 Task: Find connections with filter location Gaozhou with filter topic #Saleswith filter profile language French with filter current company Software Testing Studio with filter school Alliance University with filter industry Personal and Laundry Services with filter service category Cybersecurity with filter keywords title Phone Survey Conductor
Action: Mouse moved to (586, 69)
Screenshot: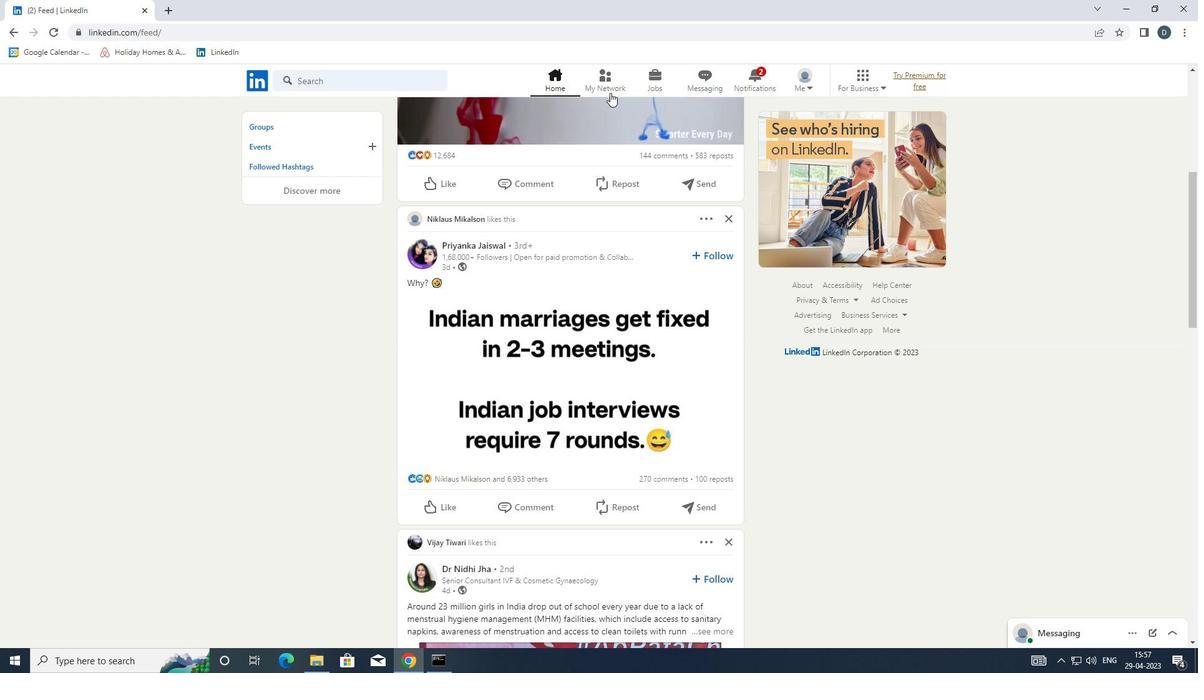 
Action: Mouse pressed left at (586, 69)
Screenshot: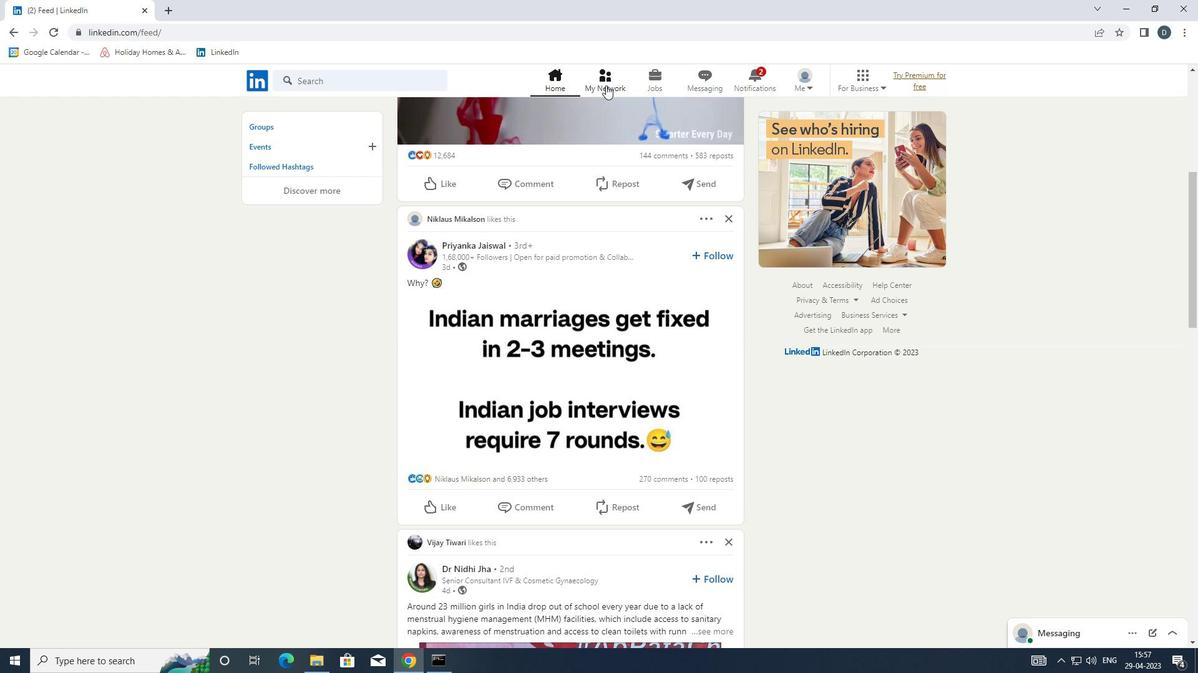 
Action: Mouse moved to (412, 151)
Screenshot: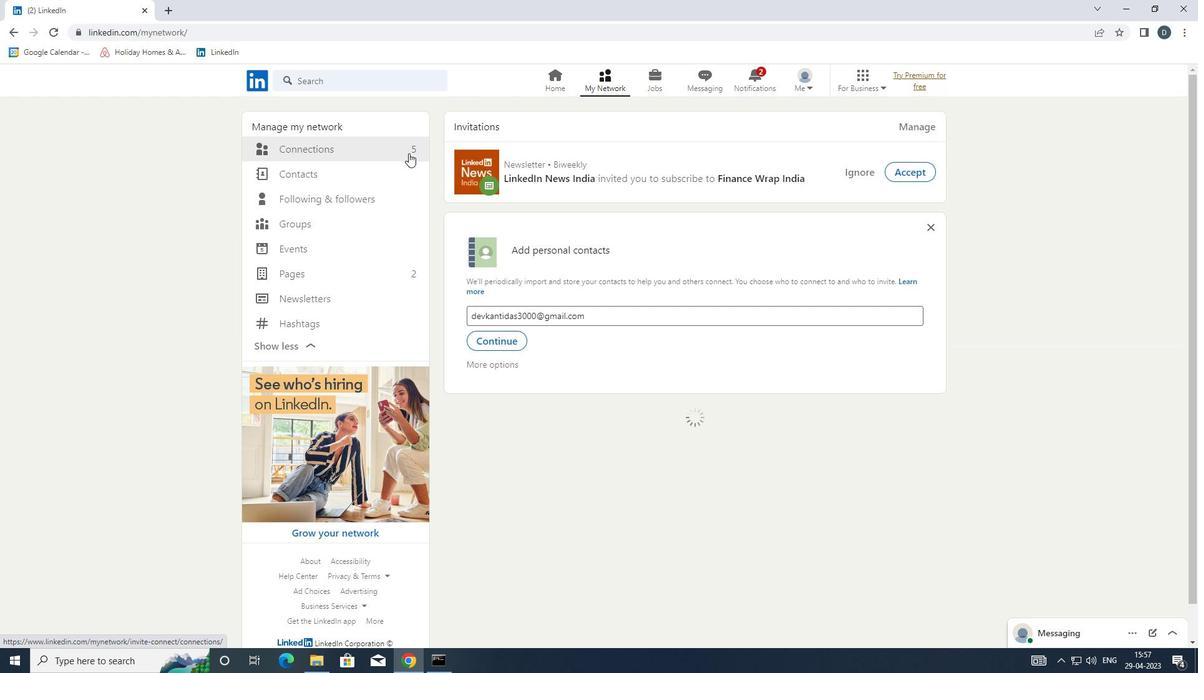 
Action: Mouse pressed left at (412, 151)
Screenshot: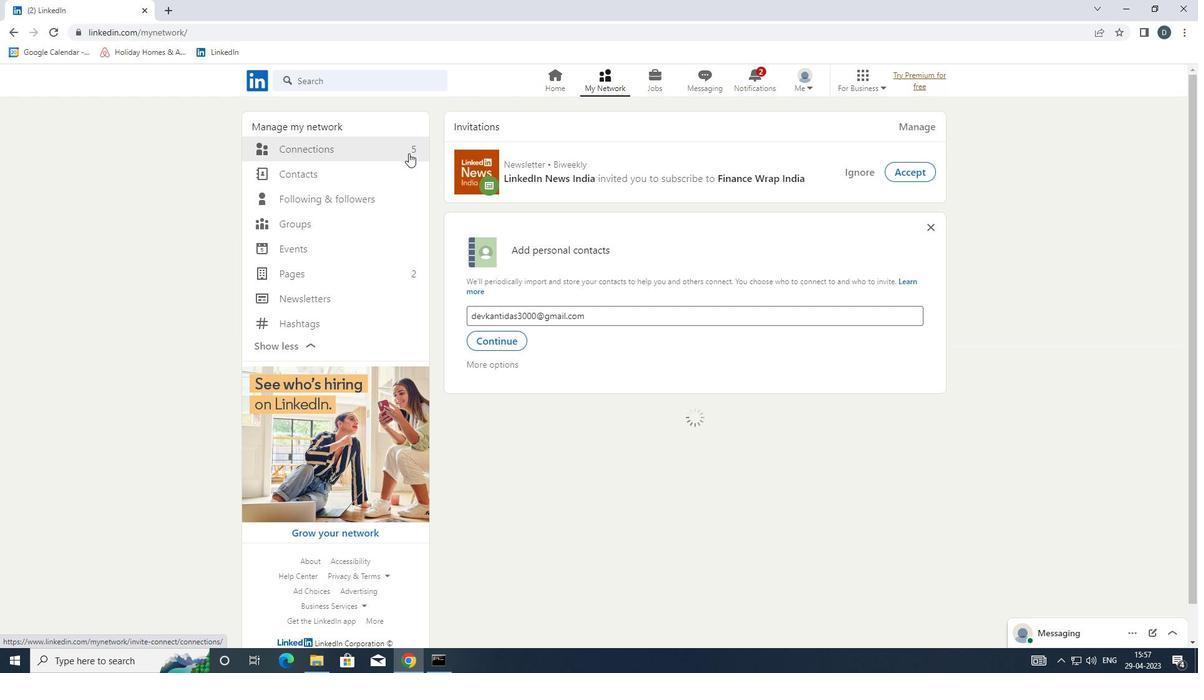 
Action: Mouse moved to (697, 152)
Screenshot: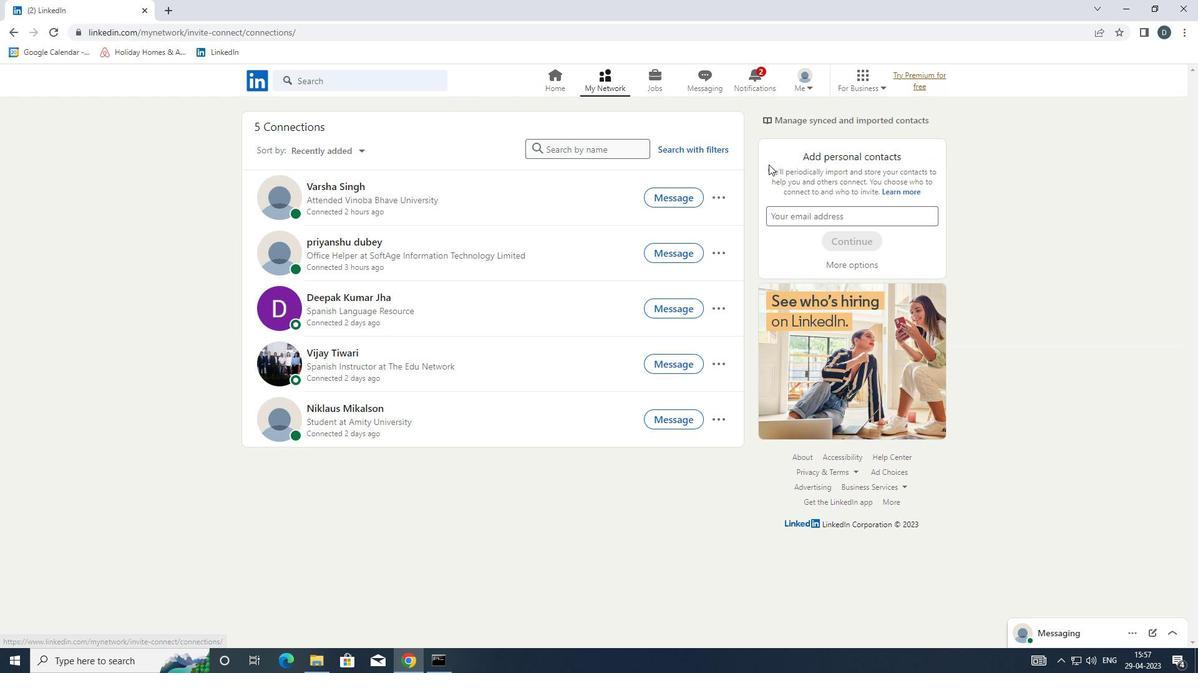 
Action: Mouse pressed left at (697, 152)
Screenshot: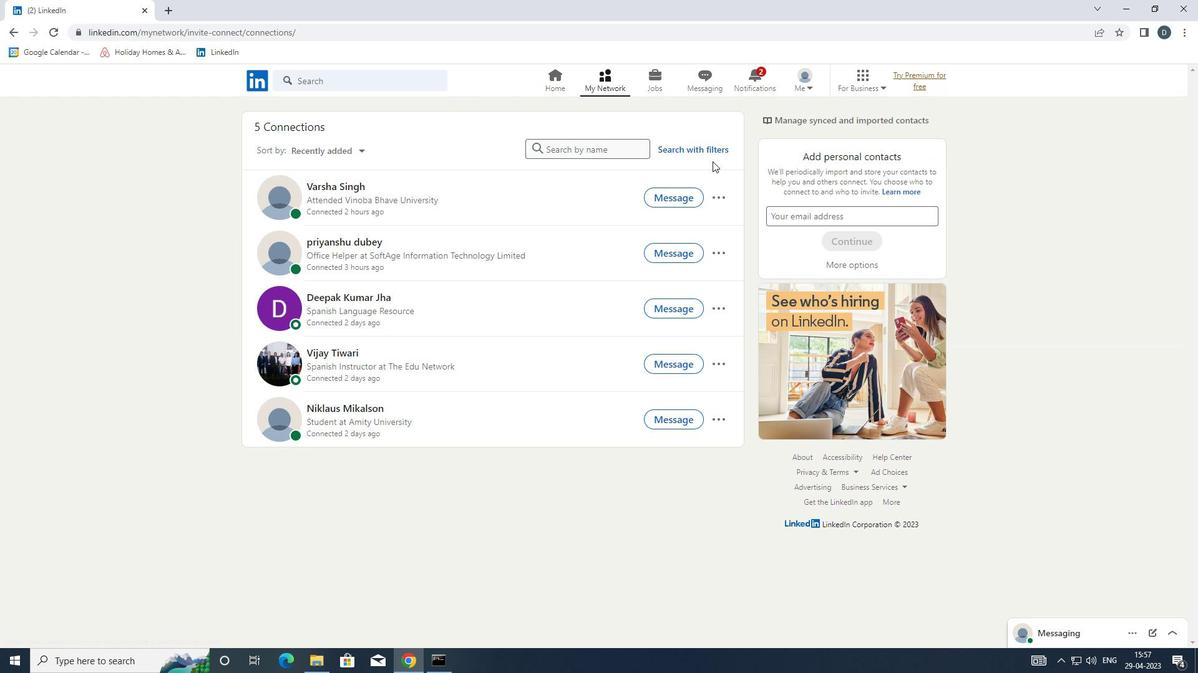 
Action: Mouse moved to (639, 121)
Screenshot: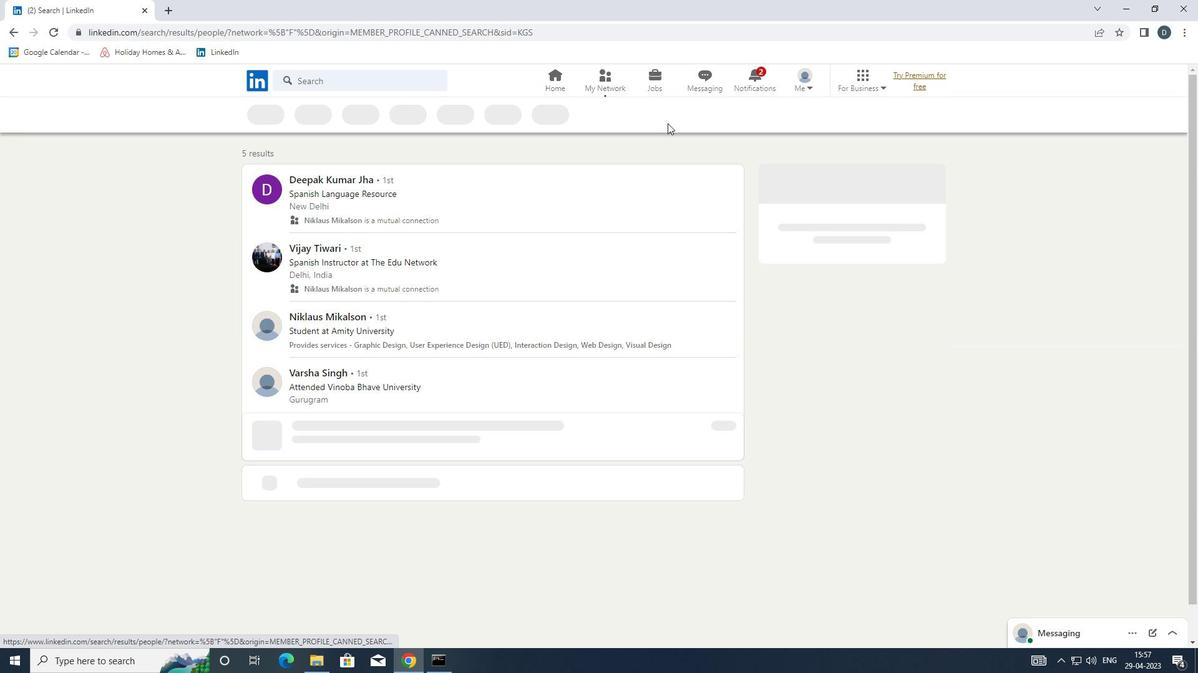 
Action: Mouse pressed left at (639, 121)
Screenshot: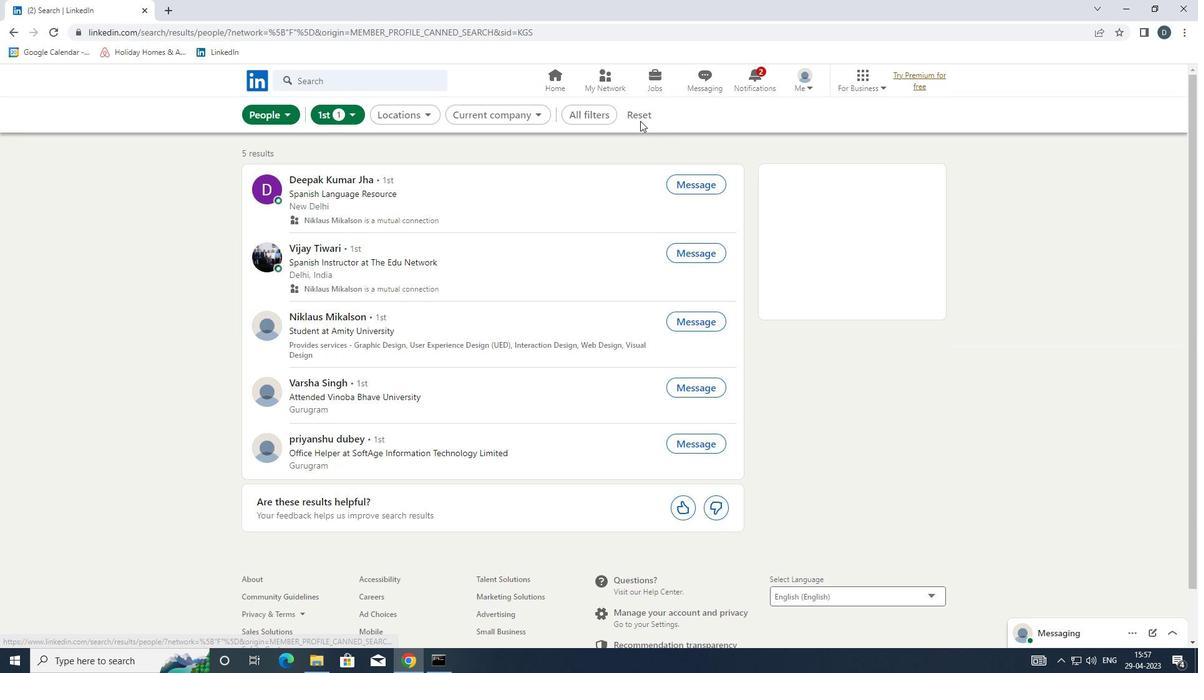 
Action: Mouse moved to (624, 116)
Screenshot: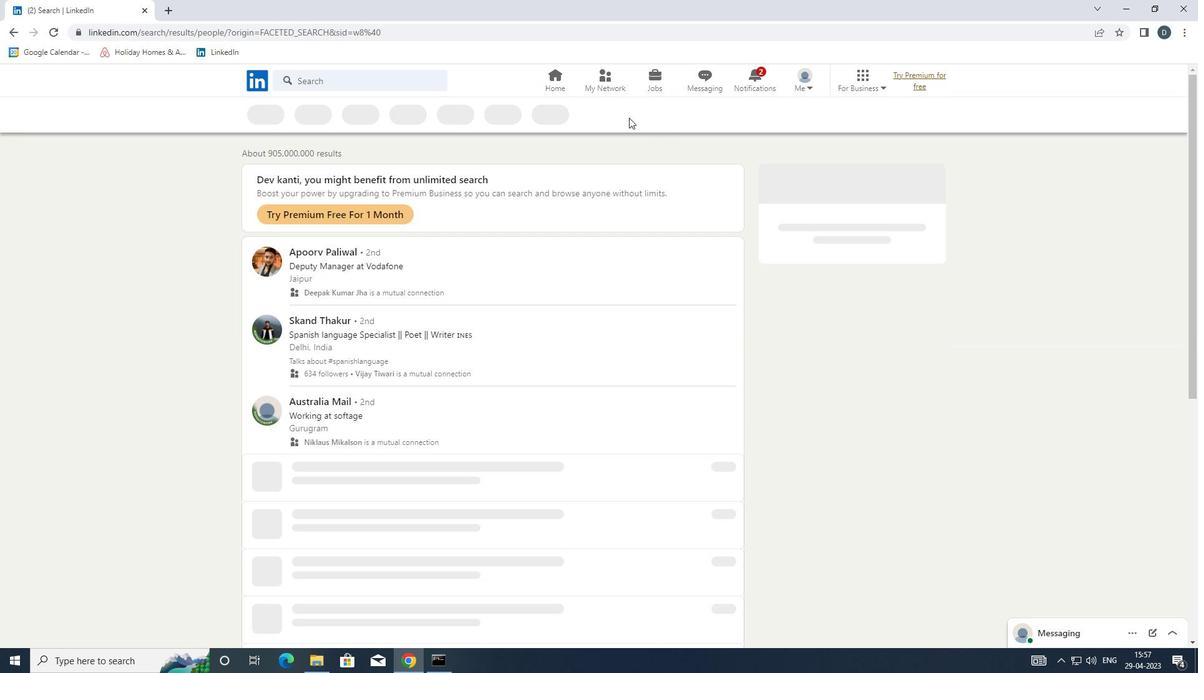 
Action: Mouse pressed left at (624, 116)
Screenshot: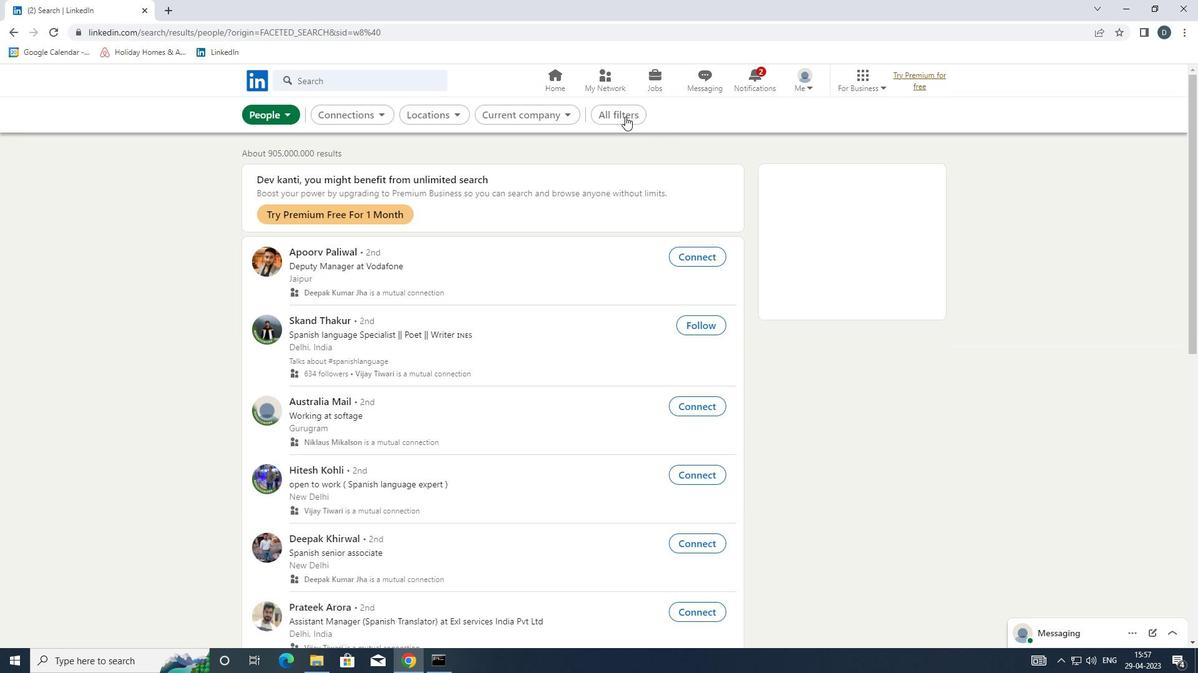 
Action: Mouse moved to (927, 345)
Screenshot: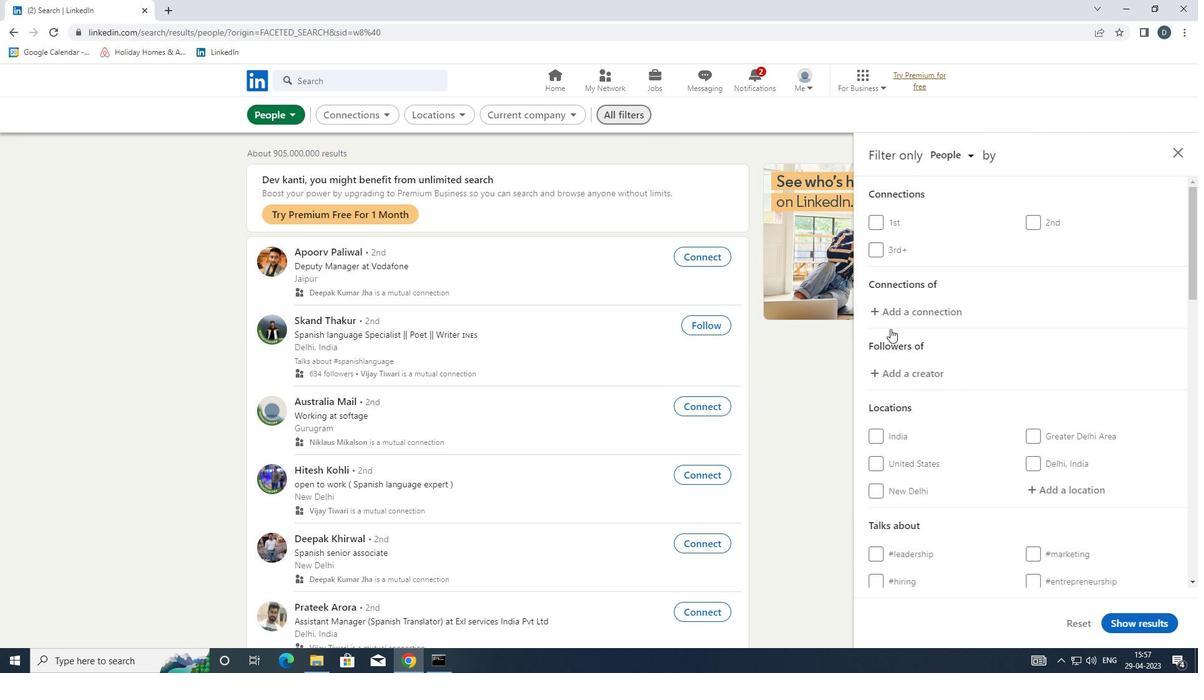 
Action: Mouse scrolled (927, 344) with delta (0, 0)
Screenshot: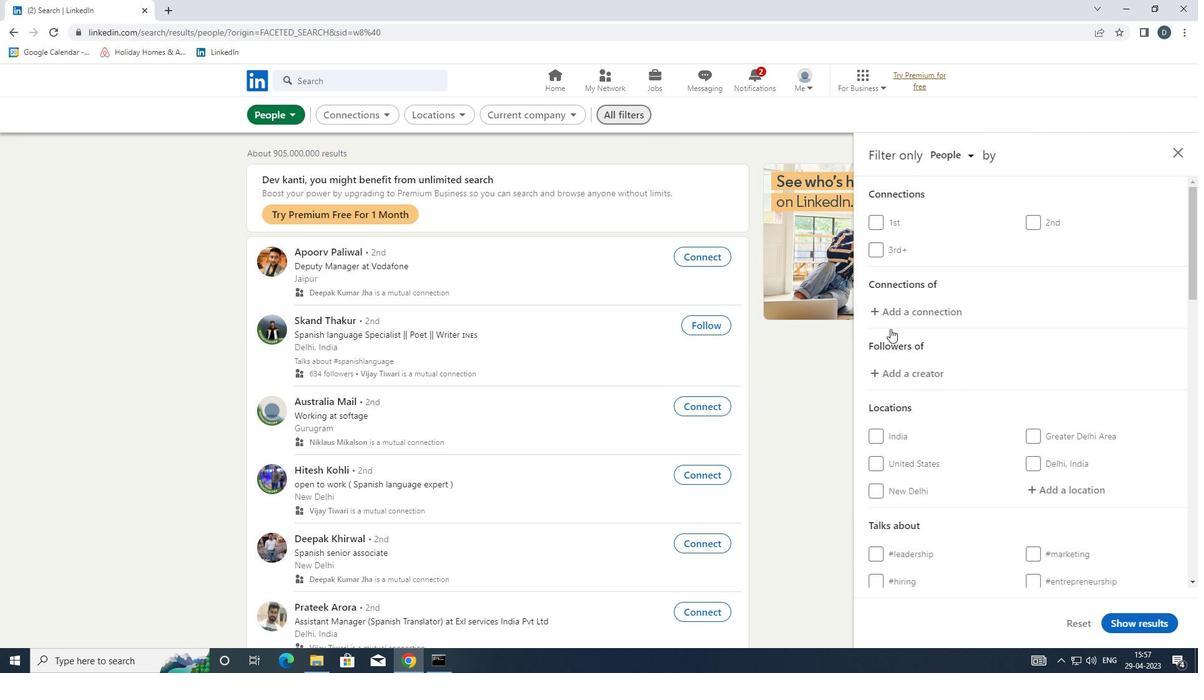 
Action: Mouse moved to (1063, 430)
Screenshot: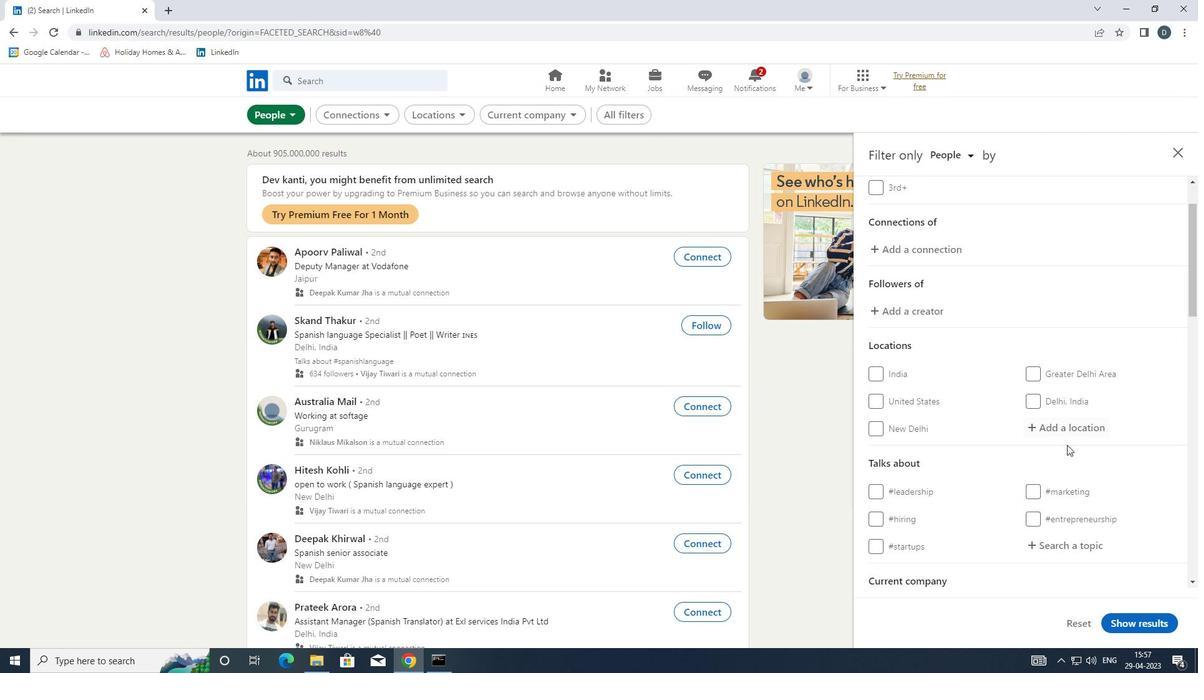
Action: Mouse pressed left at (1063, 430)
Screenshot: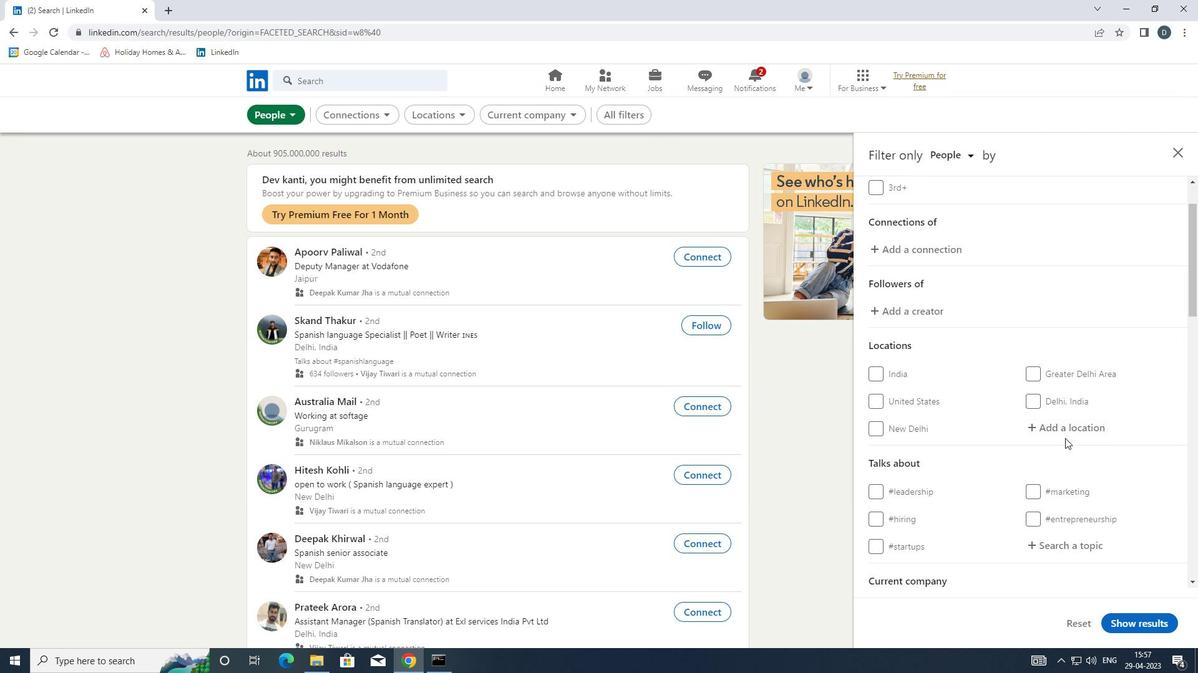 
Action: Key pressed <Key.shift>GAOZHOU<Key.enter>
Screenshot: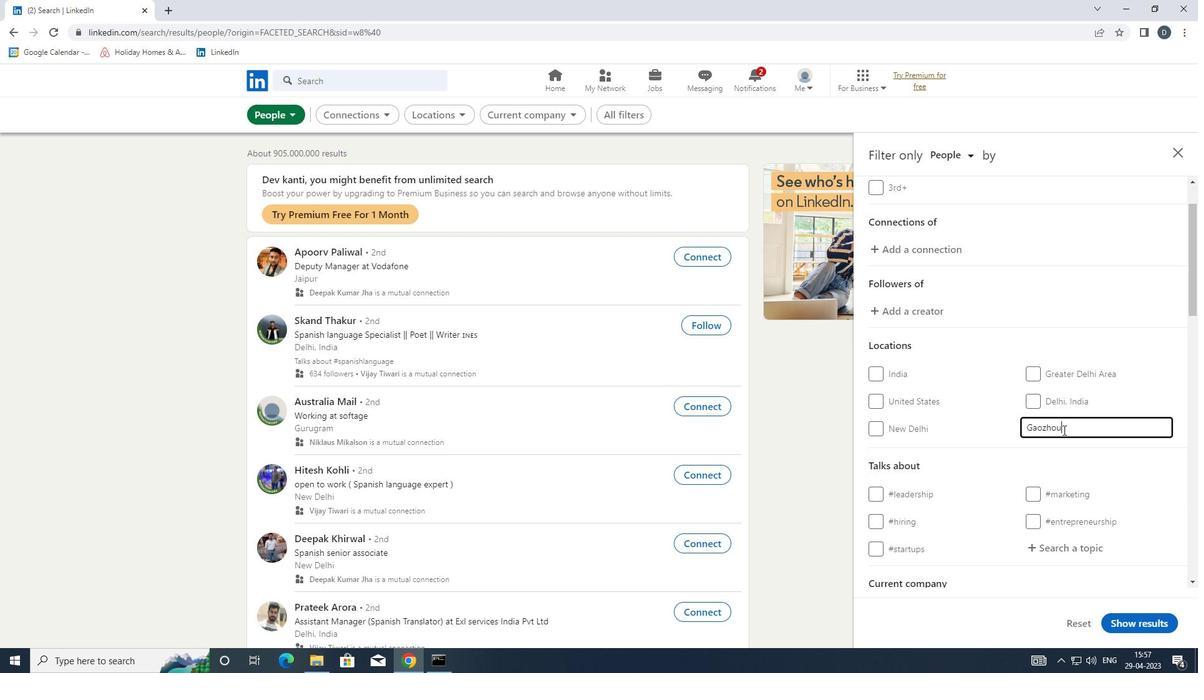 
Action: Mouse moved to (1108, 421)
Screenshot: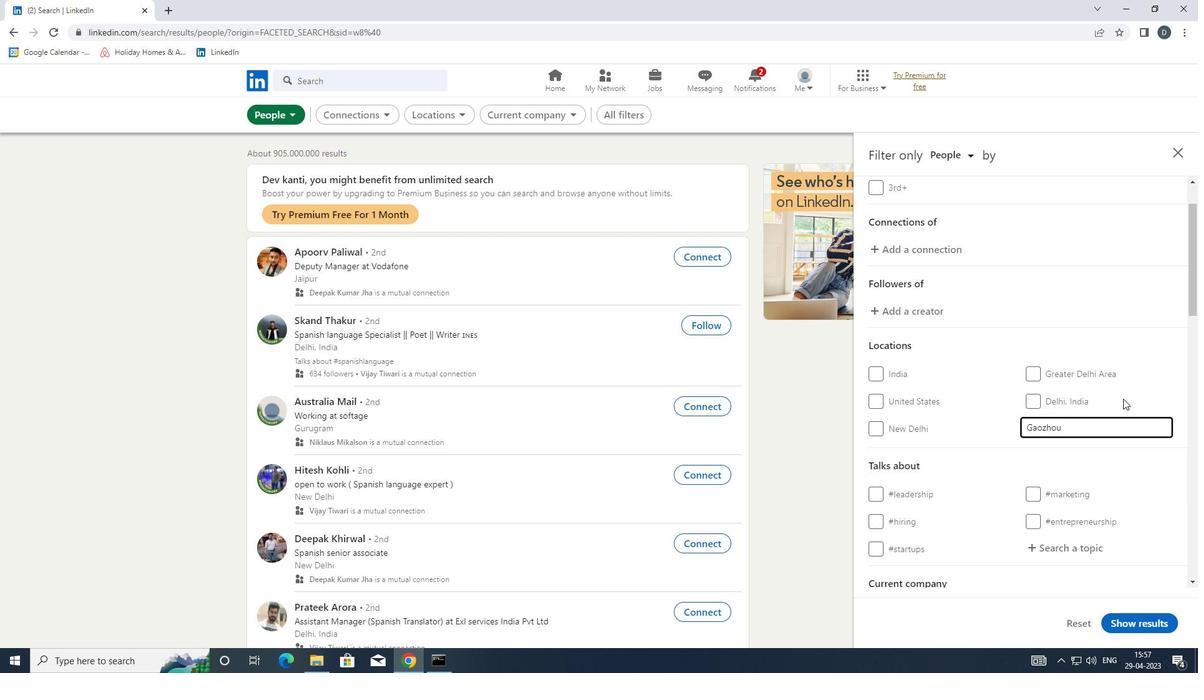 
Action: Mouse scrolled (1108, 421) with delta (0, 0)
Screenshot: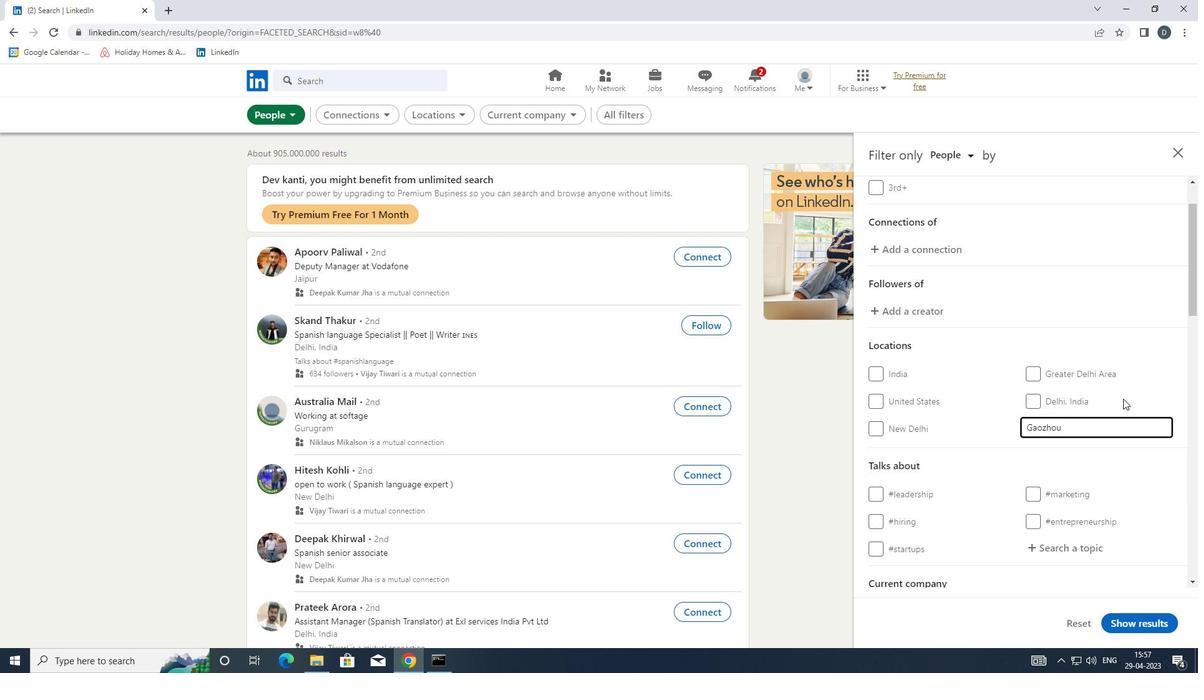 
Action: Mouse moved to (1106, 429)
Screenshot: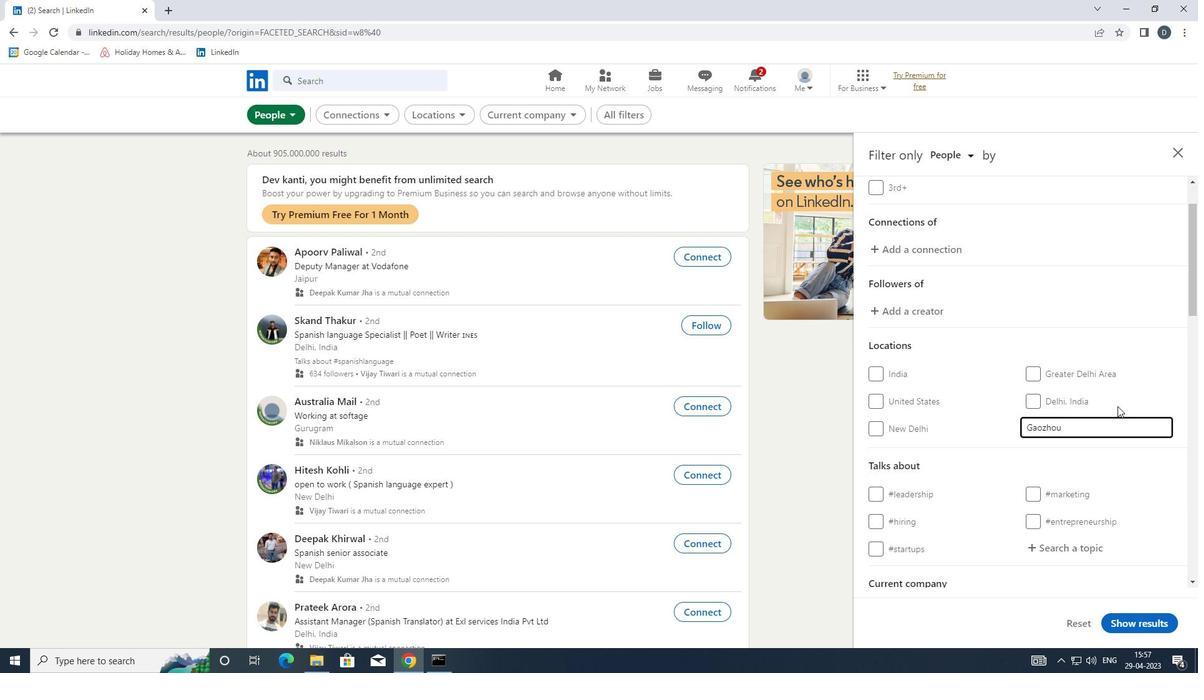 
Action: Mouse scrolled (1106, 428) with delta (0, 0)
Screenshot: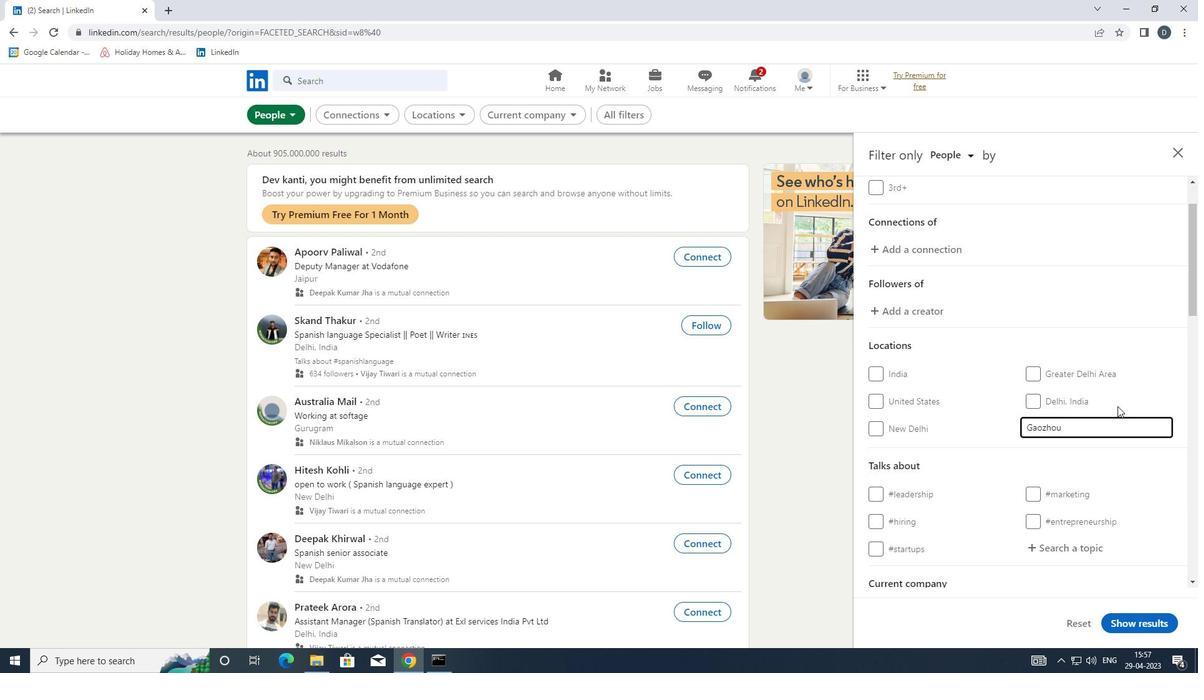 
Action: Mouse moved to (1076, 422)
Screenshot: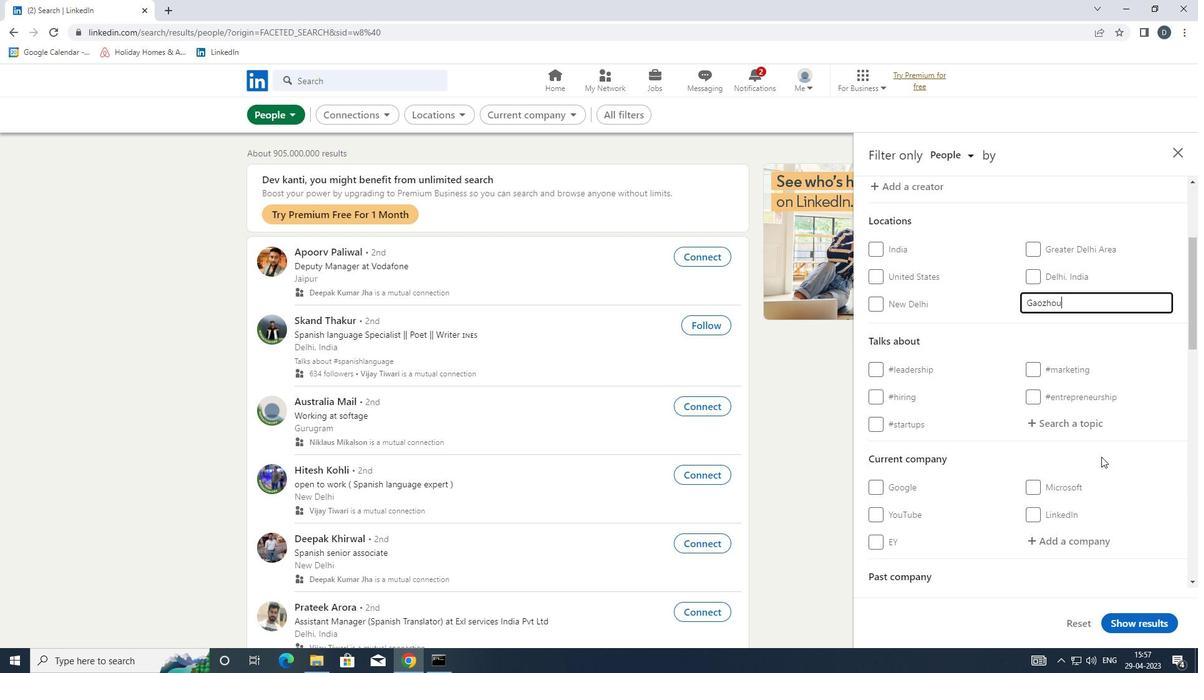 
Action: Mouse pressed left at (1076, 422)
Screenshot: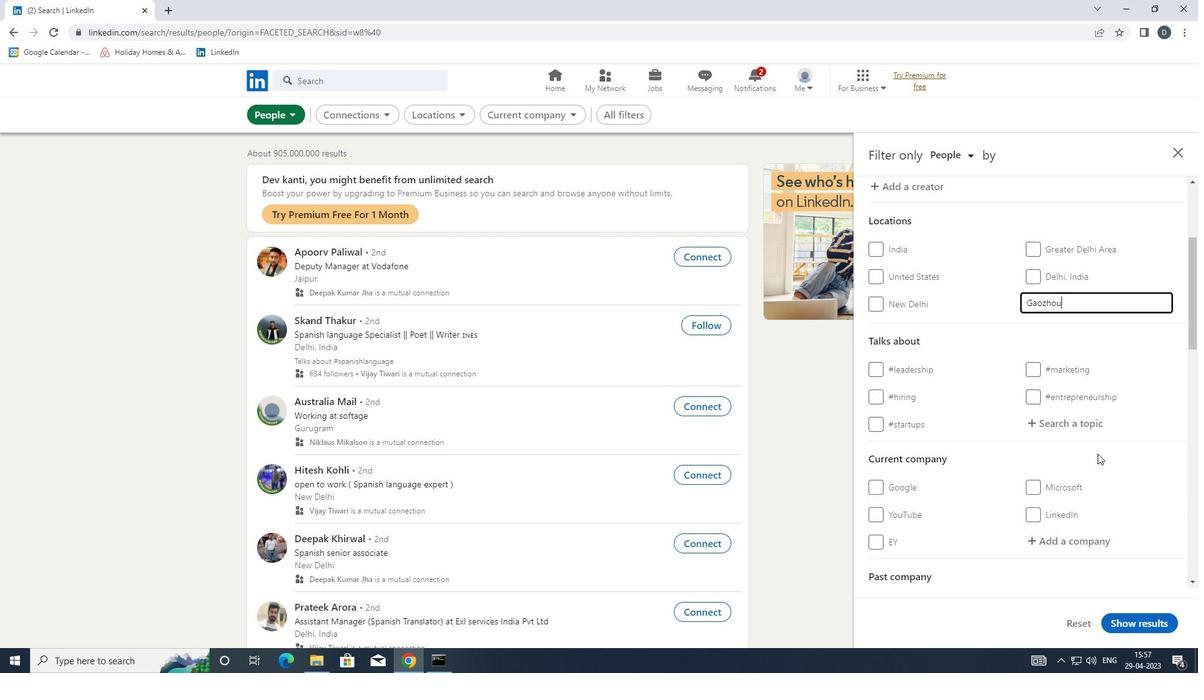 
Action: Mouse moved to (1075, 422)
Screenshot: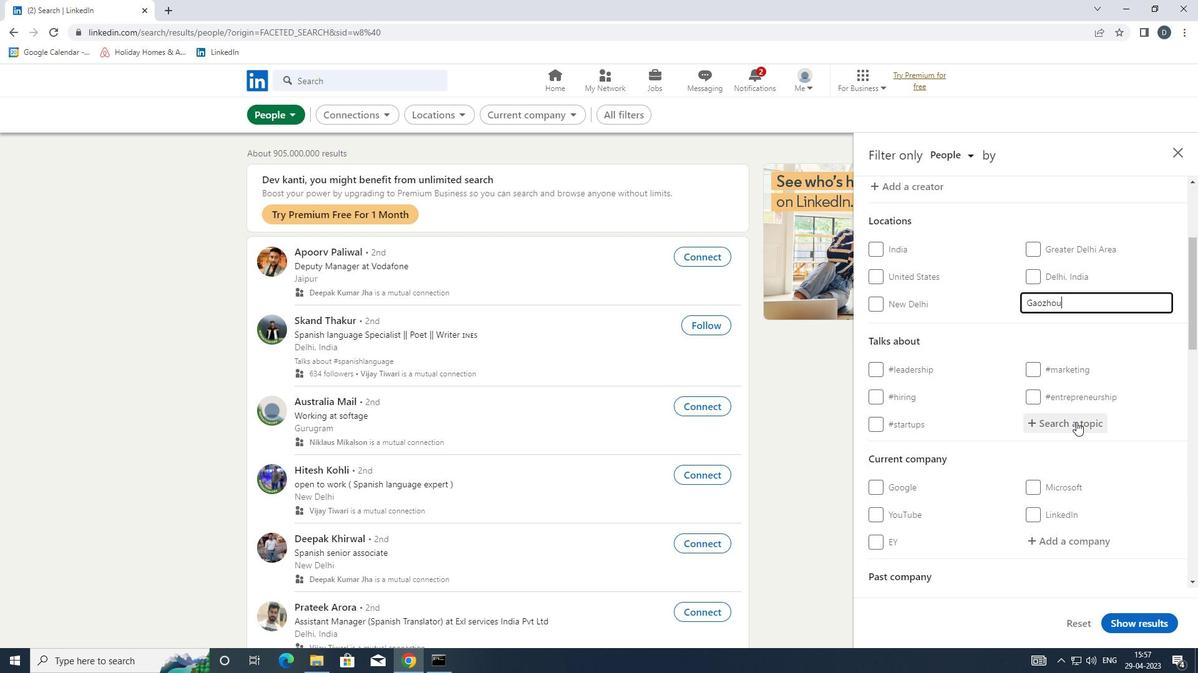 
Action: Key pressed <Key.shift><Key.shift><Key.shift><Key.shift><Key.shift><Key.shift><Key.shift>#SALES
Screenshot: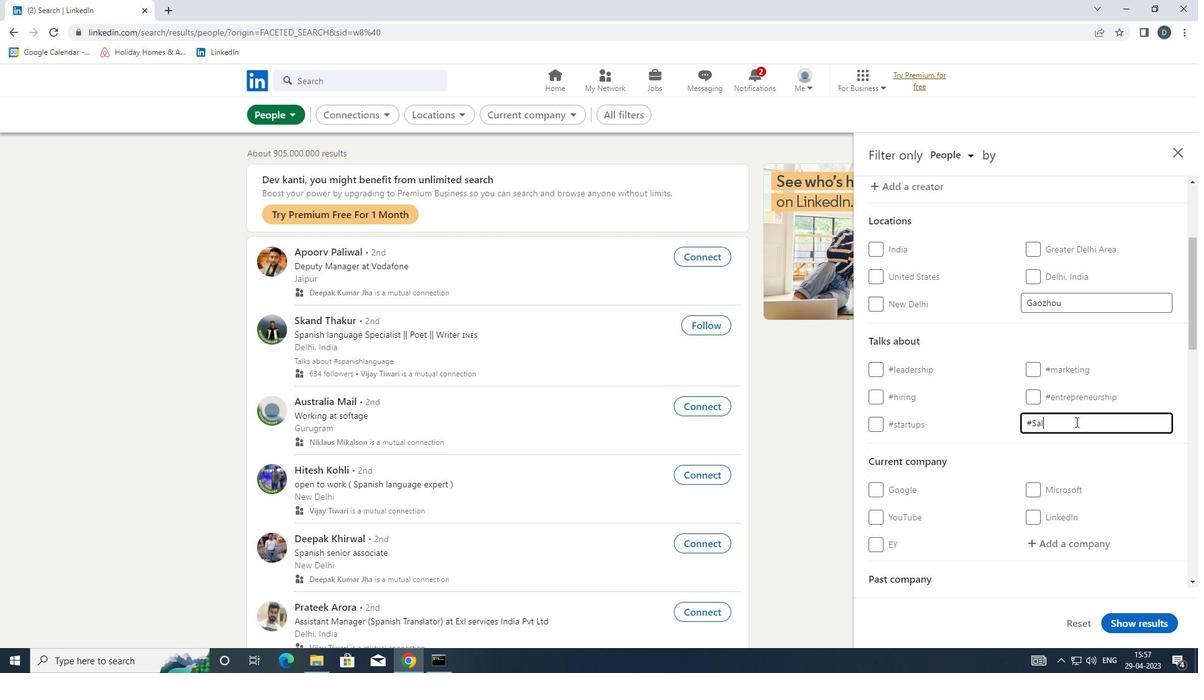 
Action: Mouse moved to (1072, 422)
Screenshot: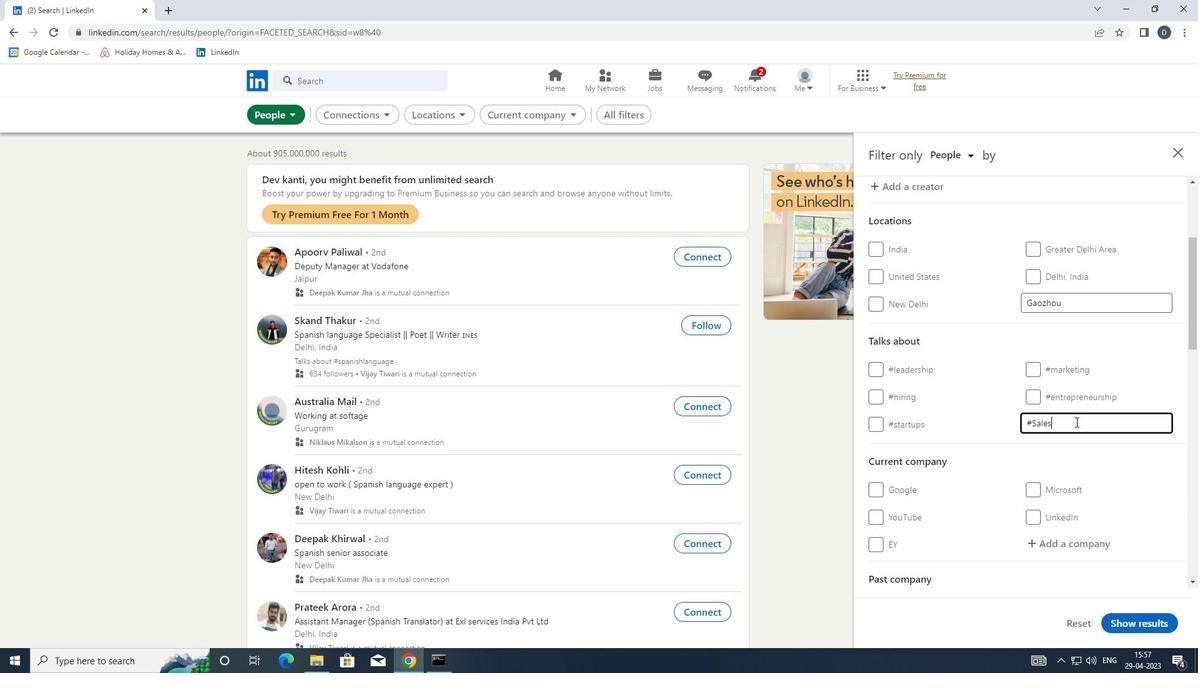
Action: Mouse scrolled (1072, 421) with delta (0, 0)
Screenshot: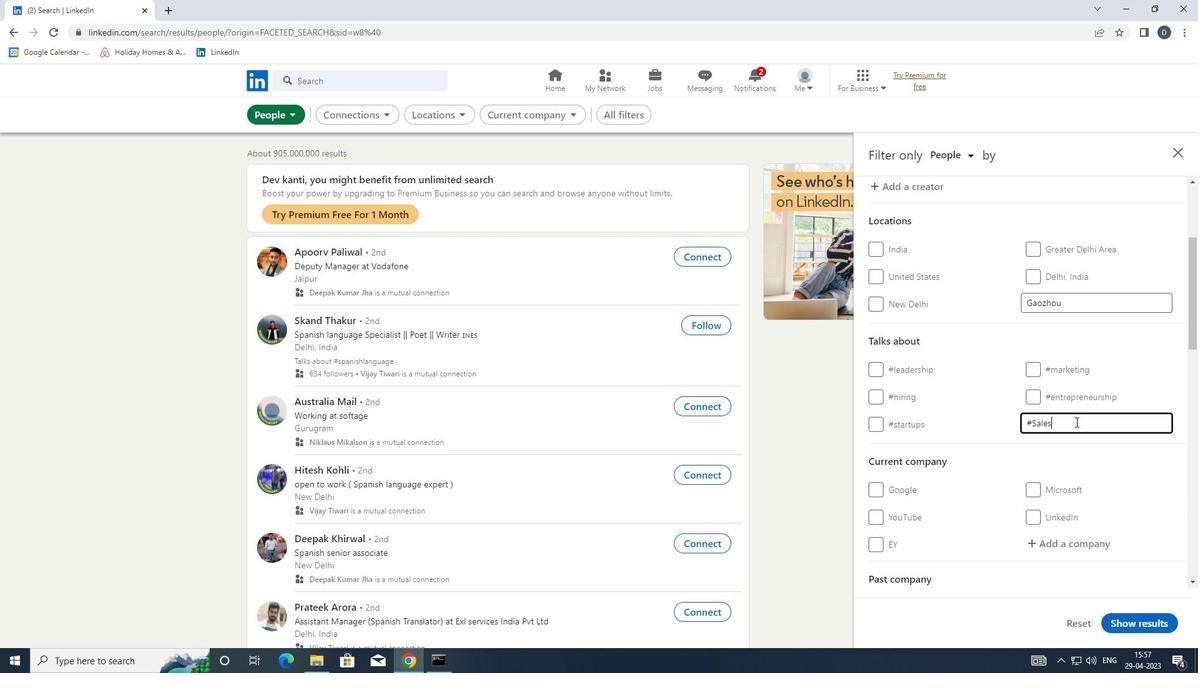 
Action: Mouse scrolled (1072, 421) with delta (0, 0)
Screenshot: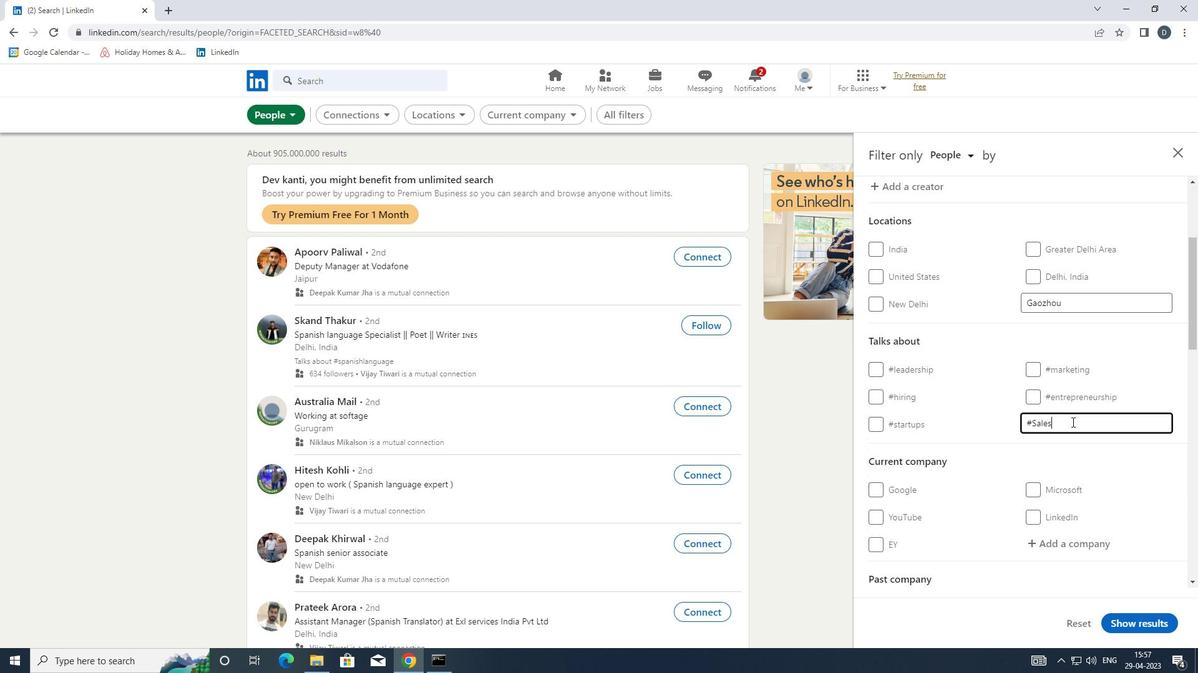 
Action: Mouse scrolled (1072, 421) with delta (0, 0)
Screenshot: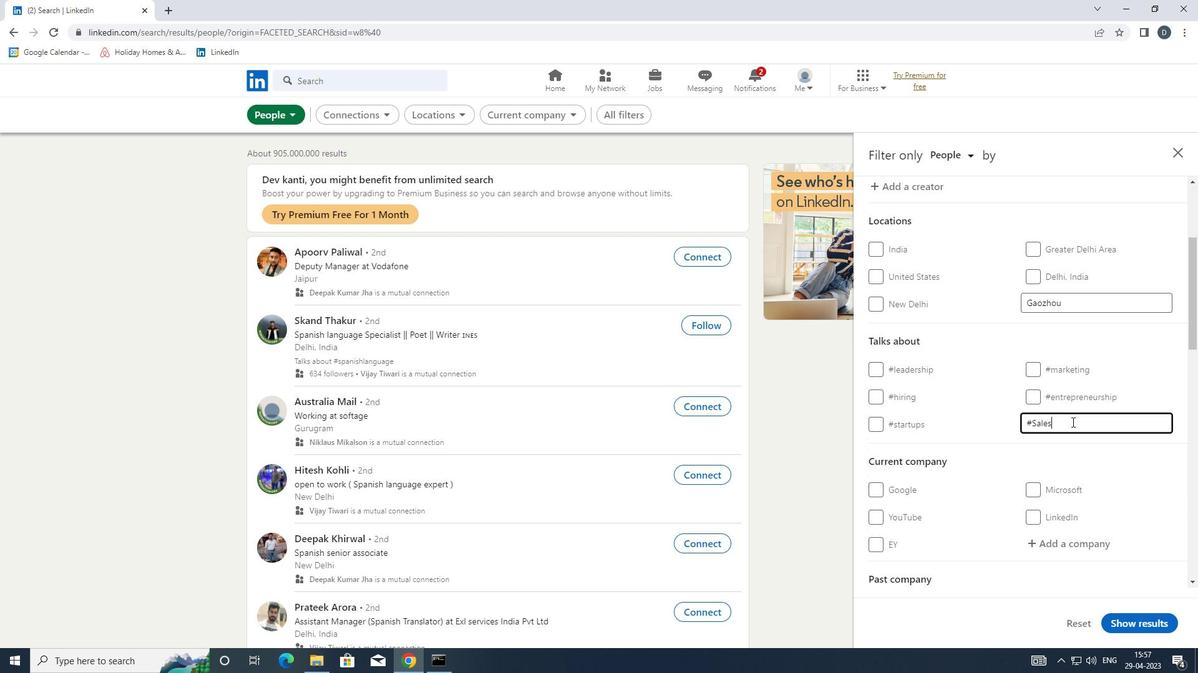 
Action: Mouse moved to (1072, 422)
Screenshot: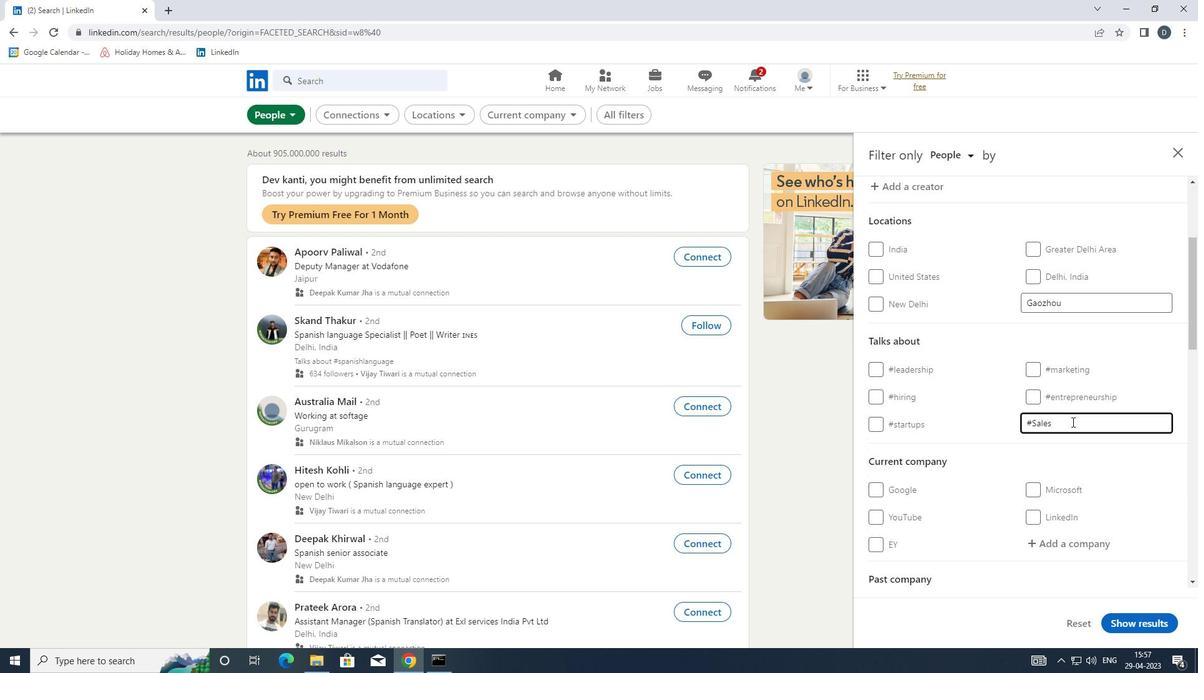 
Action: Mouse scrolled (1072, 421) with delta (0, 0)
Screenshot: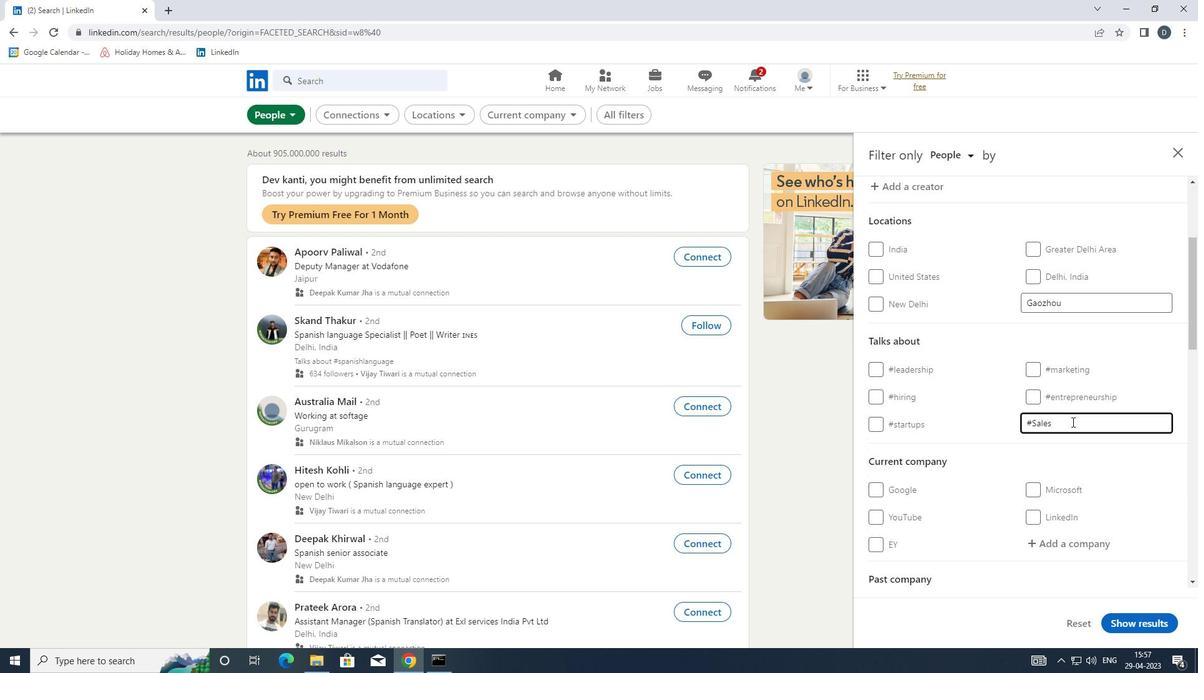 
Action: Mouse scrolled (1072, 421) with delta (0, 0)
Screenshot: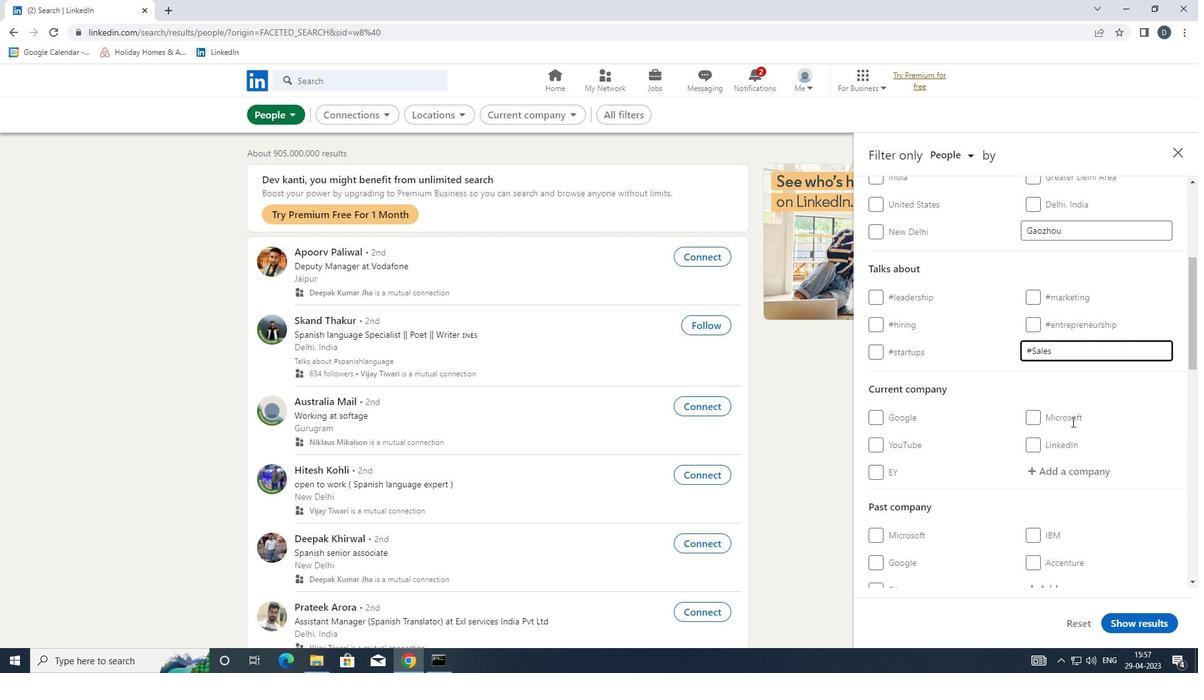 
Action: Mouse scrolled (1072, 421) with delta (0, 0)
Screenshot: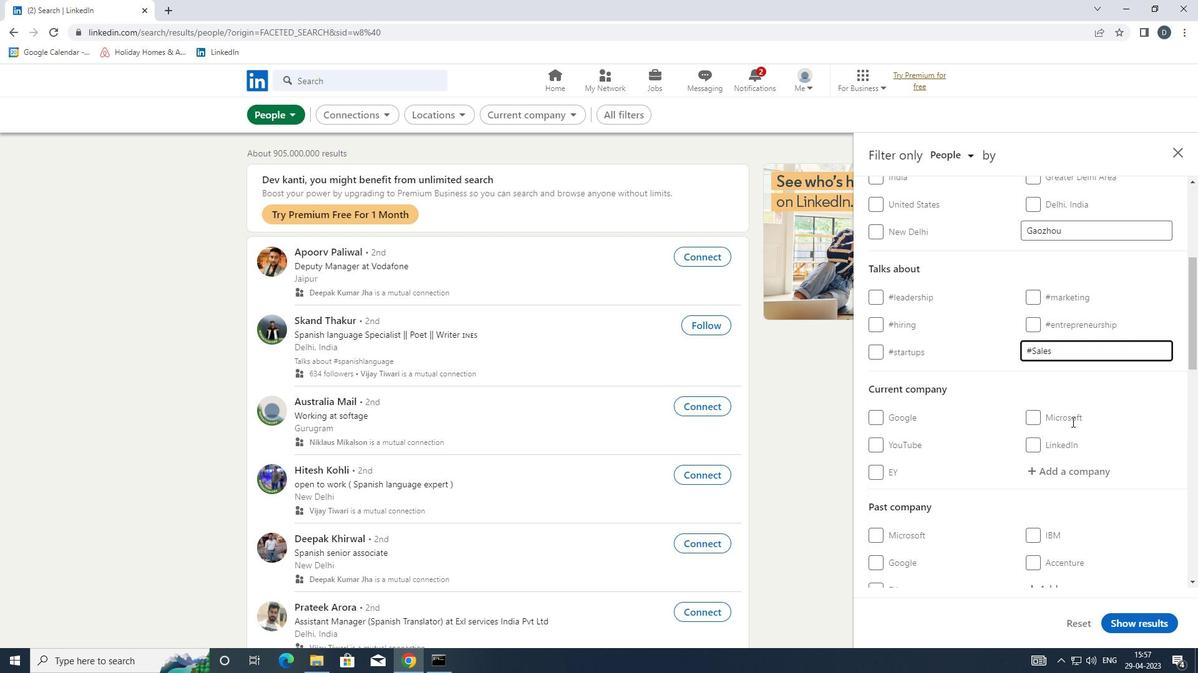 
Action: Mouse moved to (1058, 421)
Screenshot: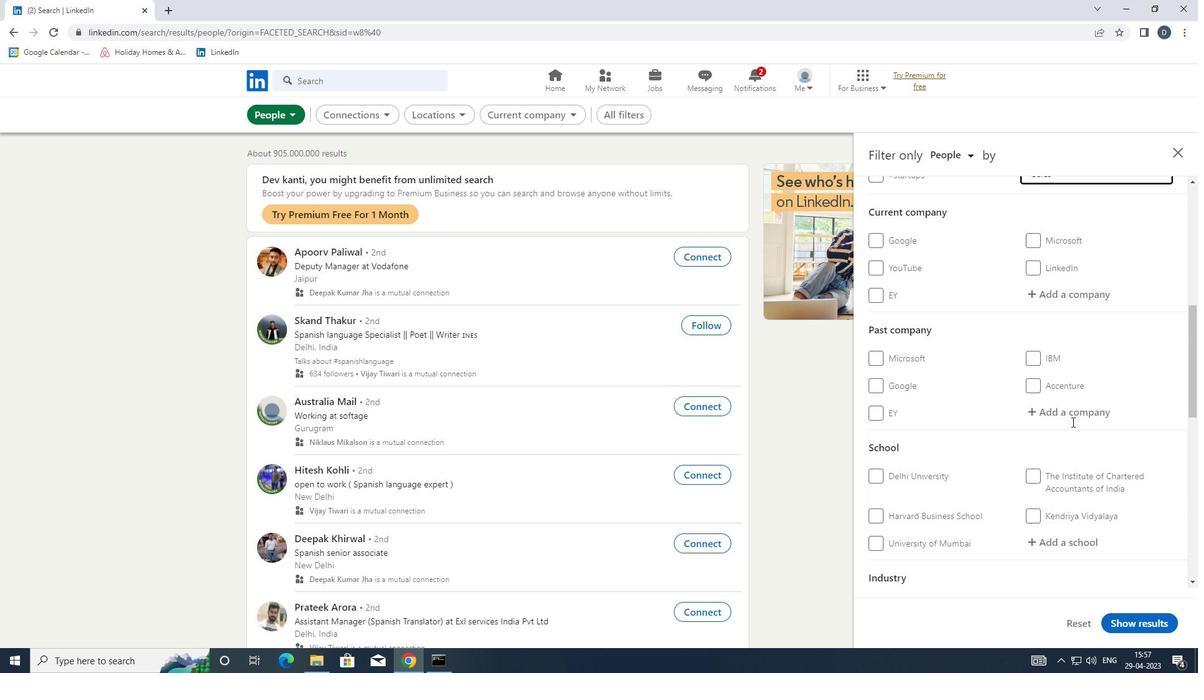 
Action: Mouse scrolled (1058, 421) with delta (0, 0)
Screenshot: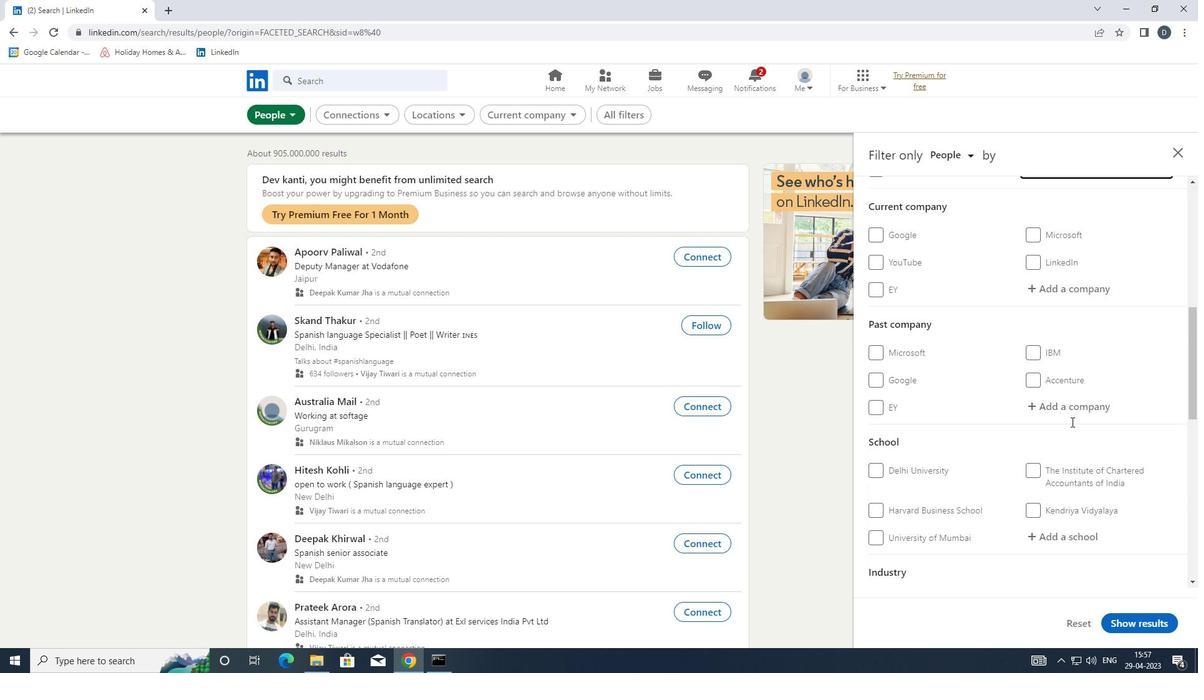
Action: Mouse scrolled (1058, 421) with delta (0, 0)
Screenshot: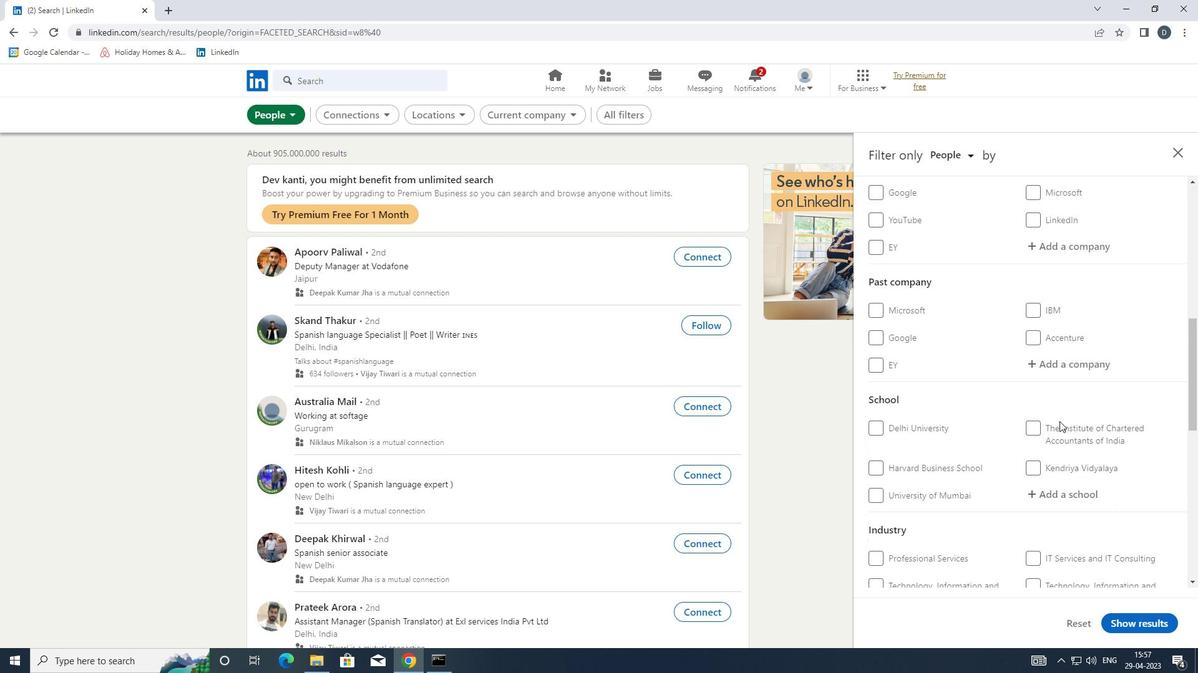 
Action: Mouse moved to (1042, 496)
Screenshot: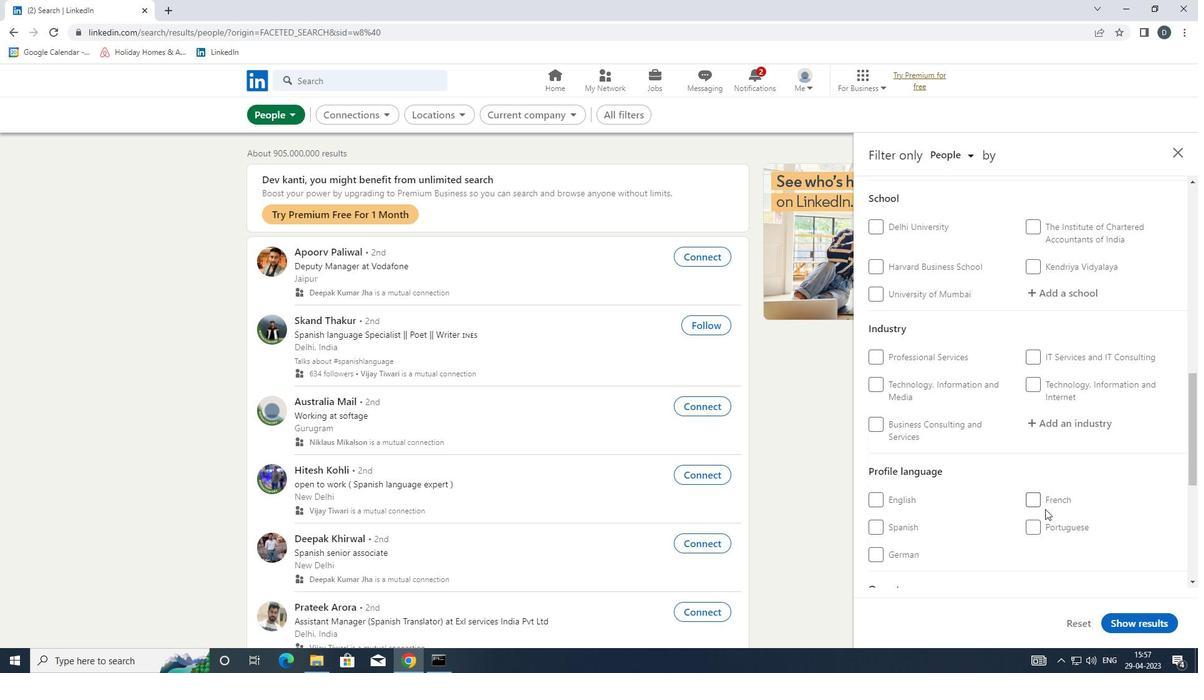
Action: Mouse pressed left at (1042, 496)
Screenshot: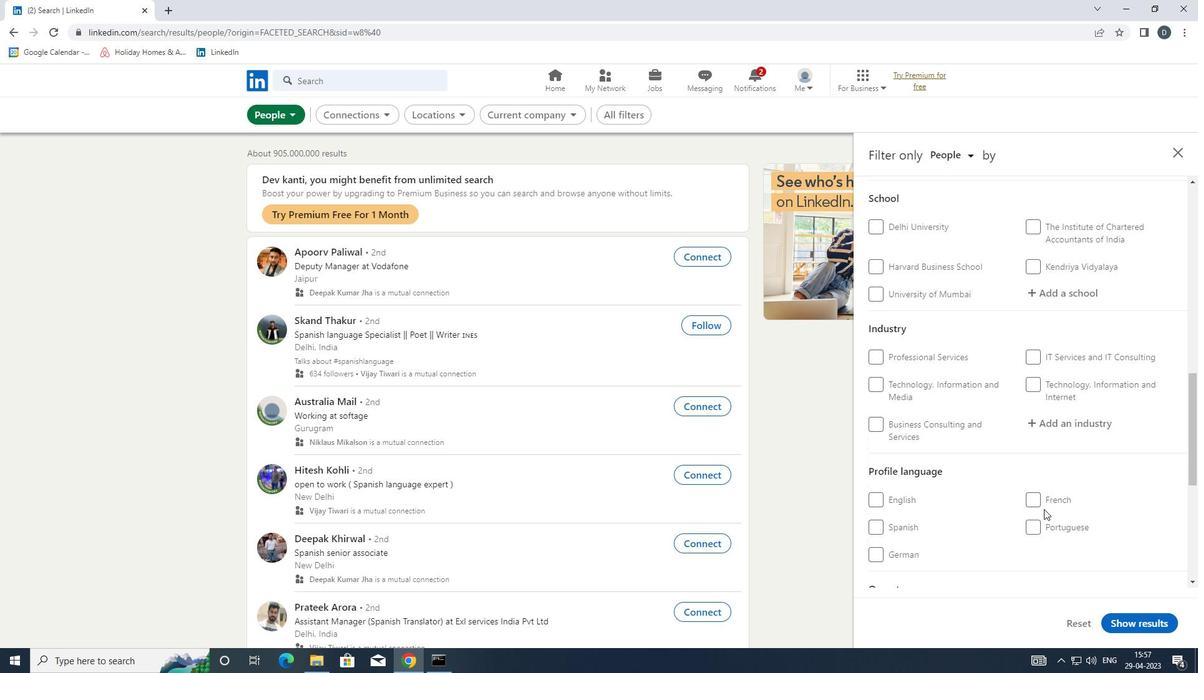 
Action: Mouse moved to (1045, 495)
Screenshot: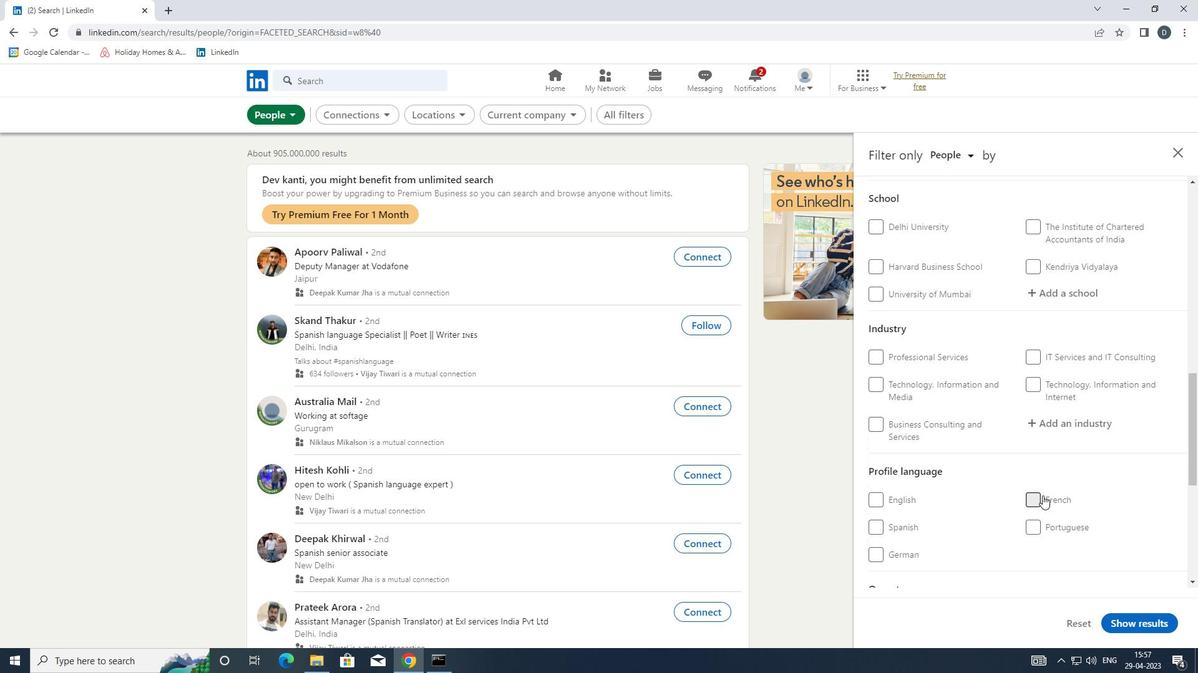 
Action: Mouse scrolled (1045, 496) with delta (0, 0)
Screenshot: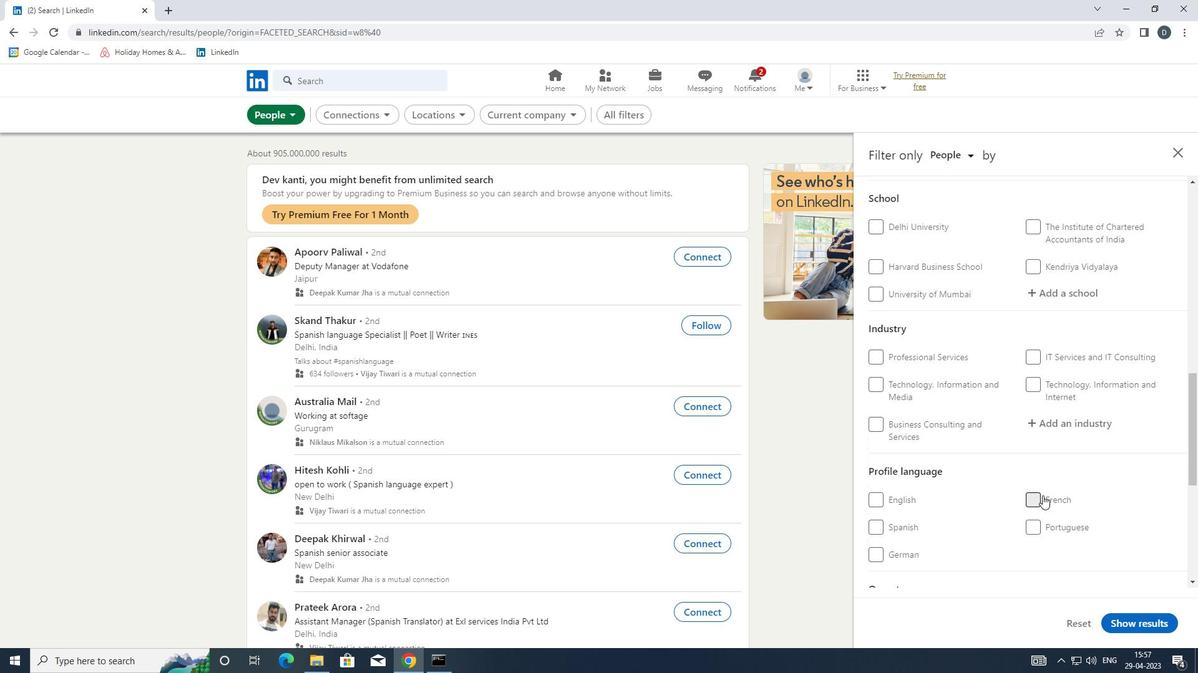 
Action: Mouse scrolled (1045, 496) with delta (0, 0)
Screenshot: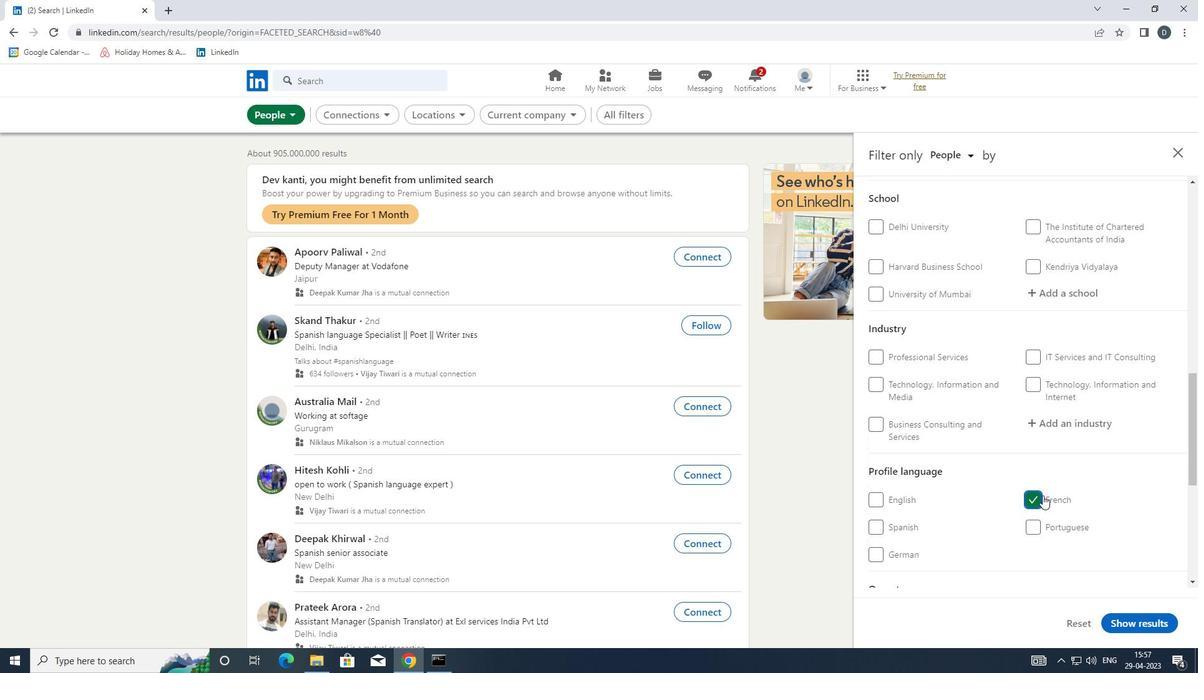 
Action: Mouse scrolled (1045, 496) with delta (0, 0)
Screenshot: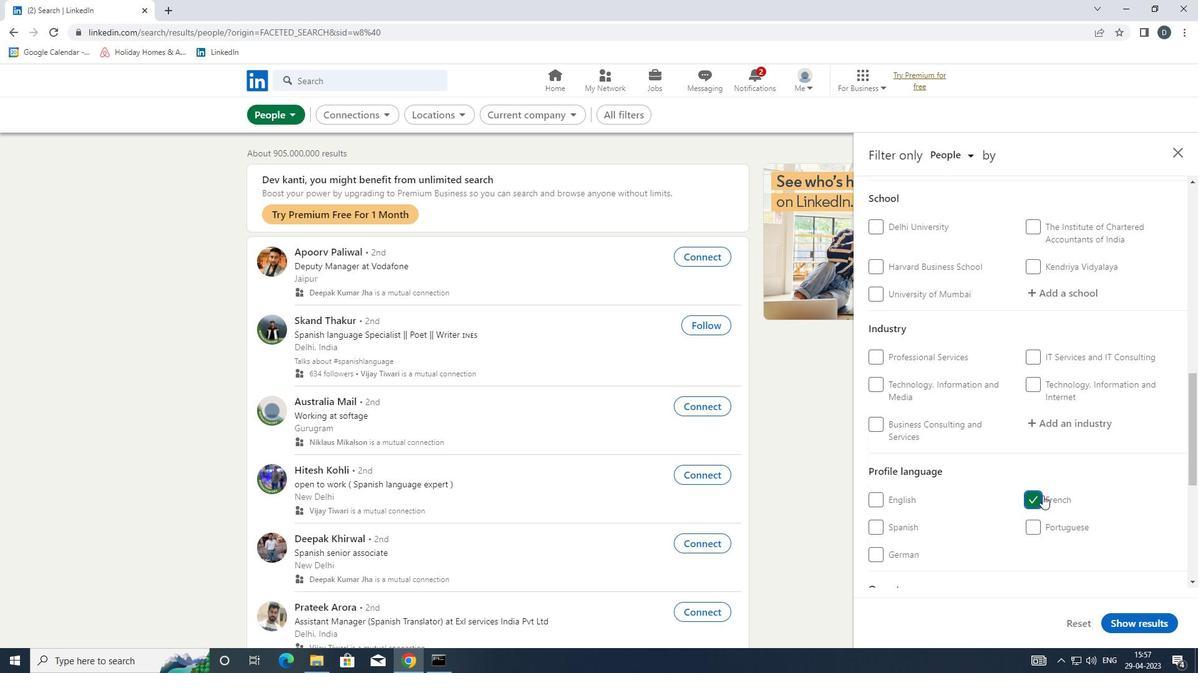 
Action: Mouse scrolled (1045, 496) with delta (0, 0)
Screenshot: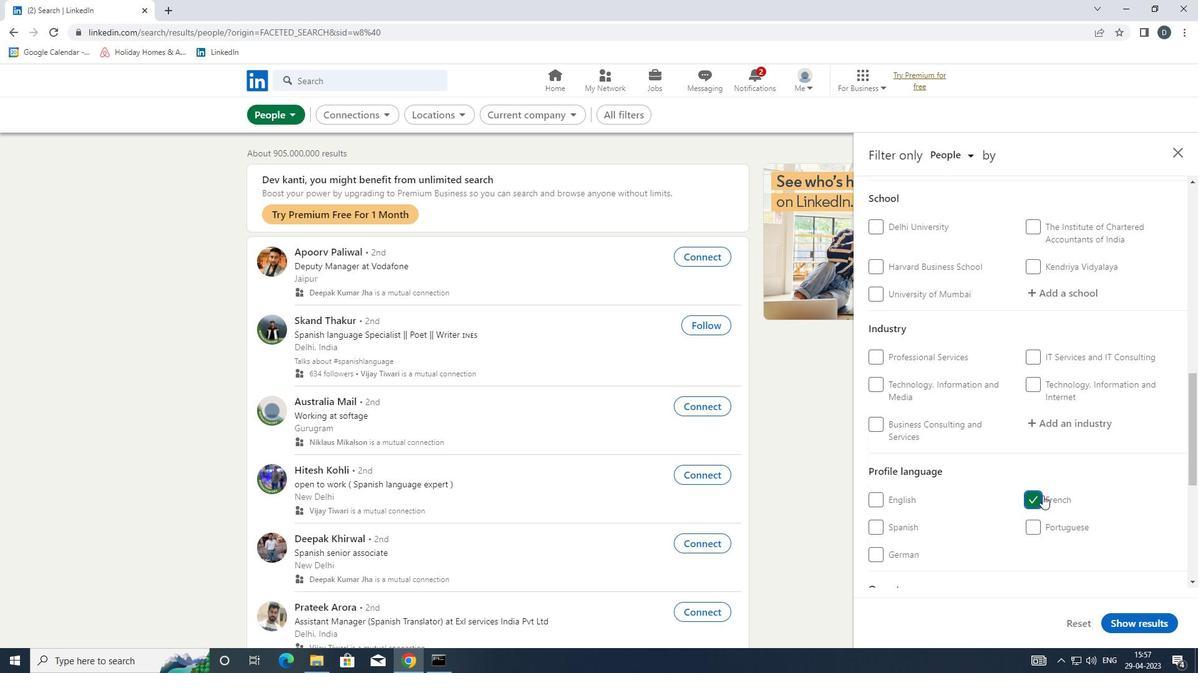 
Action: Mouse scrolled (1045, 496) with delta (0, 0)
Screenshot: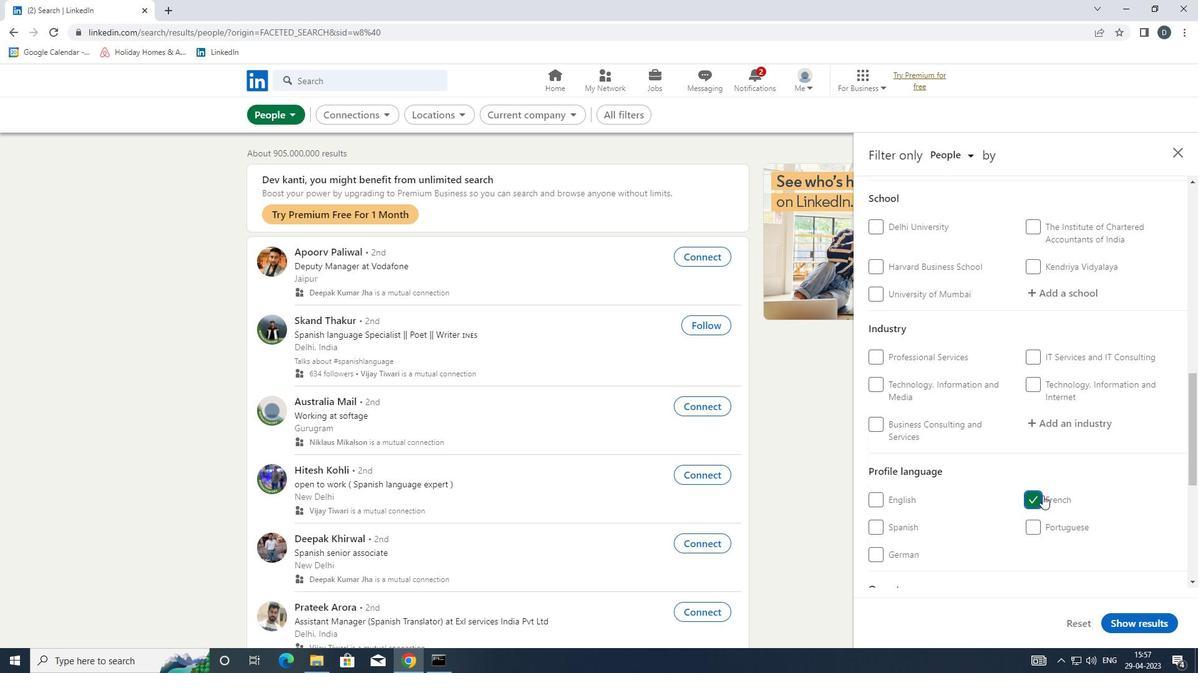 
Action: Mouse scrolled (1045, 496) with delta (0, 0)
Screenshot: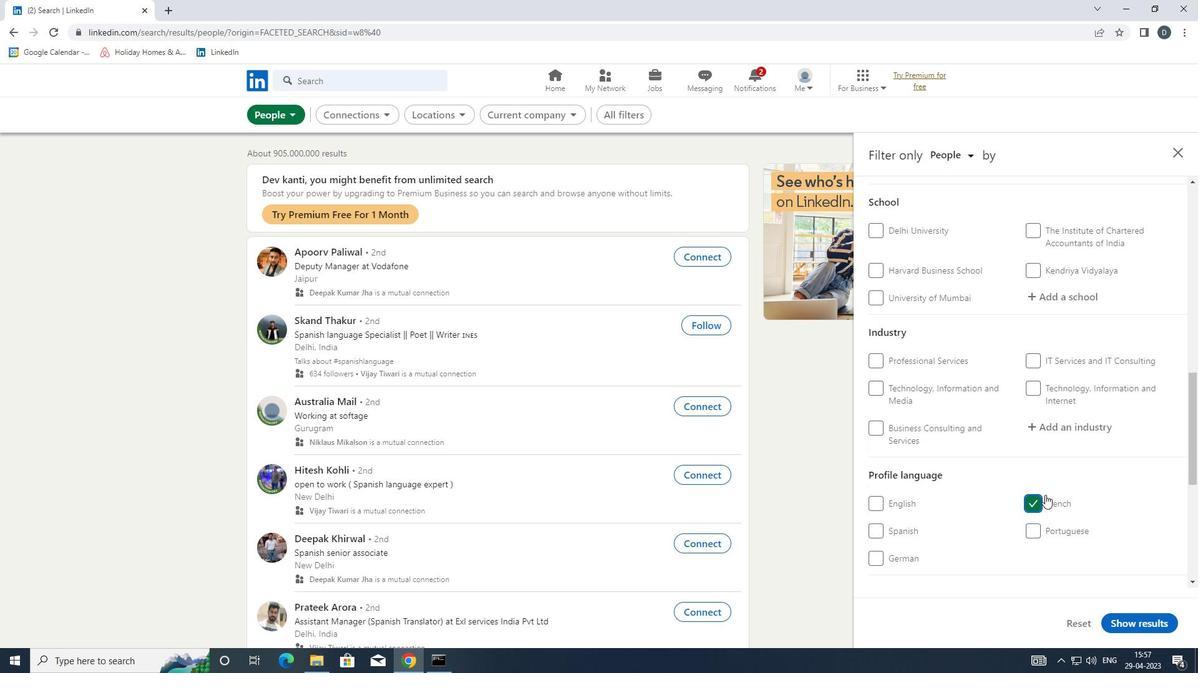 
Action: Mouse scrolled (1045, 496) with delta (0, 0)
Screenshot: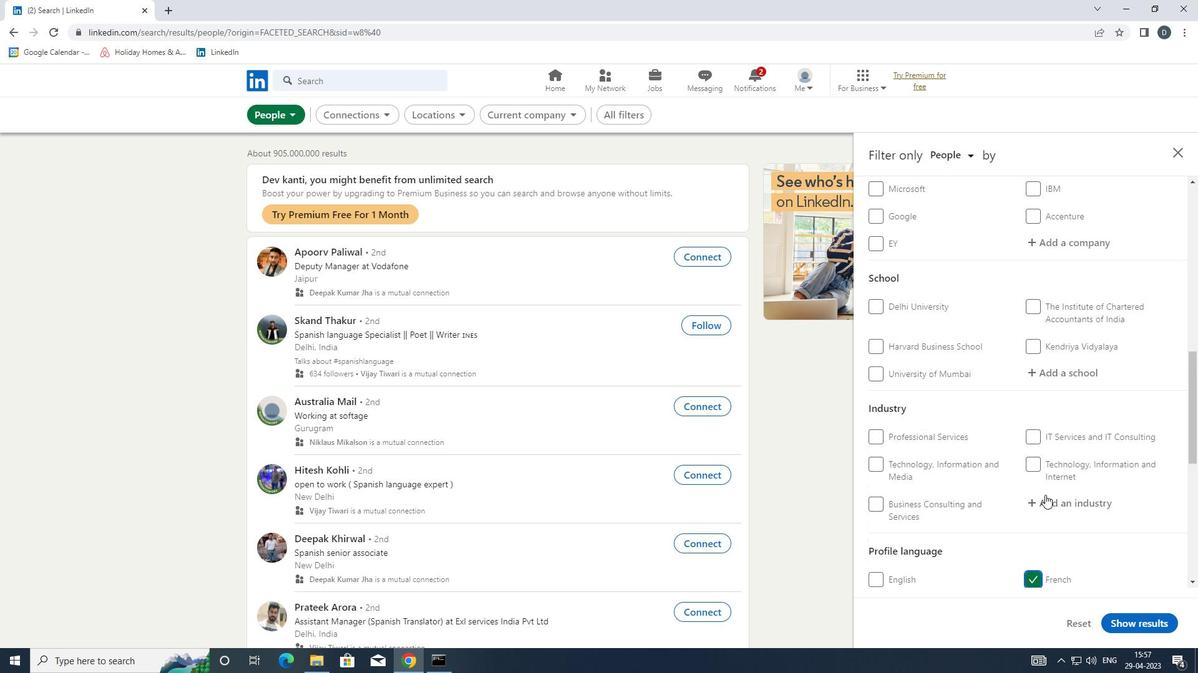 
Action: Mouse moved to (1059, 477)
Screenshot: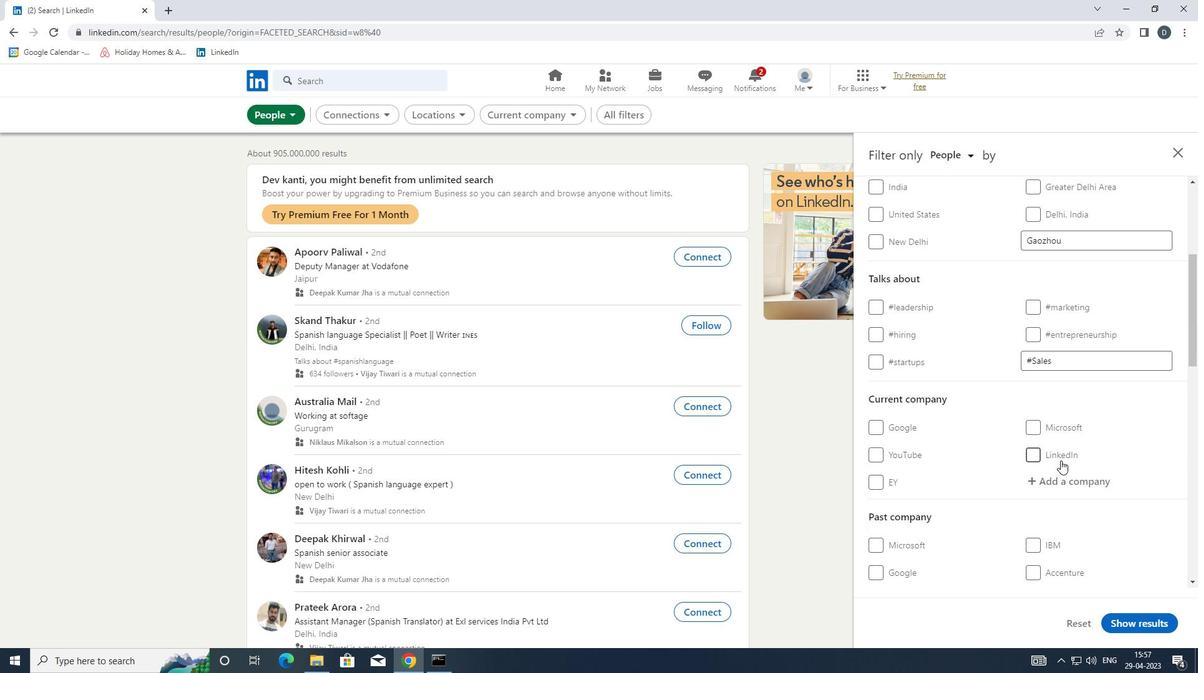 
Action: Mouse pressed left at (1059, 477)
Screenshot: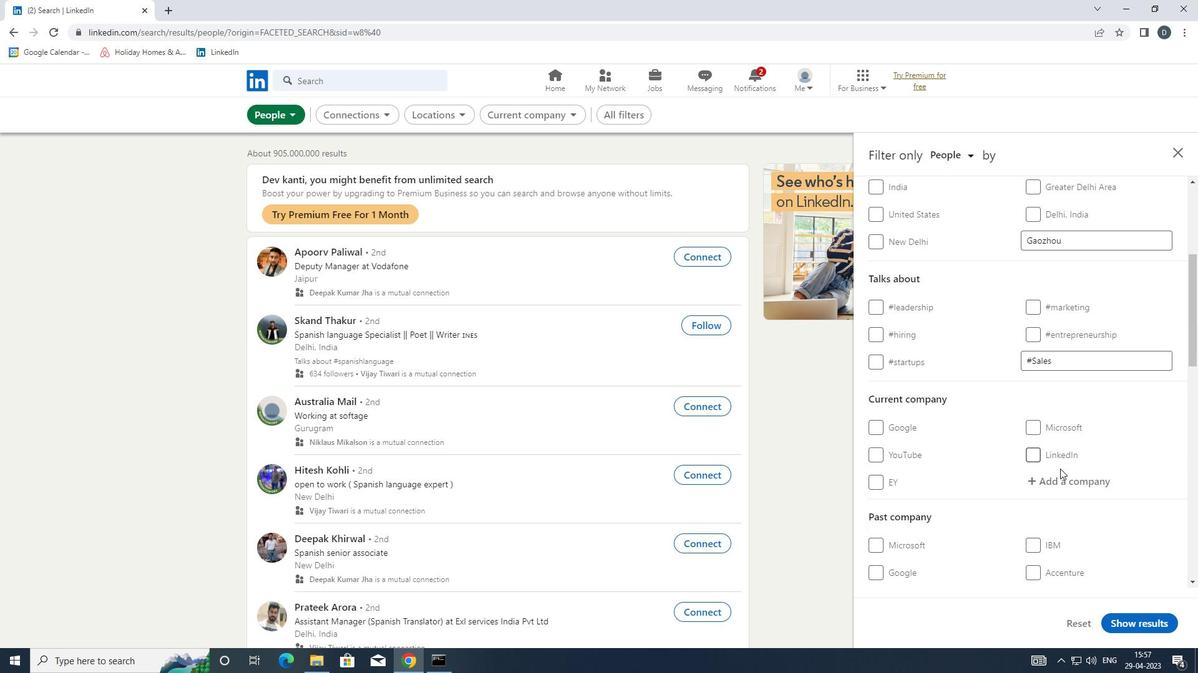 
Action: Key pressed <Key.shift><Key.shift><Key.shift><Key.shift><Key.shift><Key.shift>SOFTWARE
Screenshot: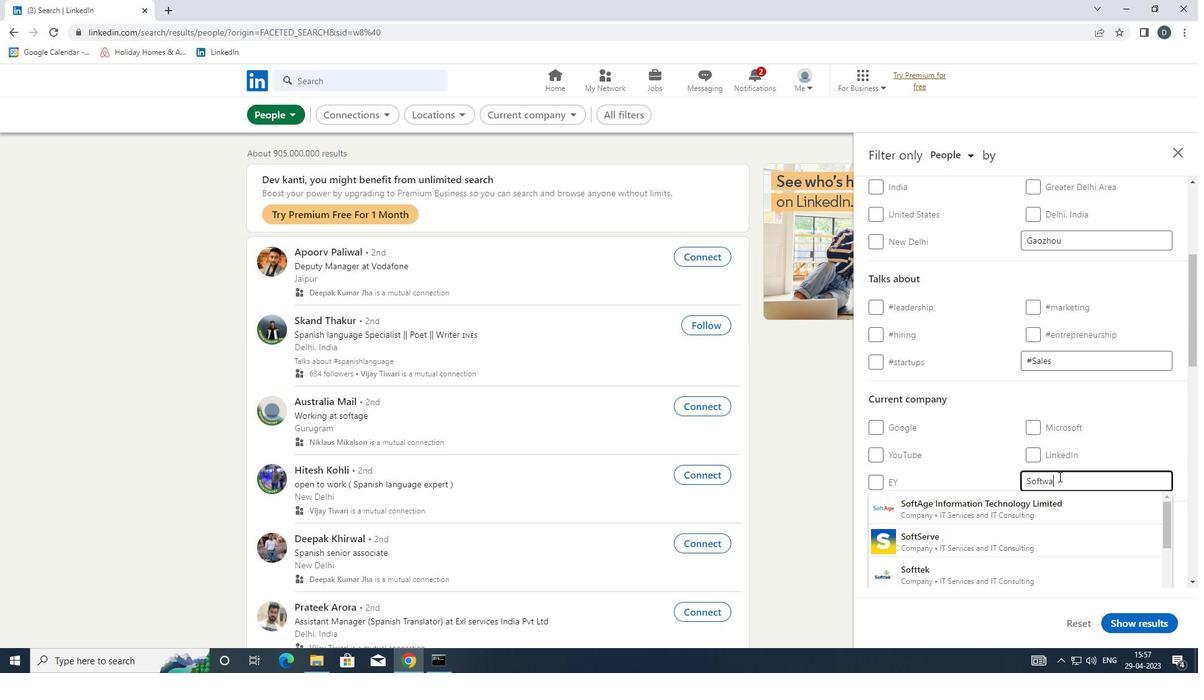 
Action: Mouse moved to (1097, 483)
Screenshot: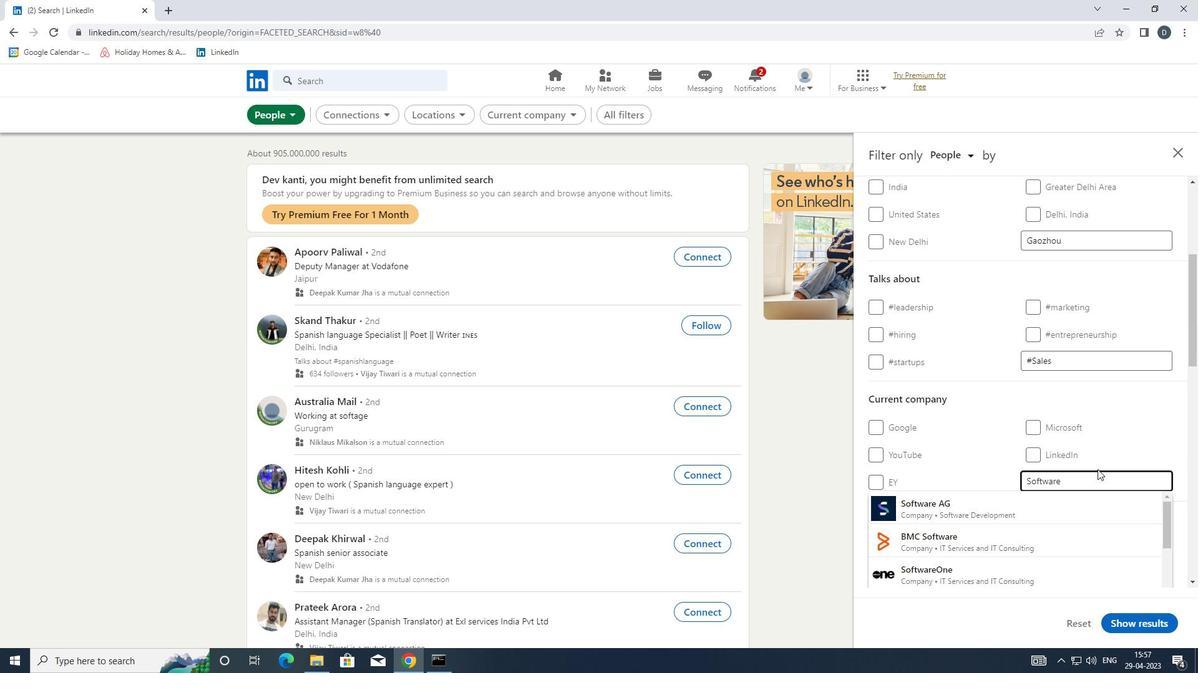 
Action: Key pressed <Key.space>
Screenshot: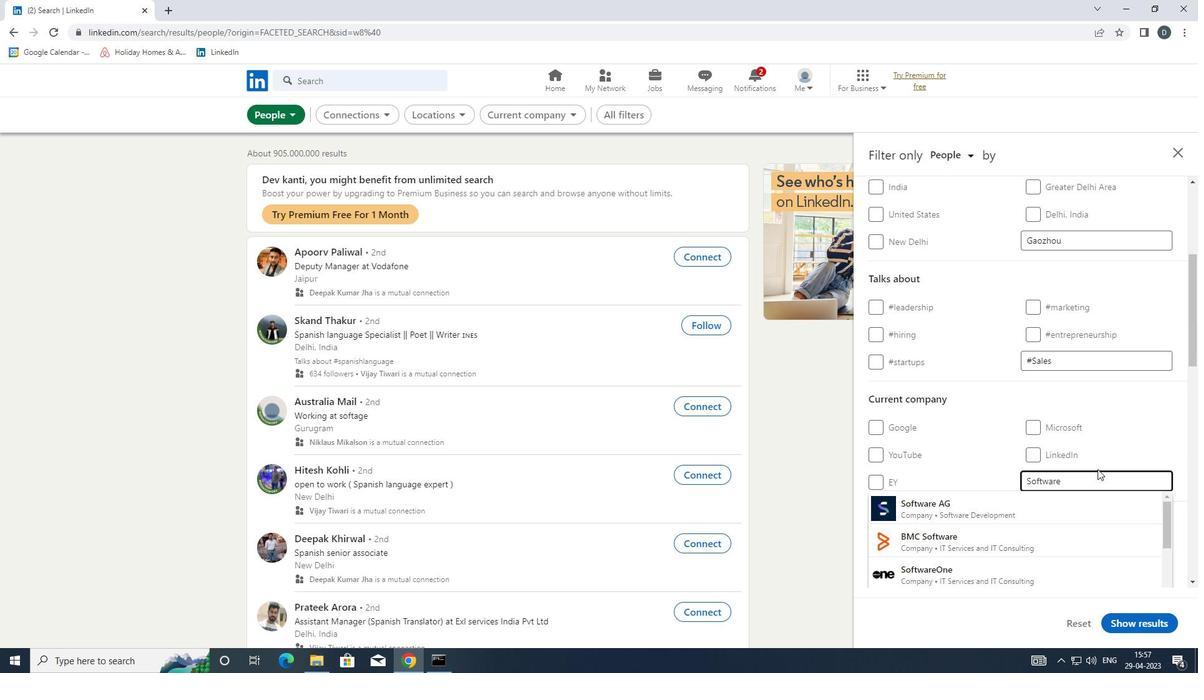 
Action: Mouse moved to (1097, 483)
Screenshot: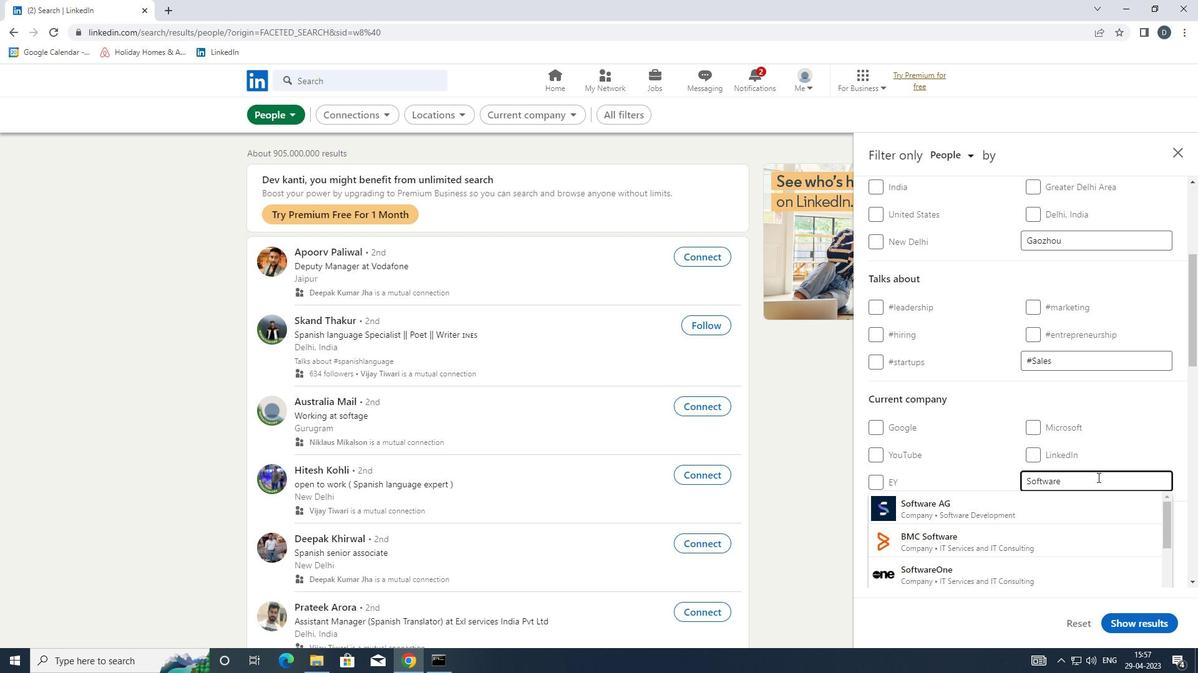 
Action: Key pressed <Key.shift>TESTING
Screenshot: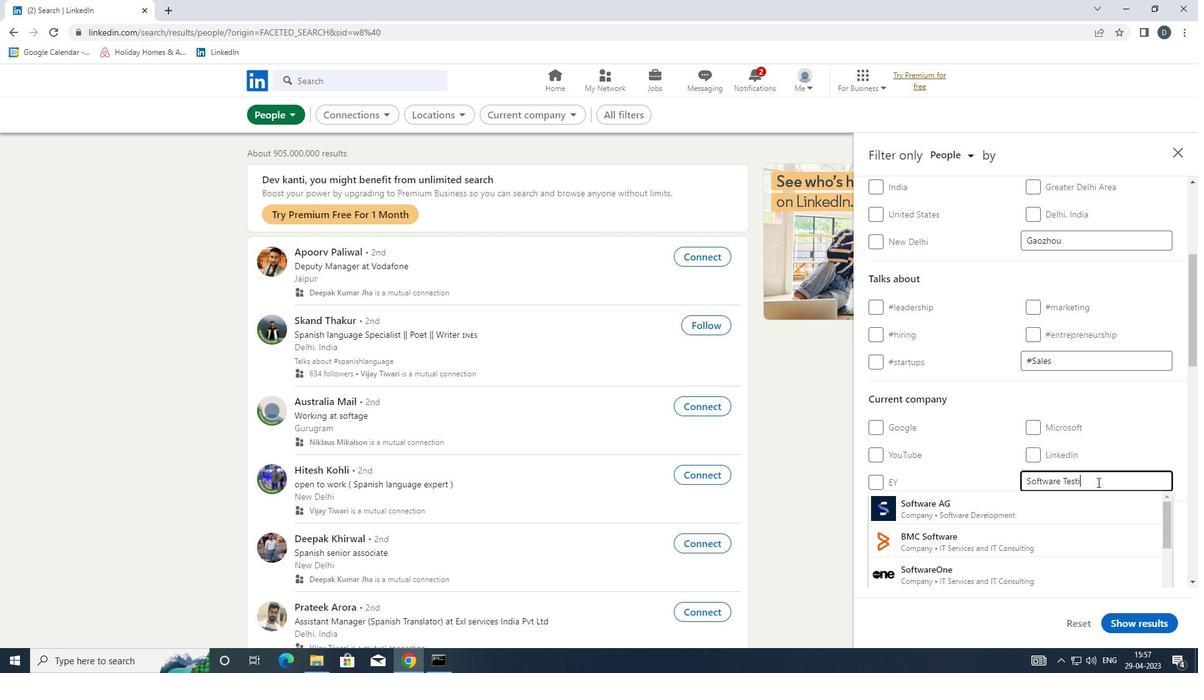 
Action: Mouse moved to (1093, 507)
Screenshot: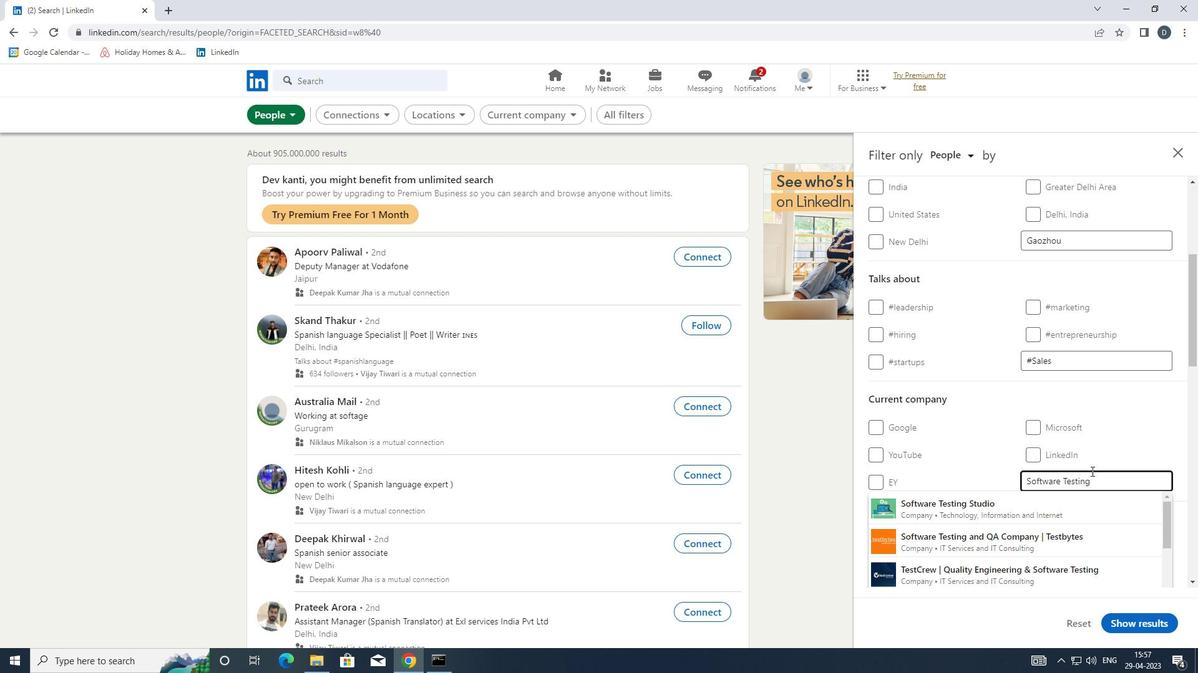 
Action: Mouse pressed left at (1093, 507)
Screenshot: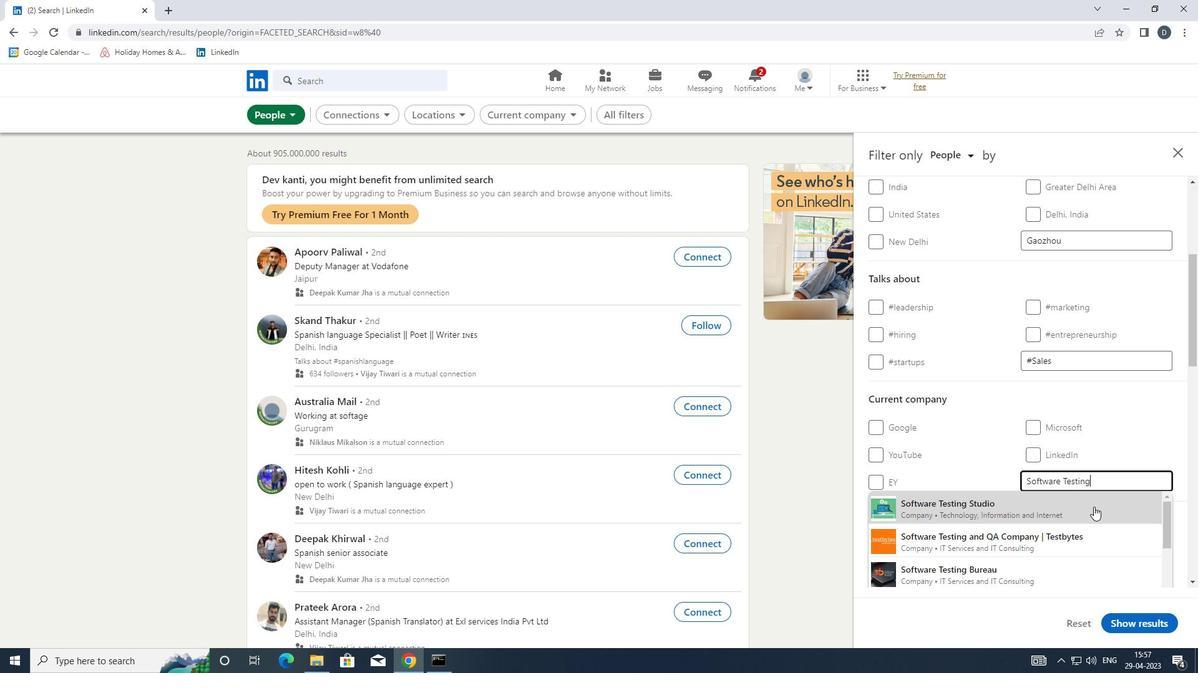 
Action: Mouse scrolled (1093, 506) with delta (0, 0)
Screenshot: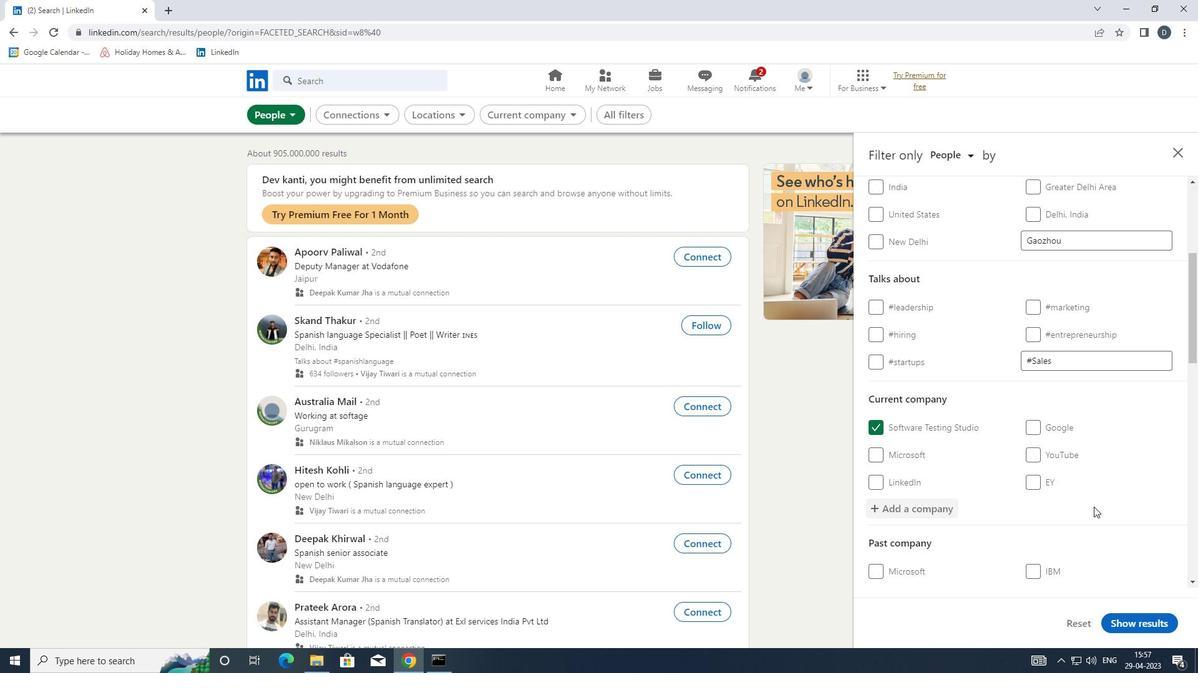 
Action: Mouse moved to (1093, 507)
Screenshot: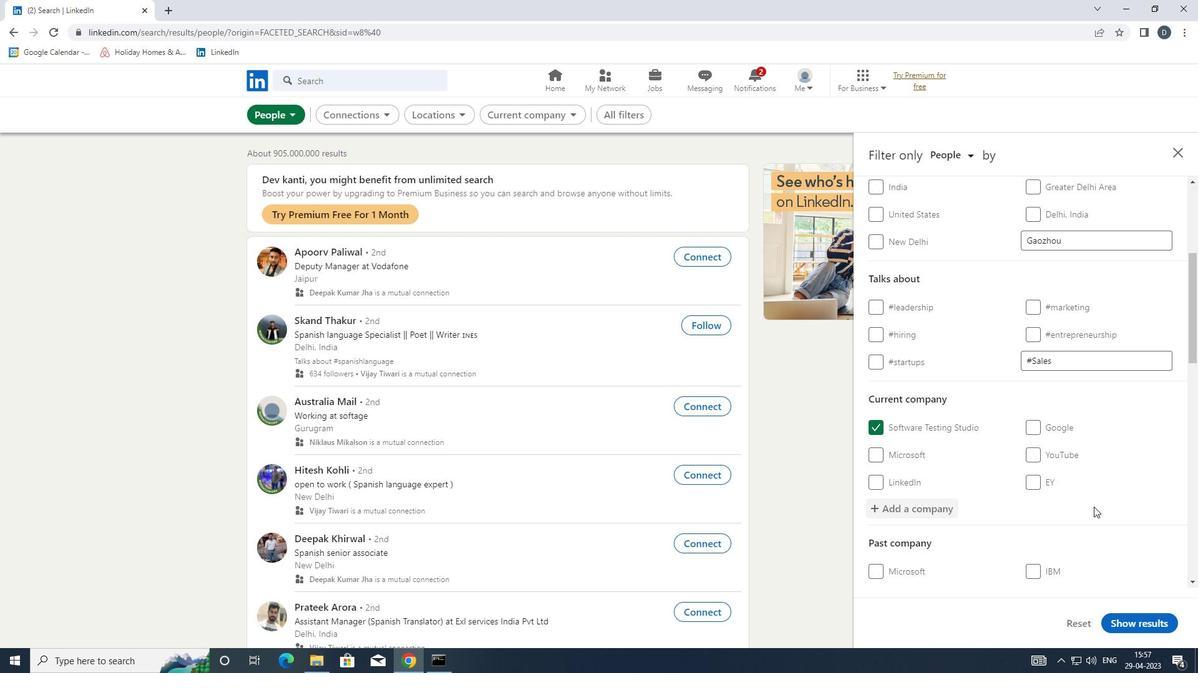 
Action: Mouse scrolled (1093, 506) with delta (0, 0)
Screenshot: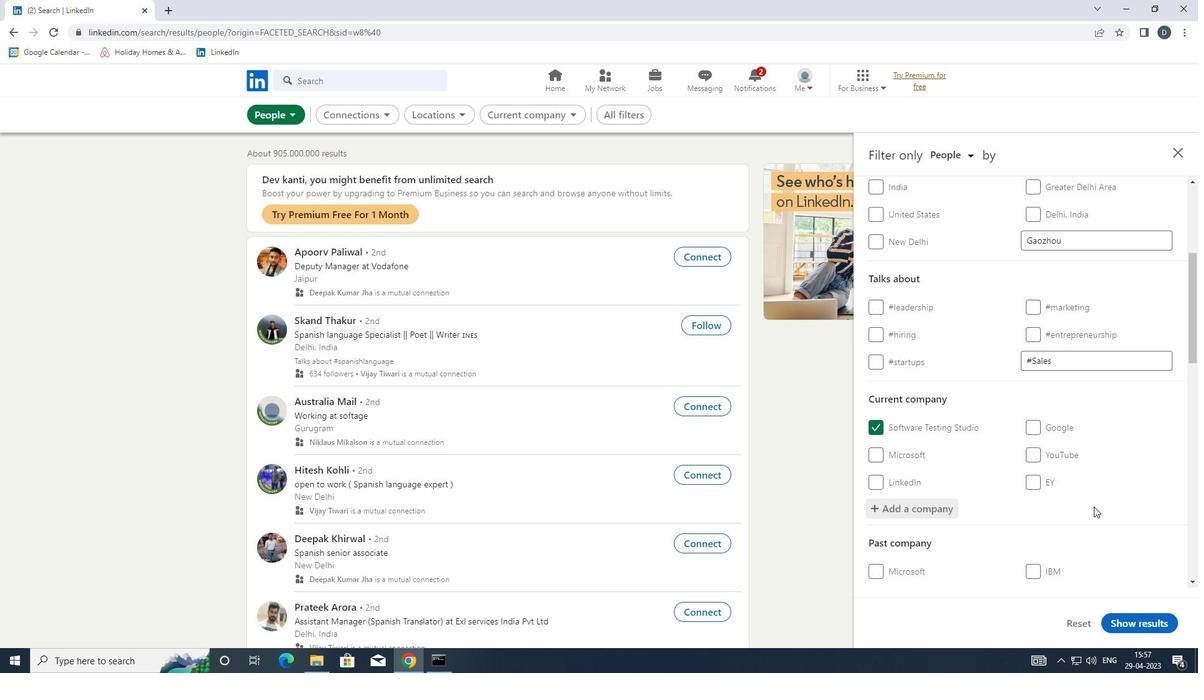 
Action: Mouse scrolled (1093, 506) with delta (0, 0)
Screenshot: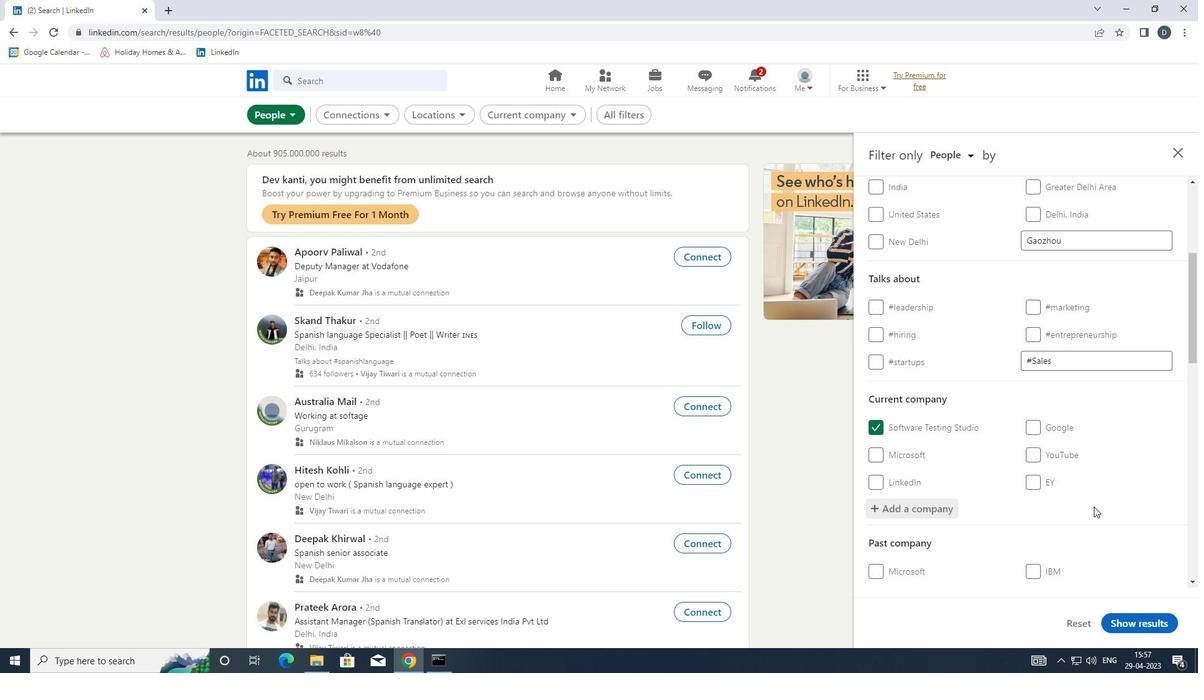 
Action: Mouse moved to (1089, 487)
Screenshot: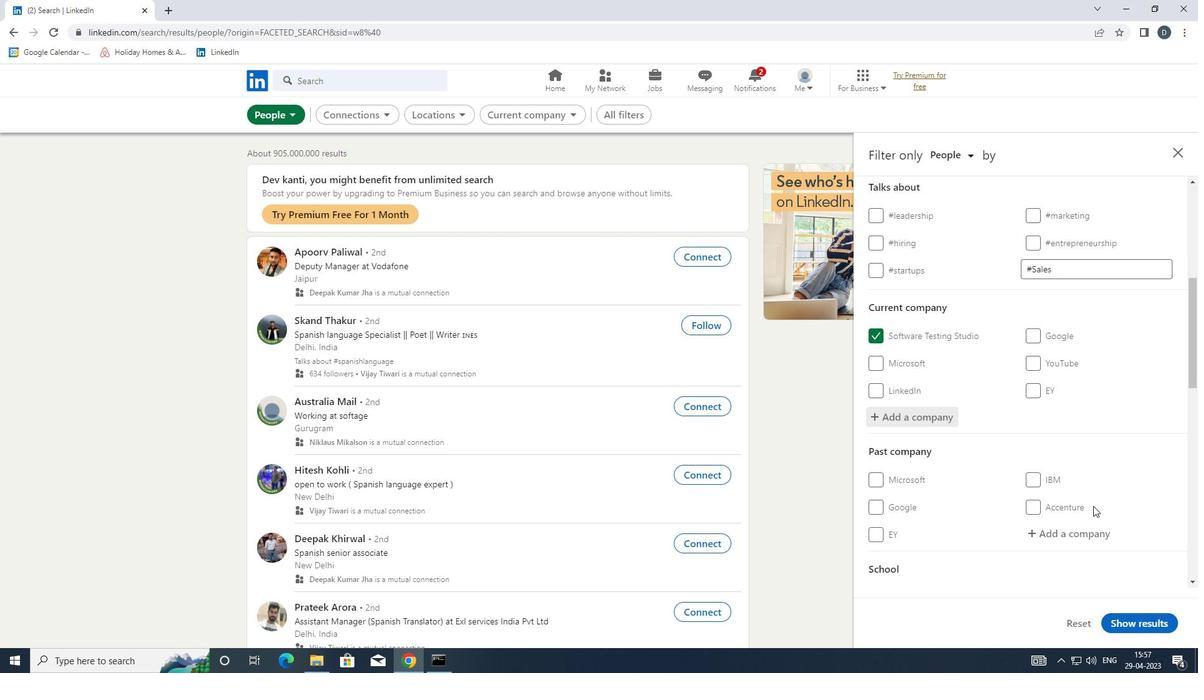 
Action: Mouse scrolled (1089, 486) with delta (0, 0)
Screenshot: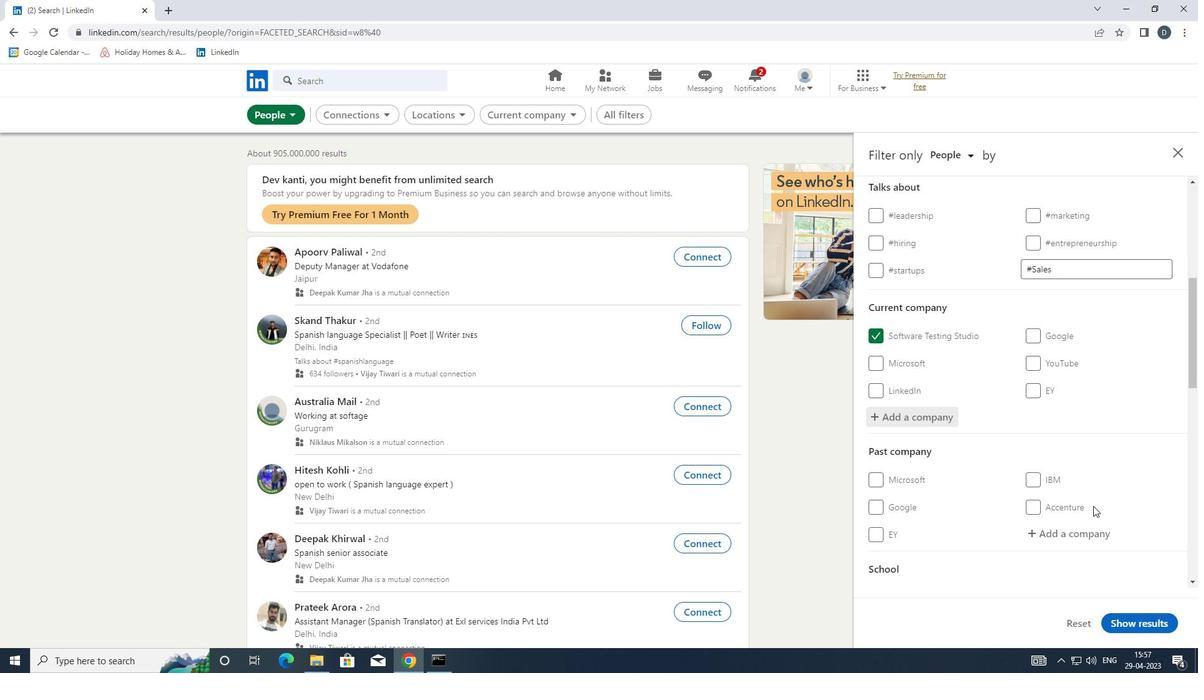 
Action: Mouse scrolled (1089, 486) with delta (0, 0)
Screenshot: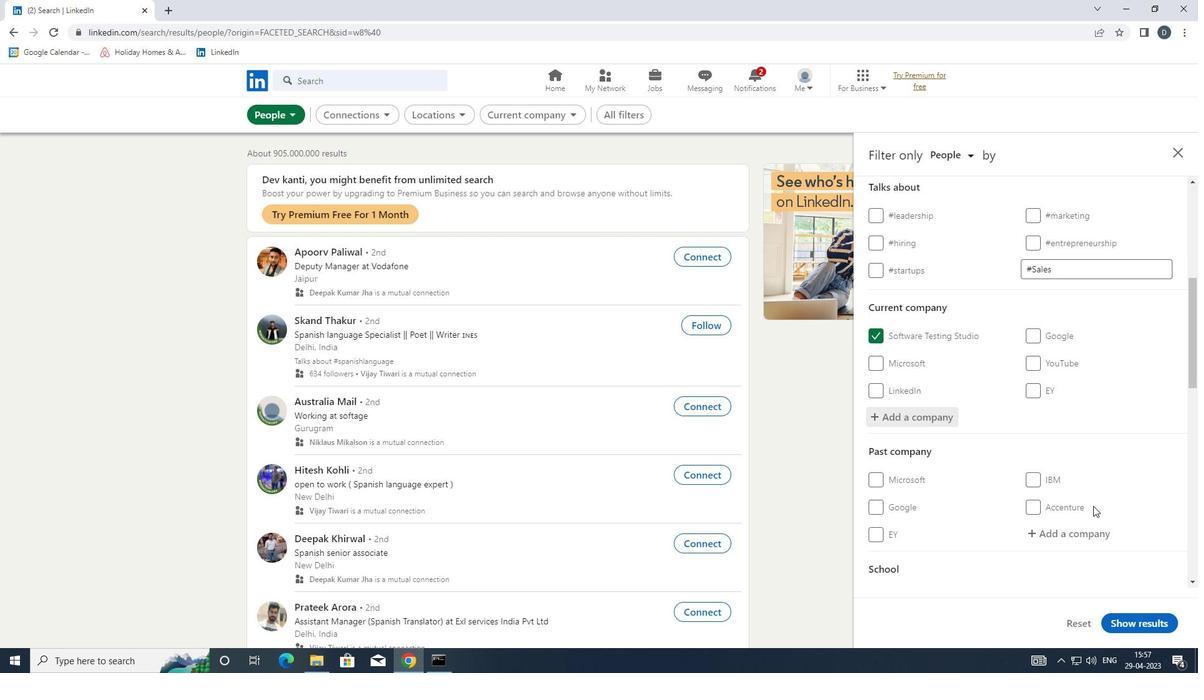
Action: Mouse moved to (1074, 459)
Screenshot: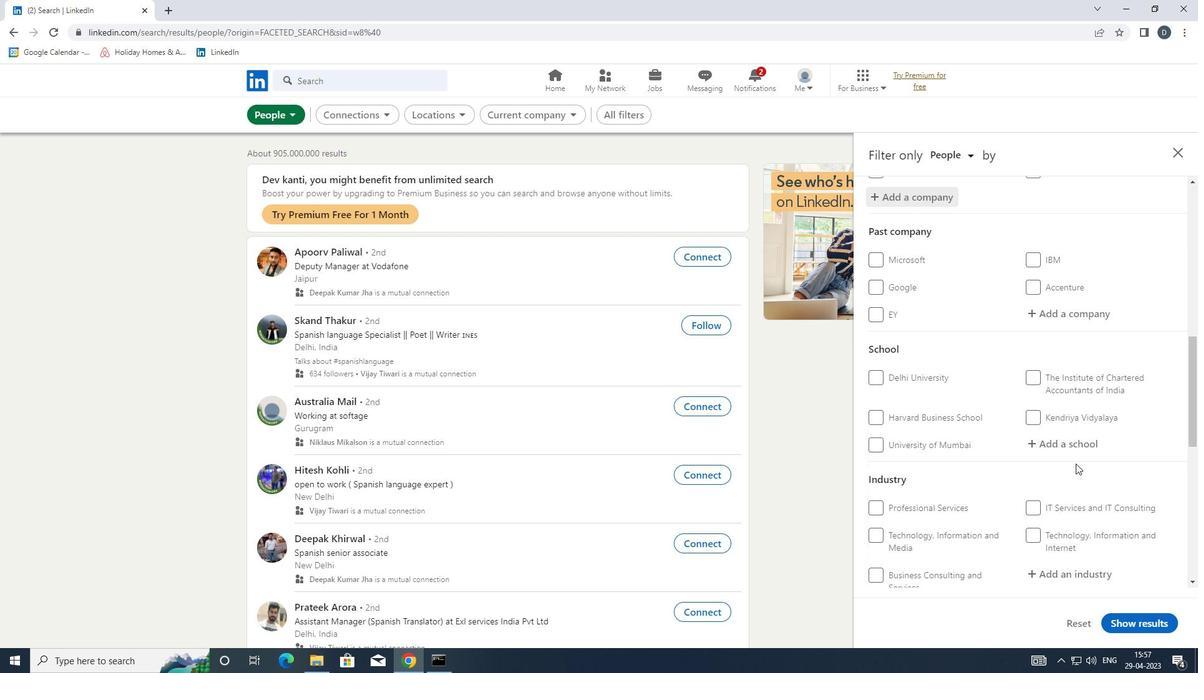 
Action: Mouse pressed left at (1074, 459)
Screenshot: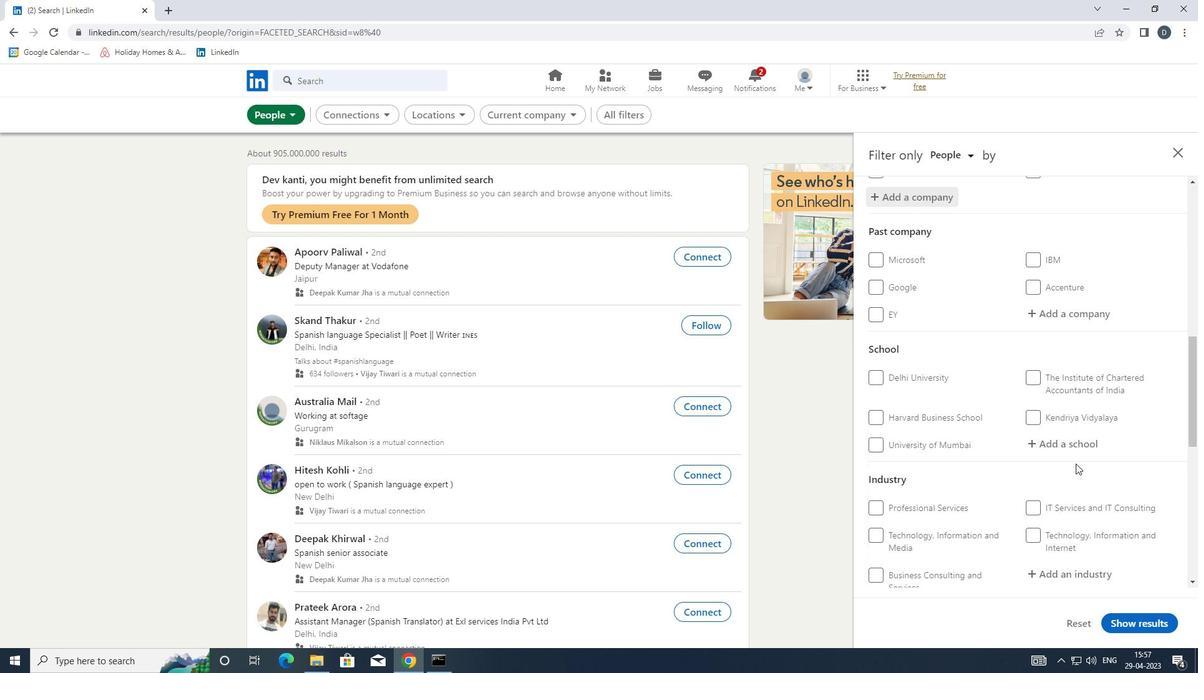 
Action: Mouse moved to (1074, 451)
Screenshot: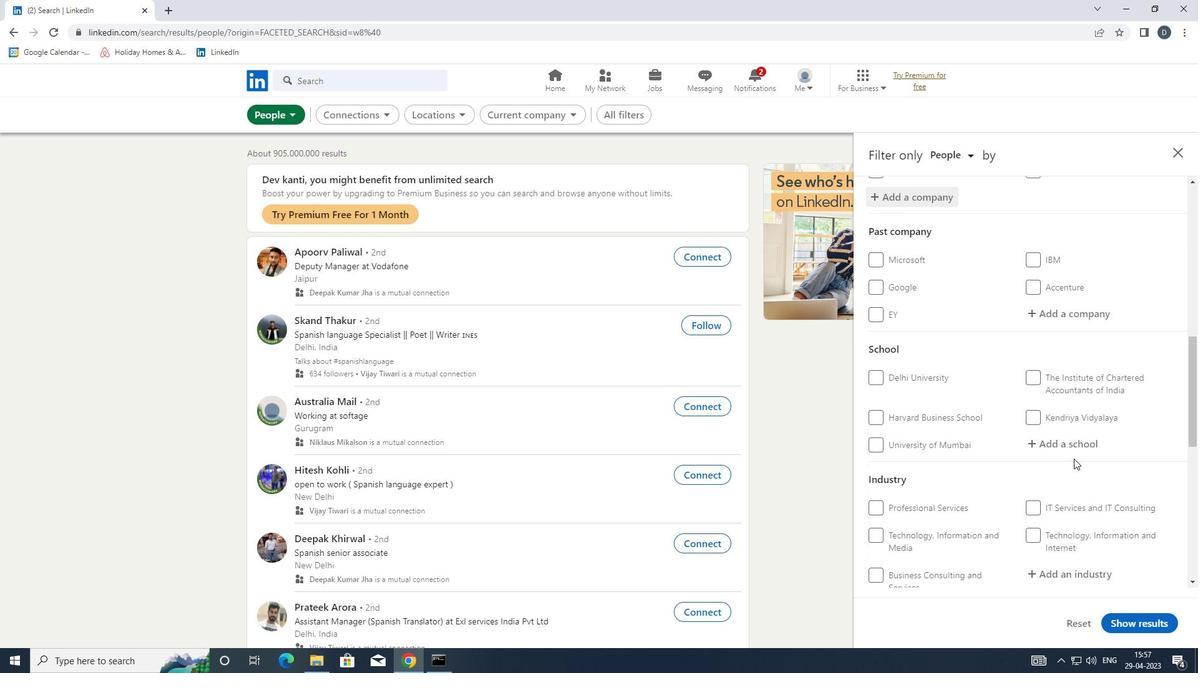
Action: Mouse pressed left at (1074, 451)
Screenshot: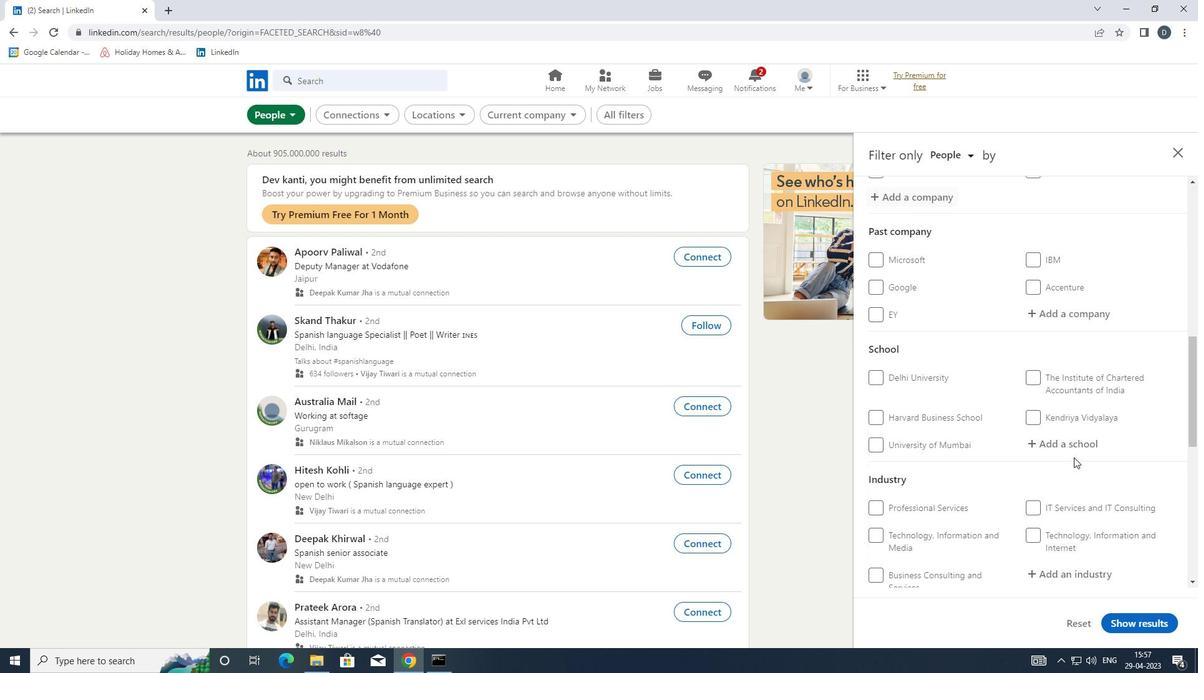 
Action: Mouse moved to (1074, 451)
Screenshot: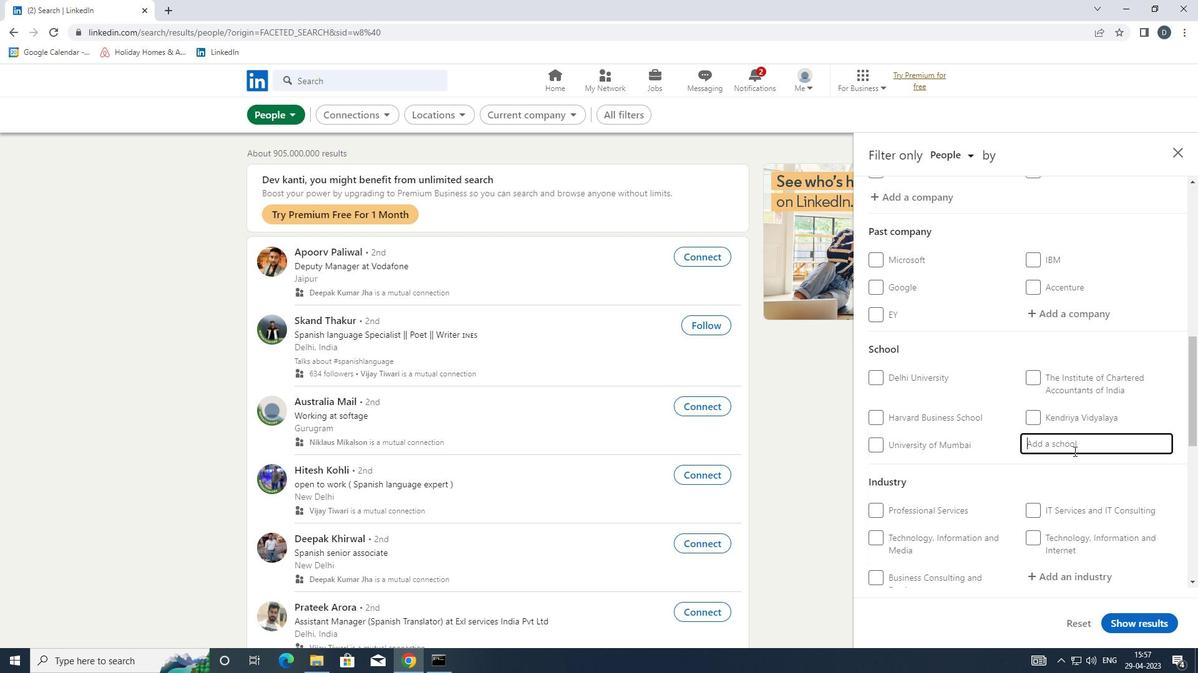 
Action: Key pressed <Key.shift>ALLIANCE
Screenshot: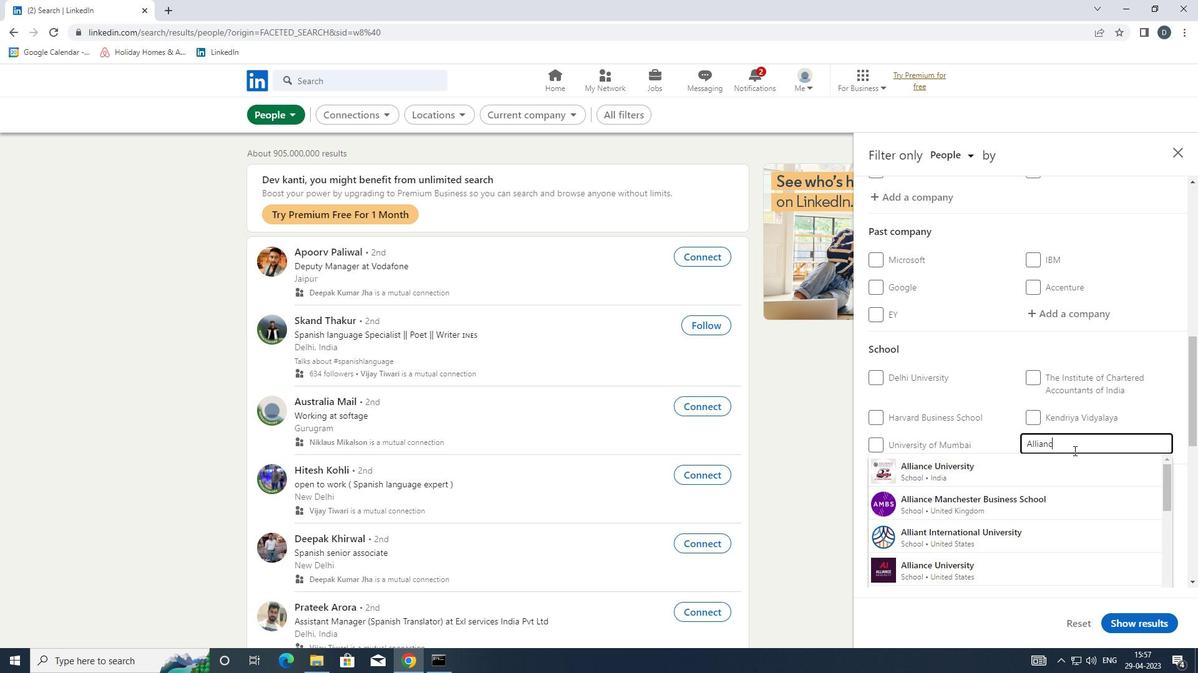 
Action: Mouse moved to (1062, 465)
Screenshot: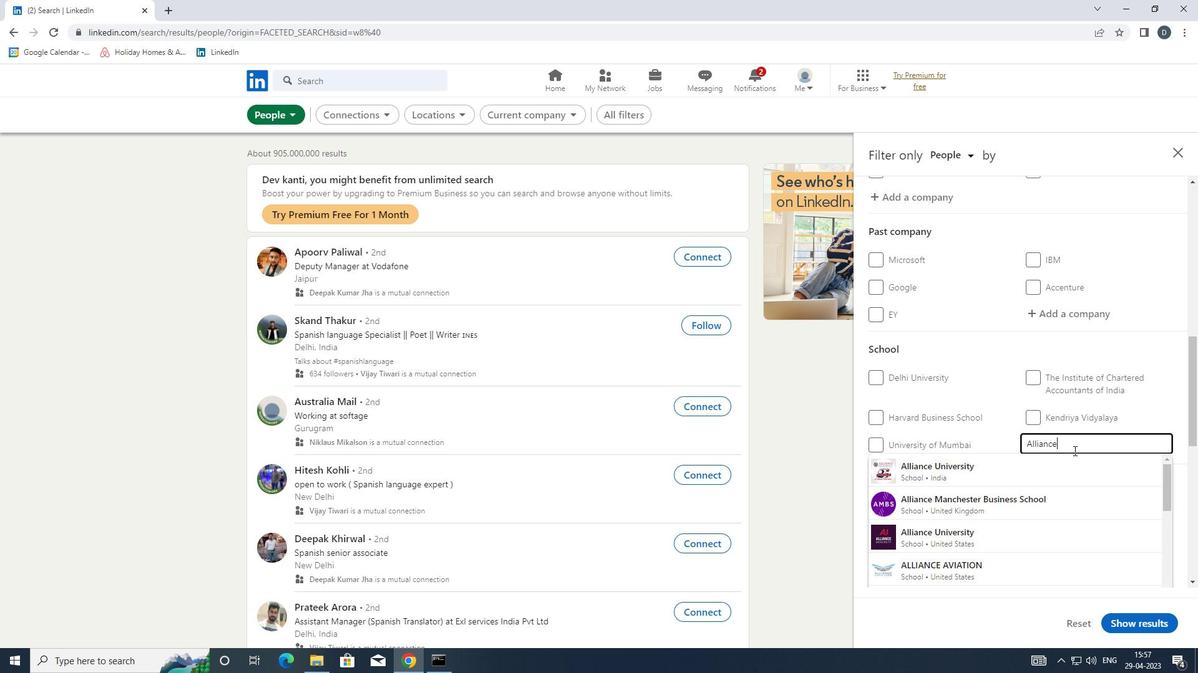 
Action: Mouse pressed left at (1062, 465)
Screenshot: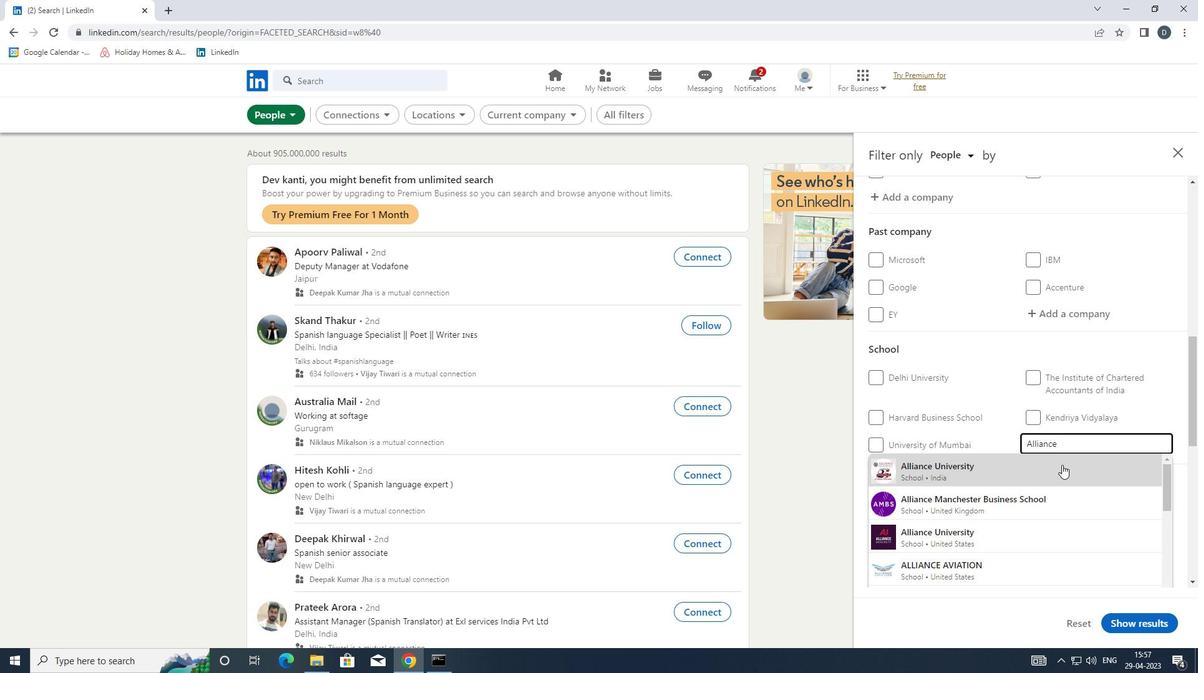 
Action: Mouse scrolled (1062, 464) with delta (0, 0)
Screenshot: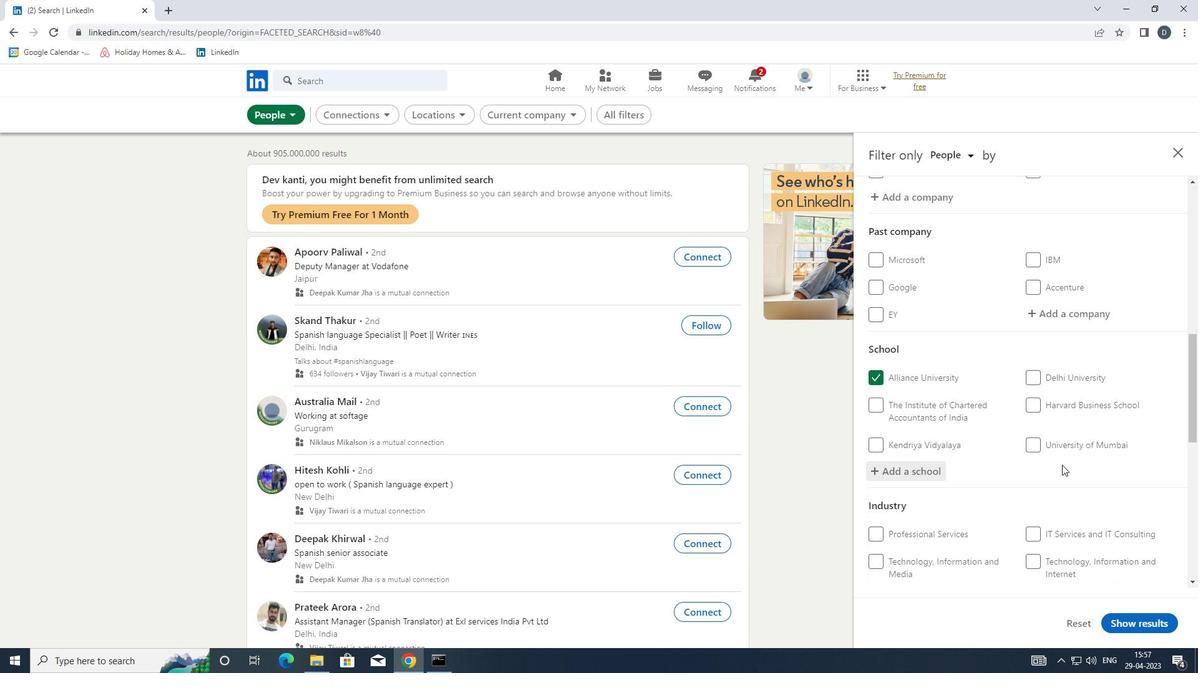 
Action: Mouse scrolled (1062, 464) with delta (0, 0)
Screenshot: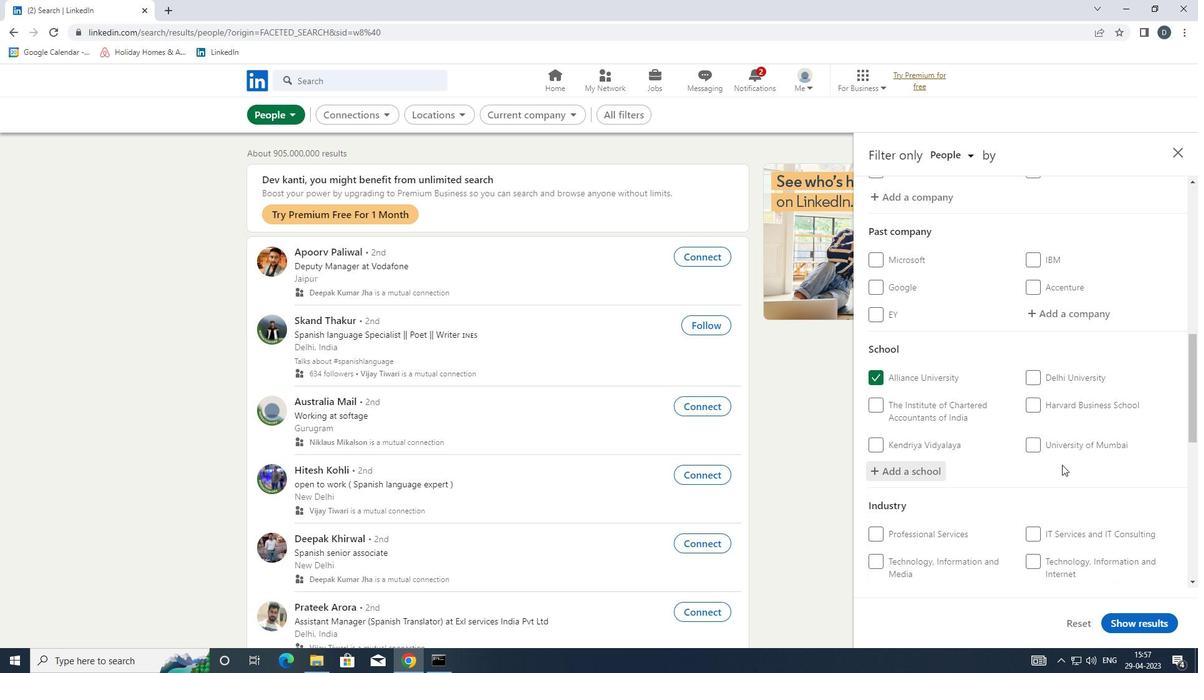
Action: Mouse scrolled (1062, 464) with delta (0, 0)
Screenshot: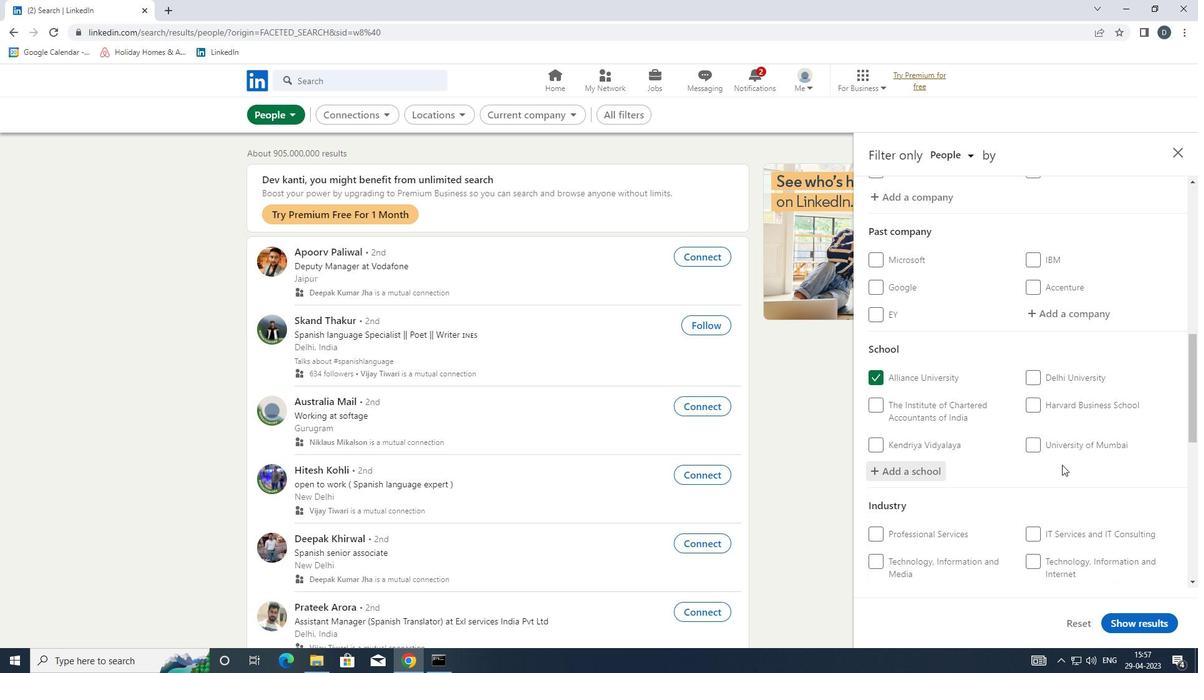 
Action: Mouse moved to (1069, 419)
Screenshot: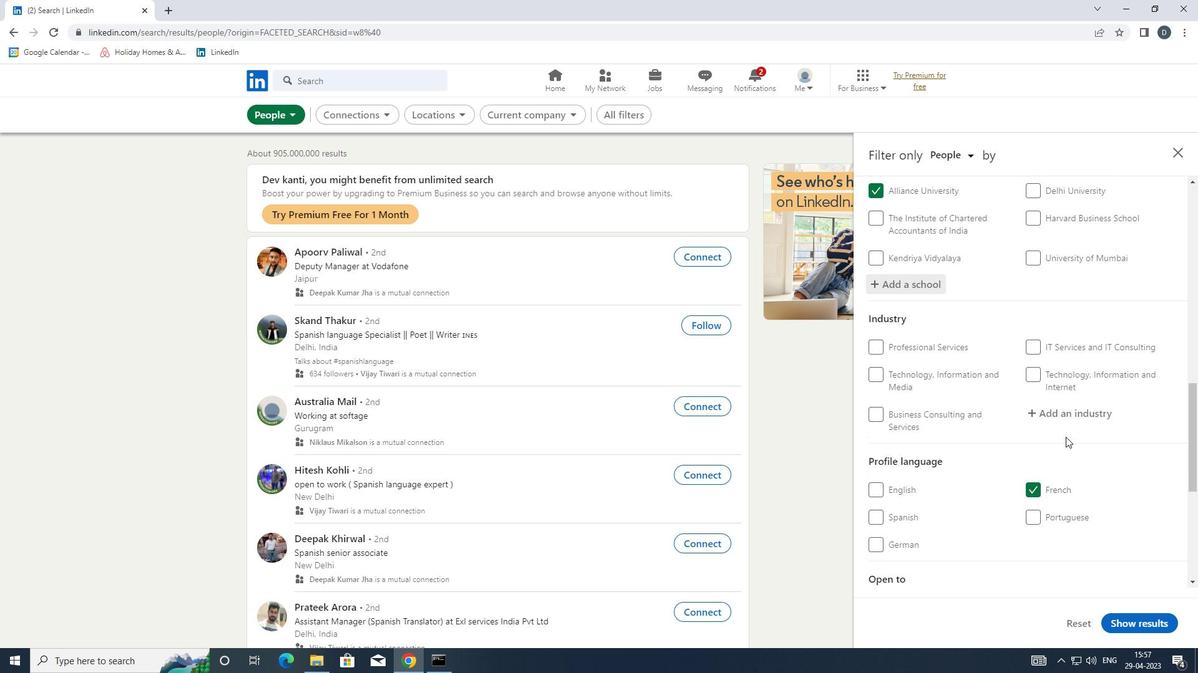 
Action: Mouse pressed left at (1069, 419)
Screenshot: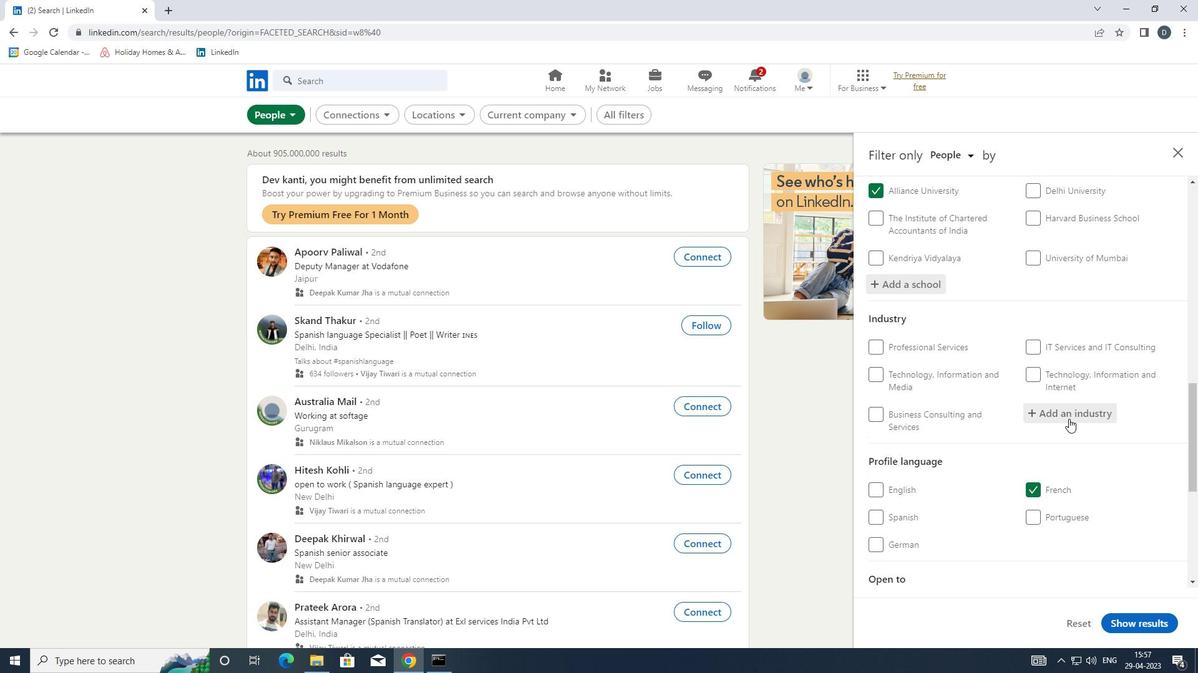 
Action: Key pressed <Key.shift>PERSONAL<Key.space><Key.shift><Key.shift><Key.shift><Key.shift><Key.shift><Key.shift><Key.shift><Key.shift><Key.shift><Key.shift><Key.shift><Key.shift><Key.shift><Key.shift><Key.down><Key.down><Key.down><Key.enter>
Screenshot: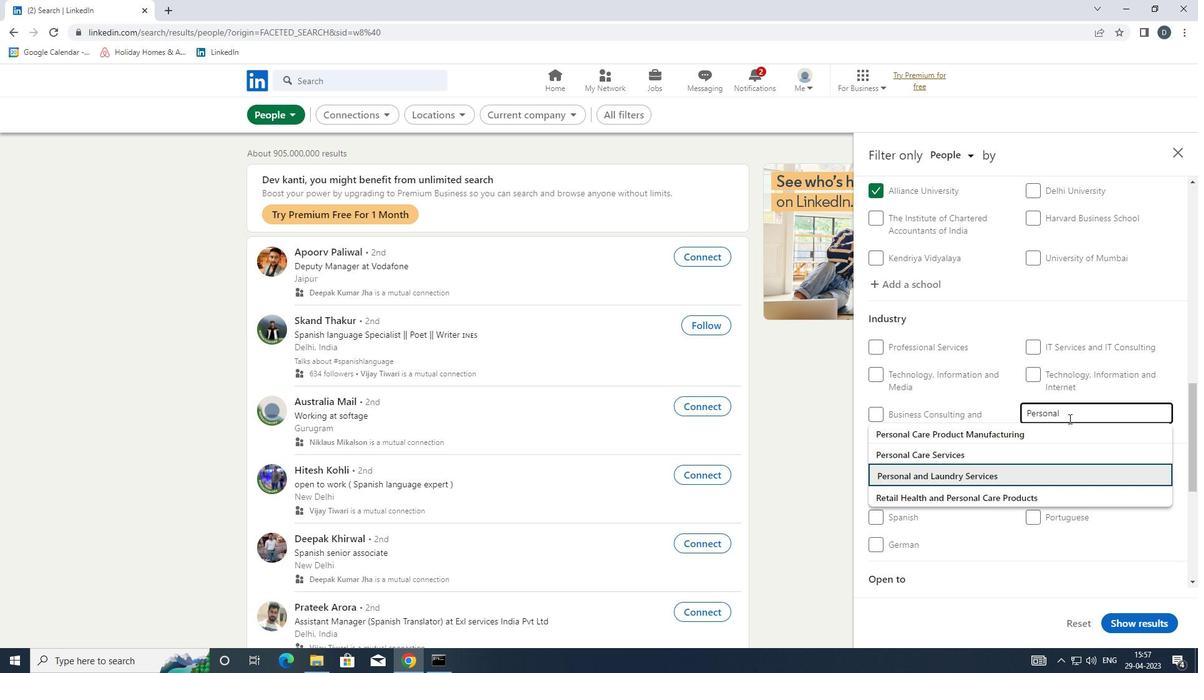 
Action: Mouse moved to (929, 430)
Screenshot: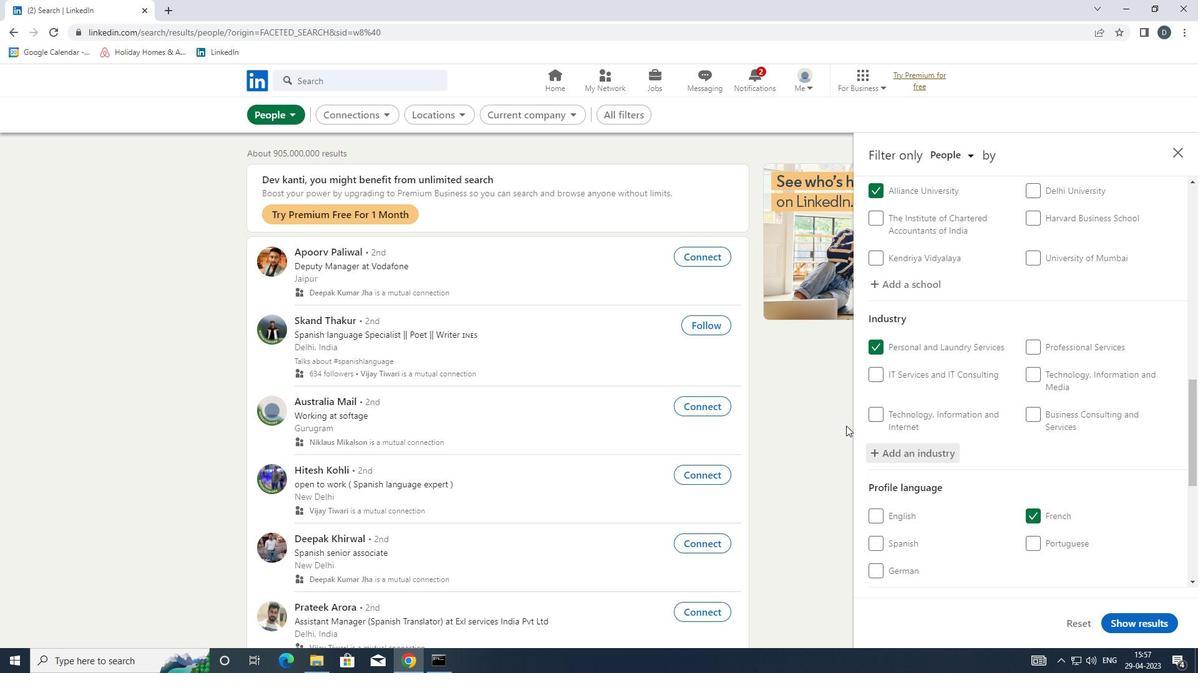 
Action: Mouse scrolled (929, 429) with delta (0, 0)
Screenshot: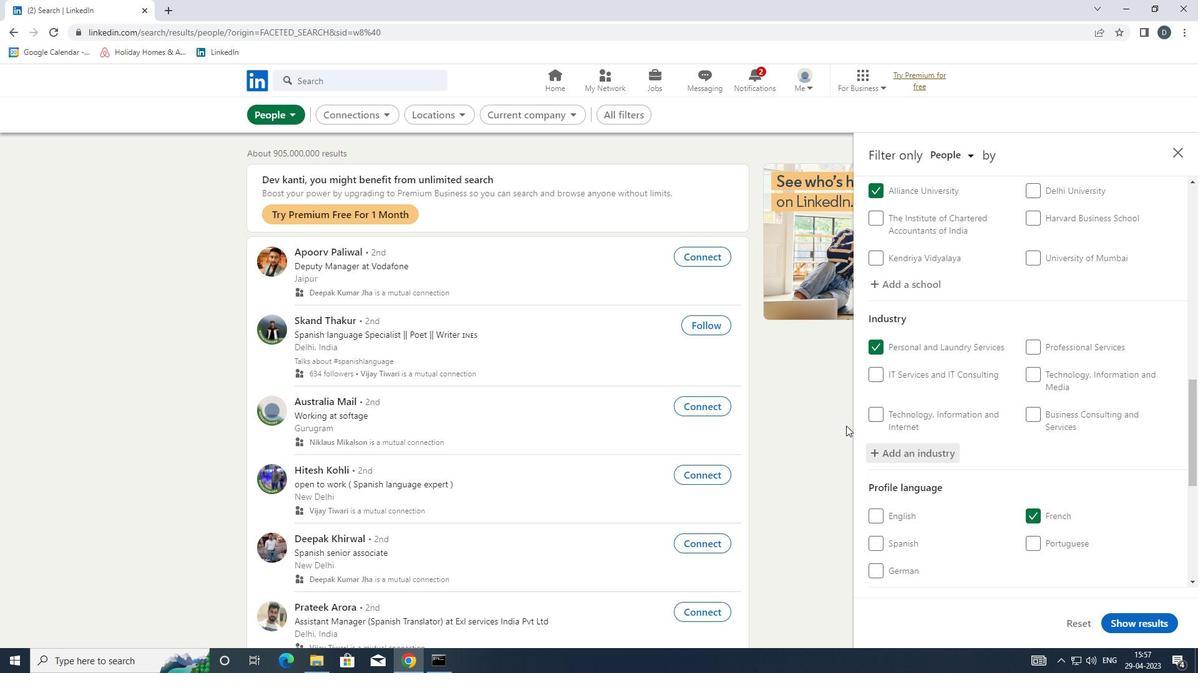 
Action: Mouse moved to (930, 433)
Screenshot: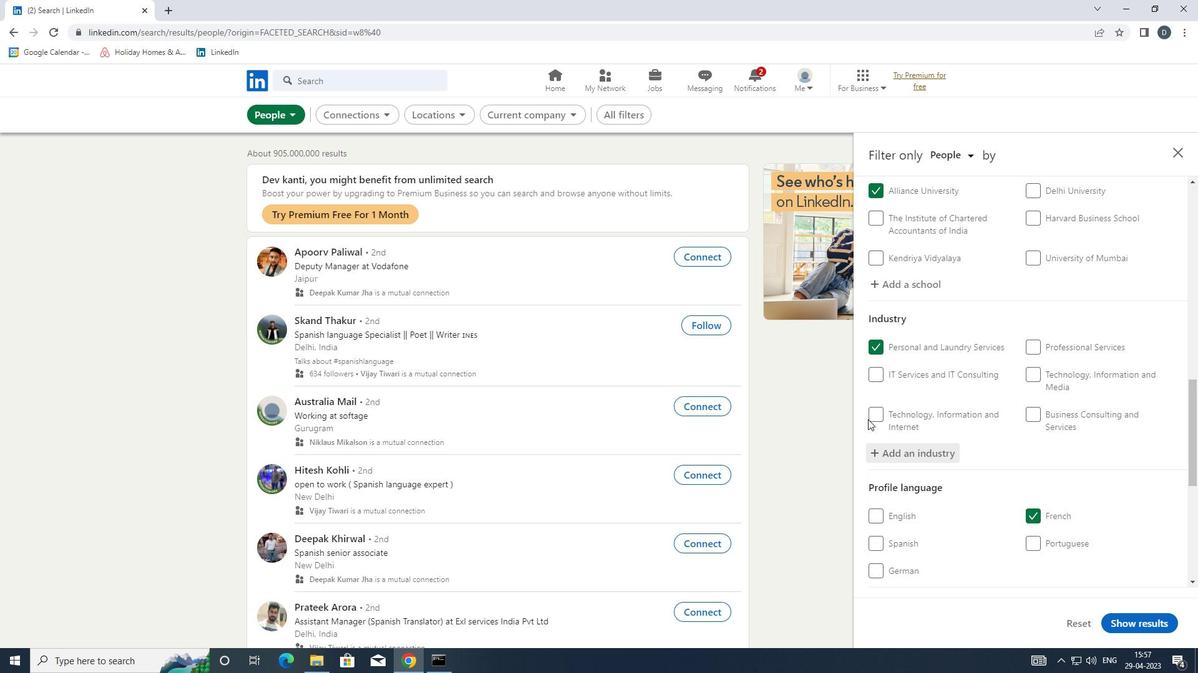 
Action: Mouse scrolled (930, 432) with delta (0, 0)
Screenshot: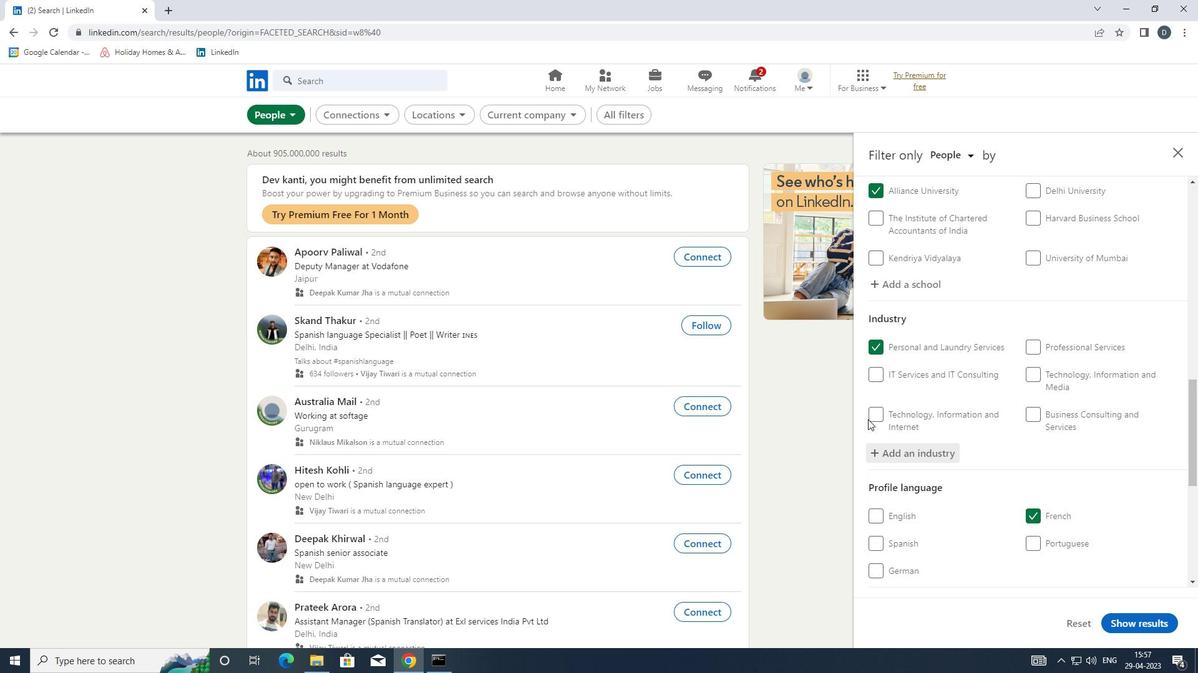 
Action: Mouse moved to (931, 434)
Screenshot: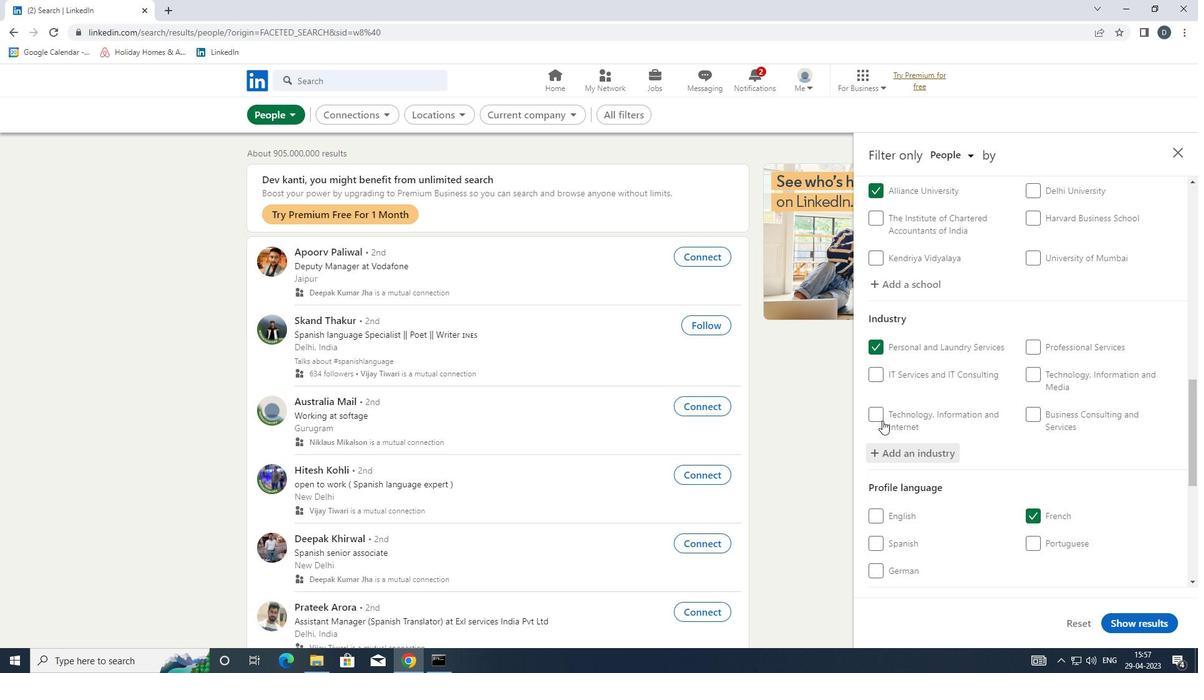 
Action: Mouse scrolled (931, 433) with delta (0, 0)
Screenshot: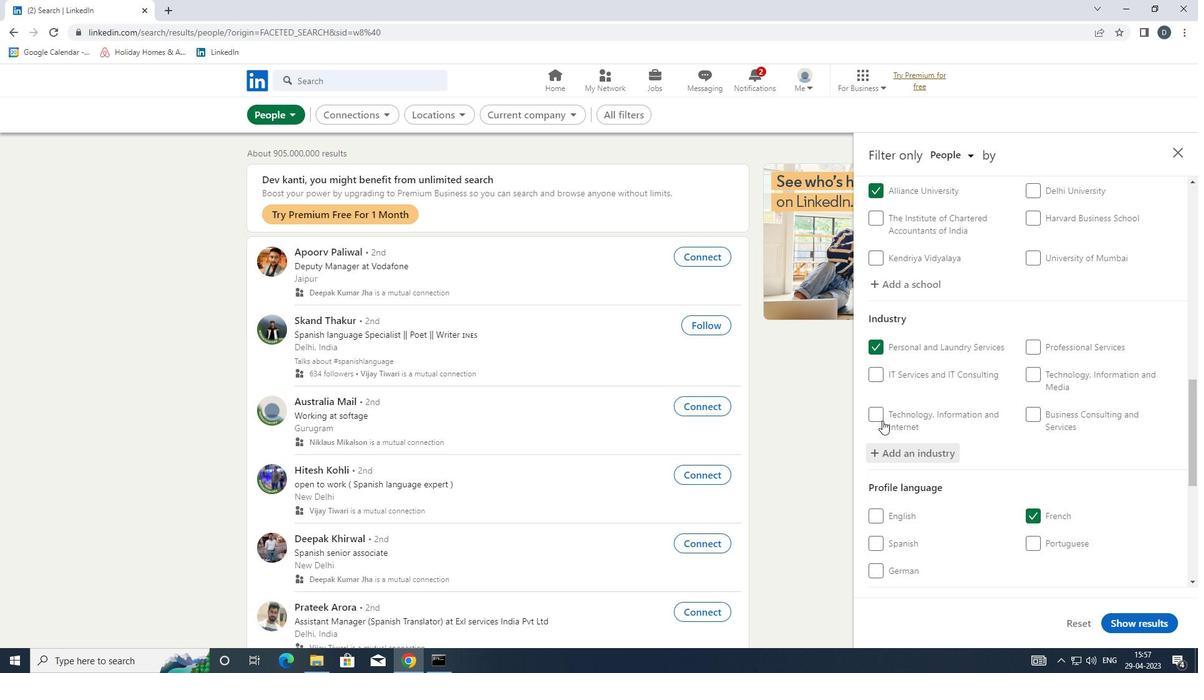 
Action: Mouse moved to (932, 435)
Screenshot: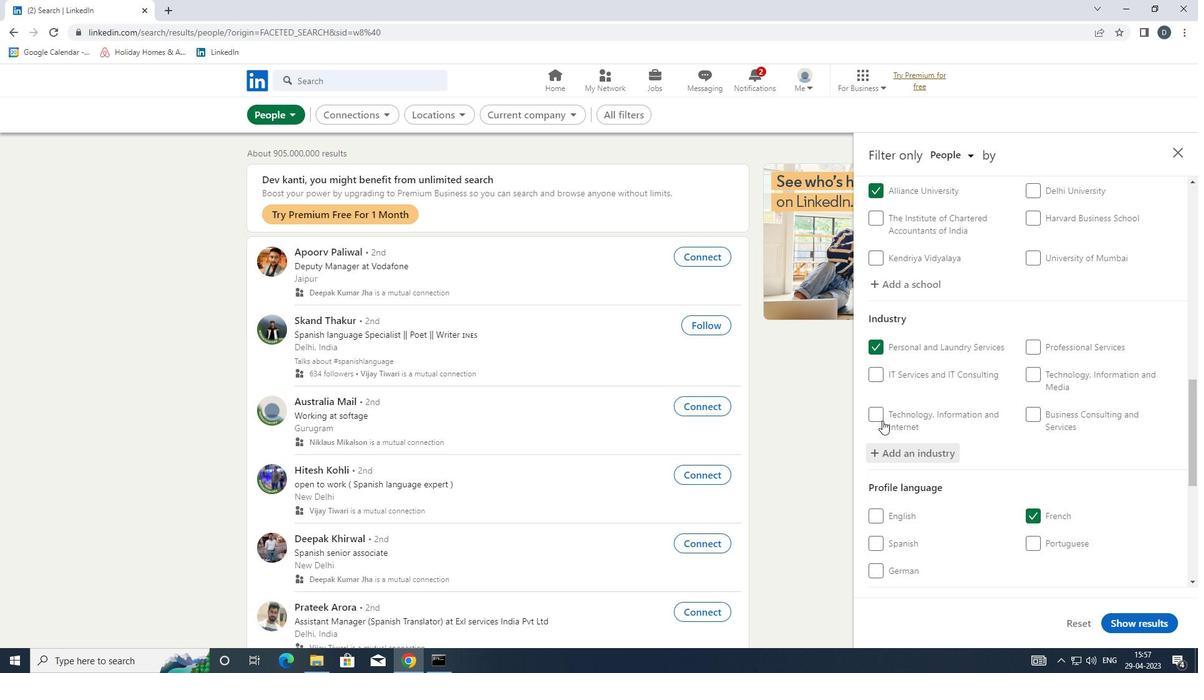 
Action: Mouse scrolled (932, 434) with delta (0, 0)
Screenshot: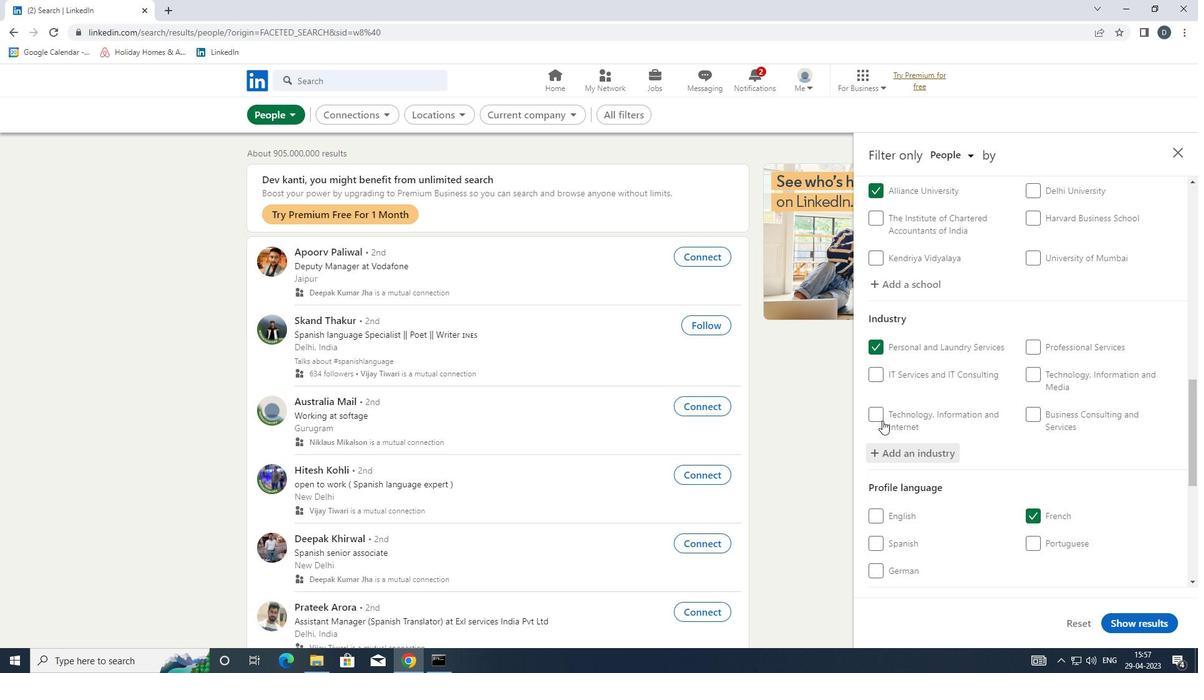 
Action: Mouse moved to (1067, 501)
Screenshot: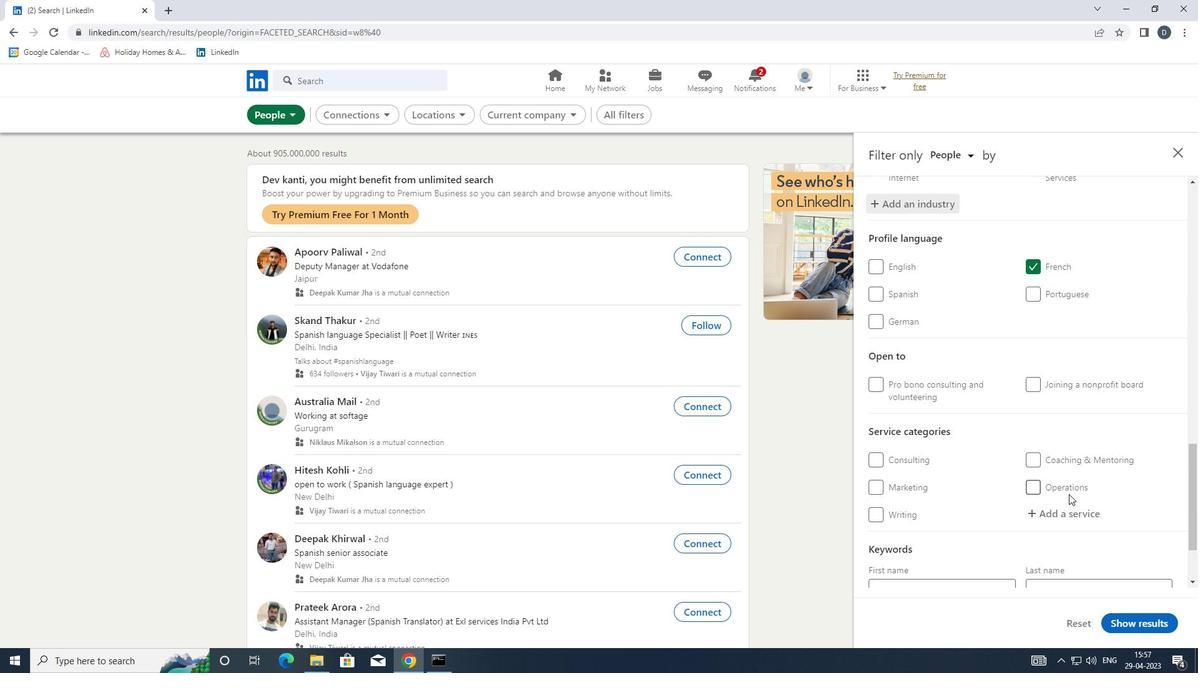 
Action: Mouse pressed left at (1067, 501)
Screenshot: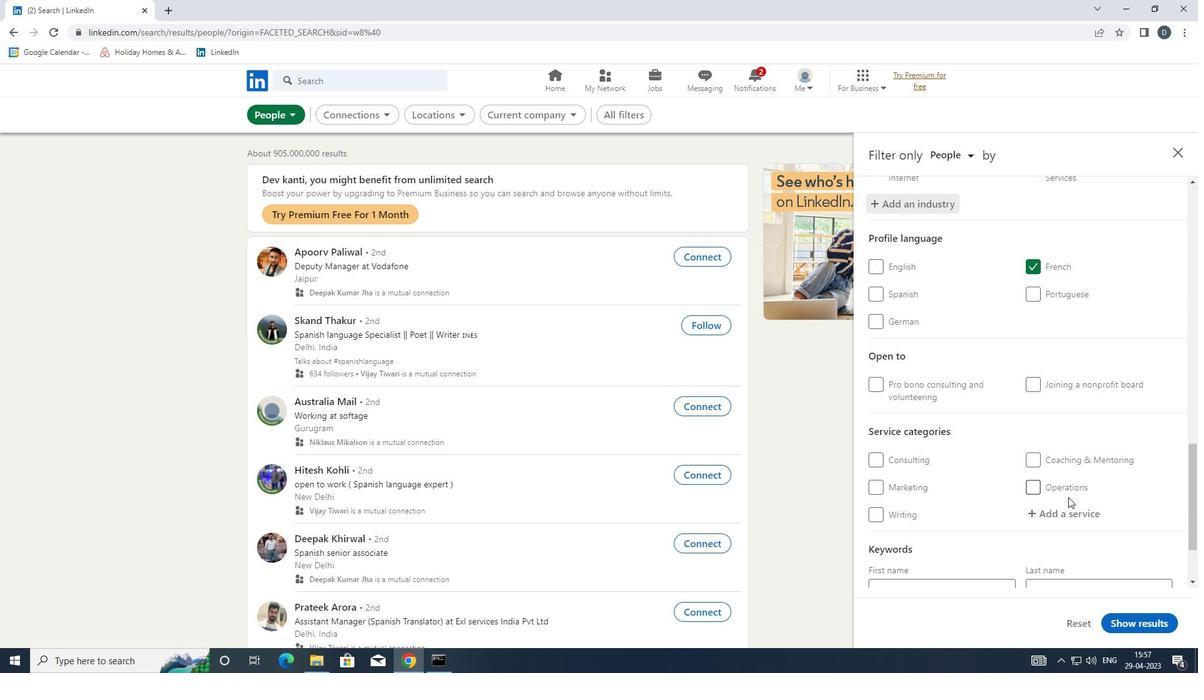 
Action: Mouse moved to (1069, 514)
Screenshot: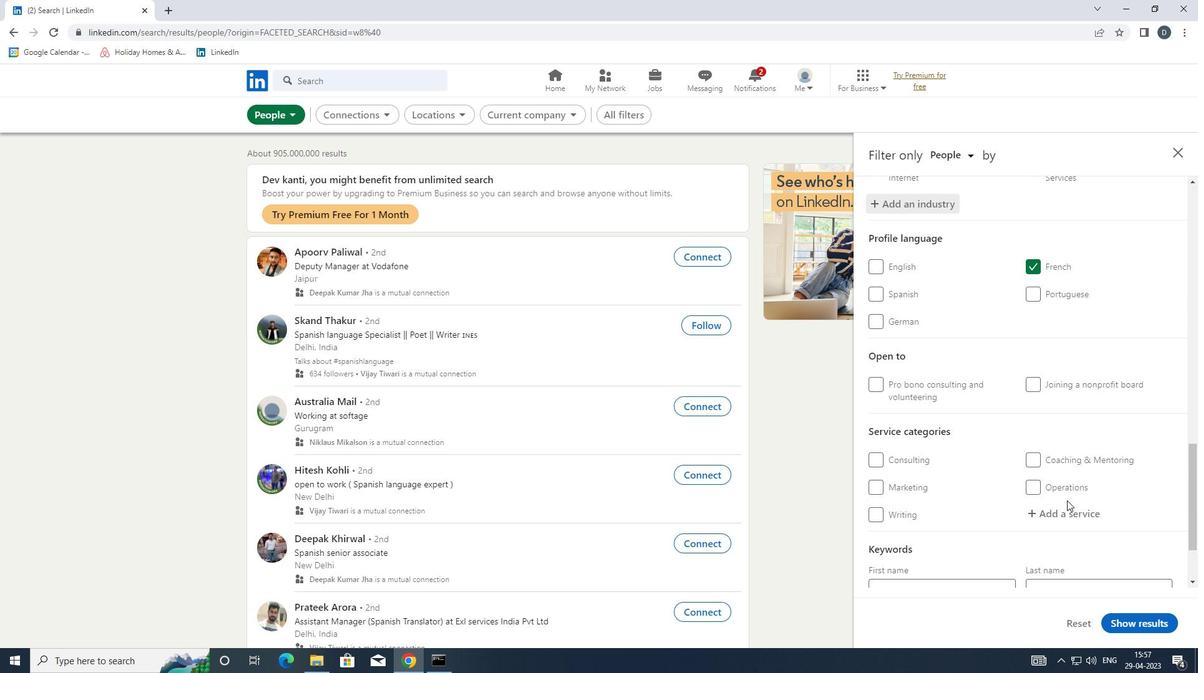 
Action: Mouse pressed left at (1069, 514)
Screenshot: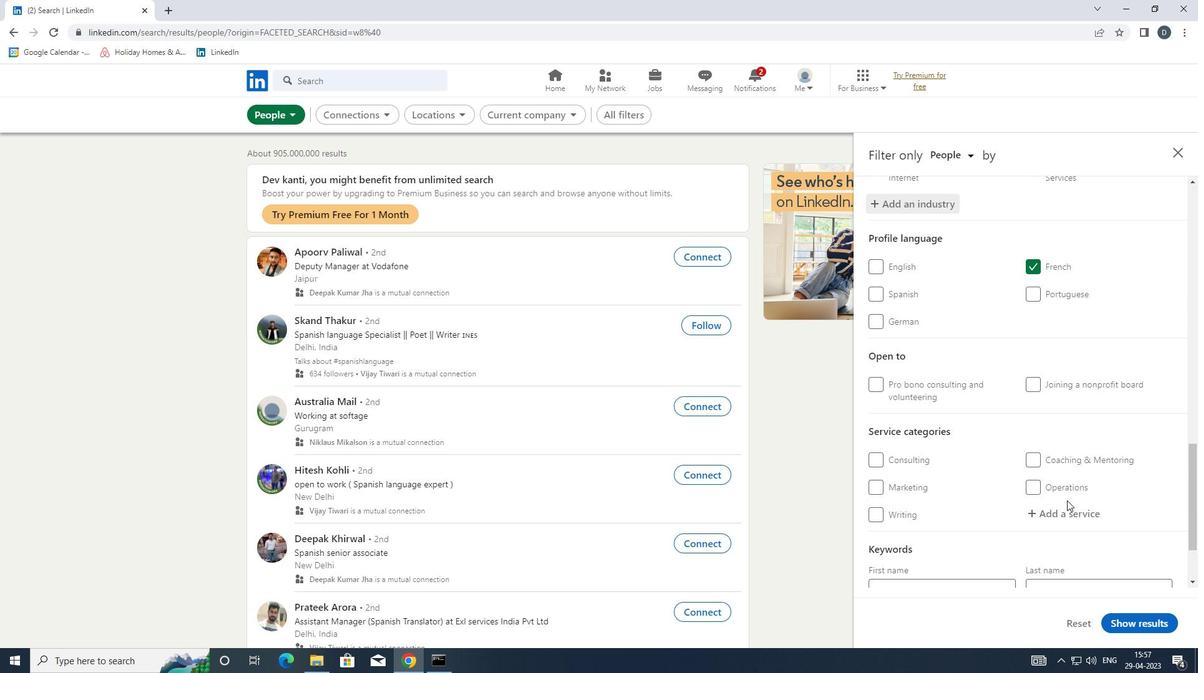 
Action: Mouse moved to (1043, 524)
Screenshot: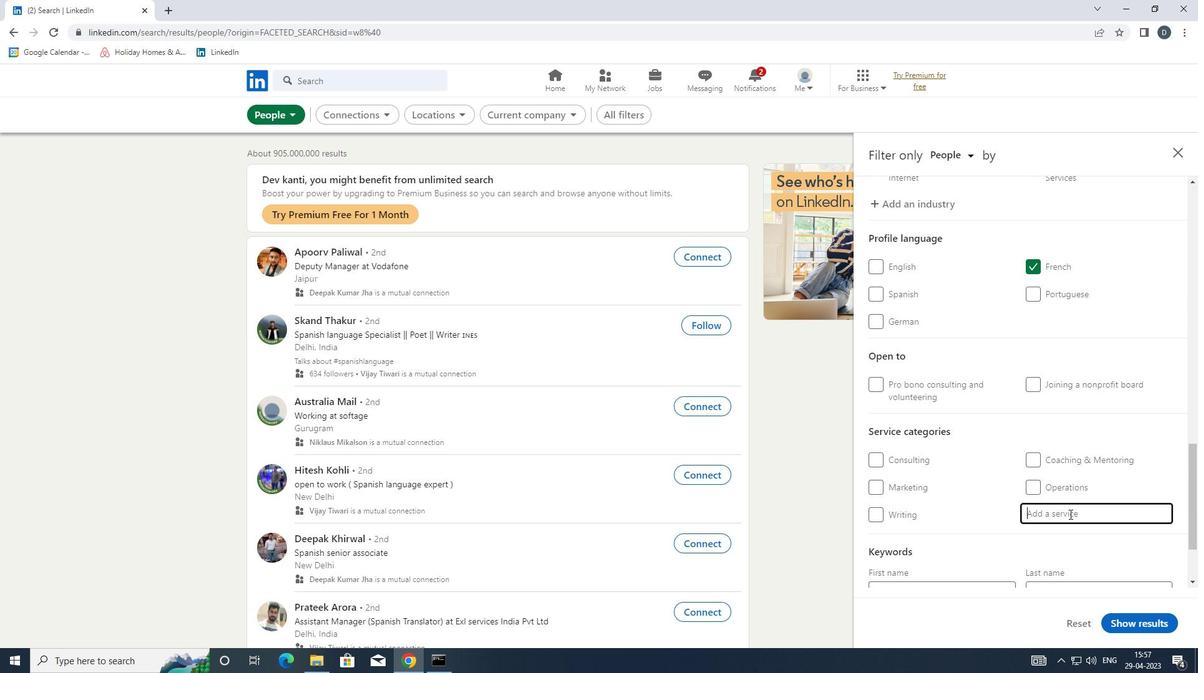 
Action: Key pressed <Key.shift>CYBERSE<Key.down><Key.enter>
Screenshot: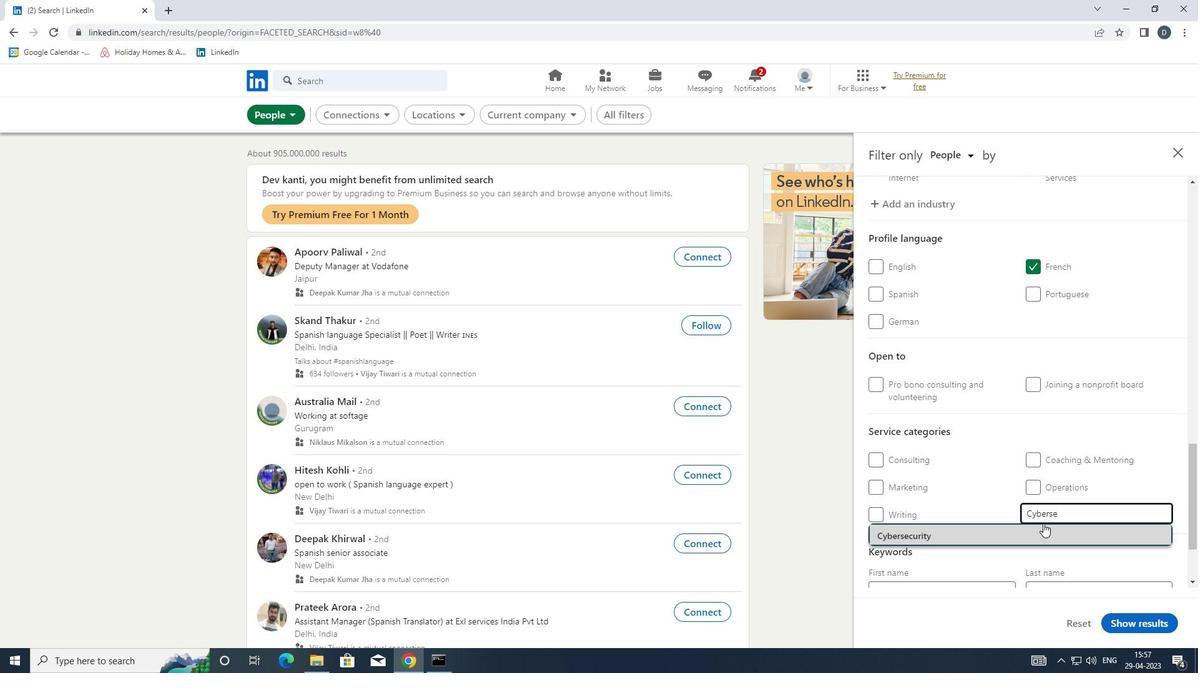 
Action: Mouse moved to (1047, 509)
Screenshot: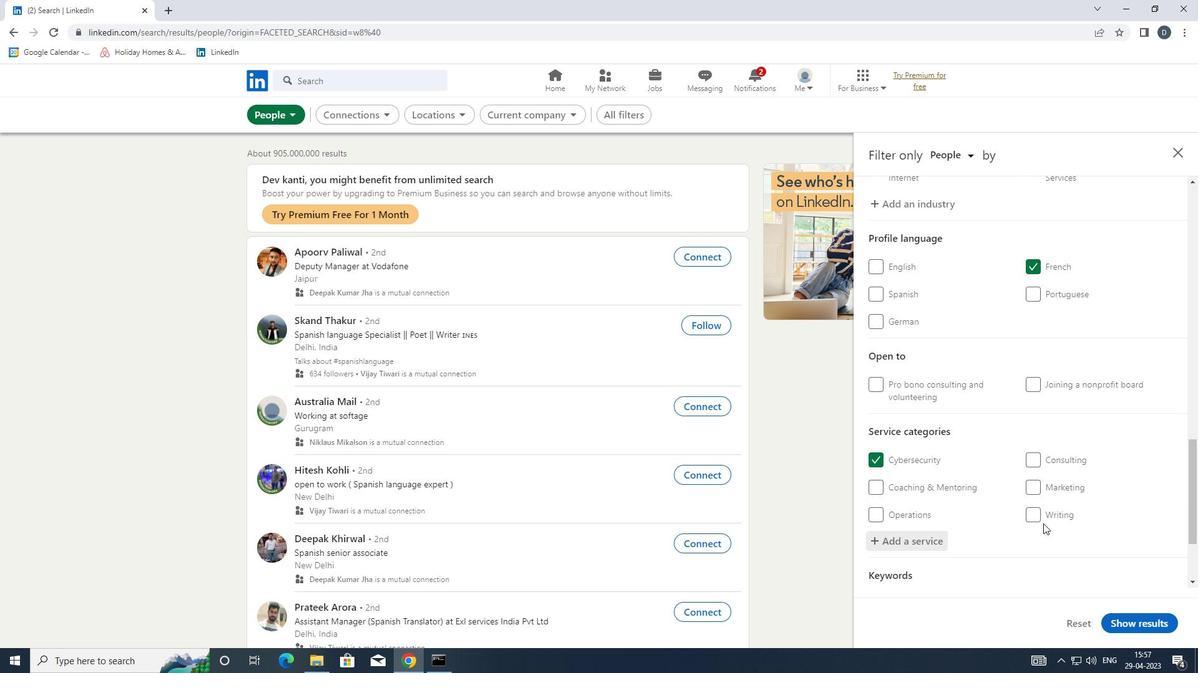 
Action: Mouse scrolled (1047, 508) with delta (0, 0)
Screenshot: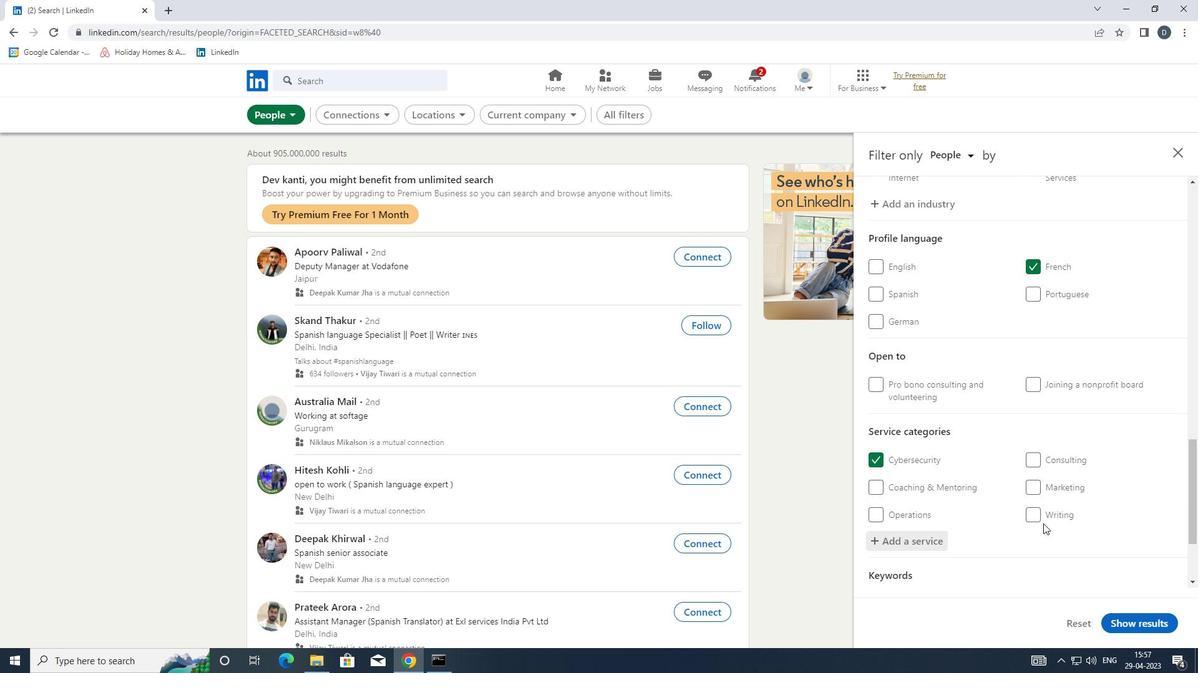 
Action: Mouse moved to (1047, 509)
Screenshot: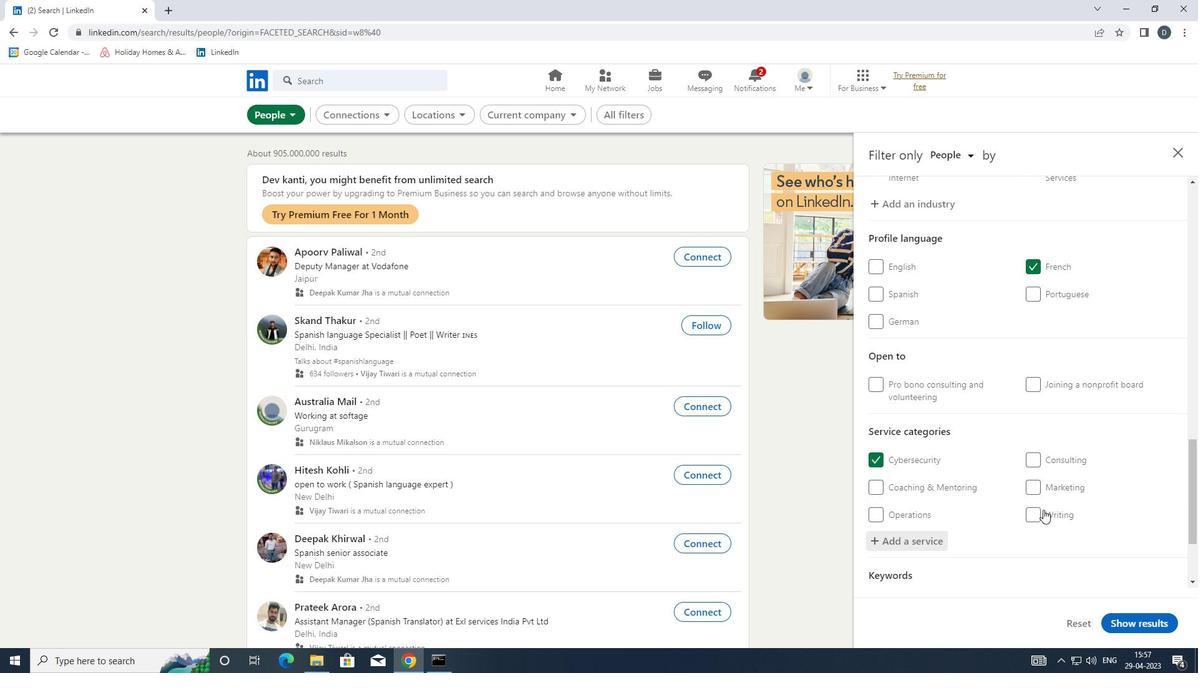 
Action: Mouse scrolled (1047, 509) with delta (0, 0)
Screenshot: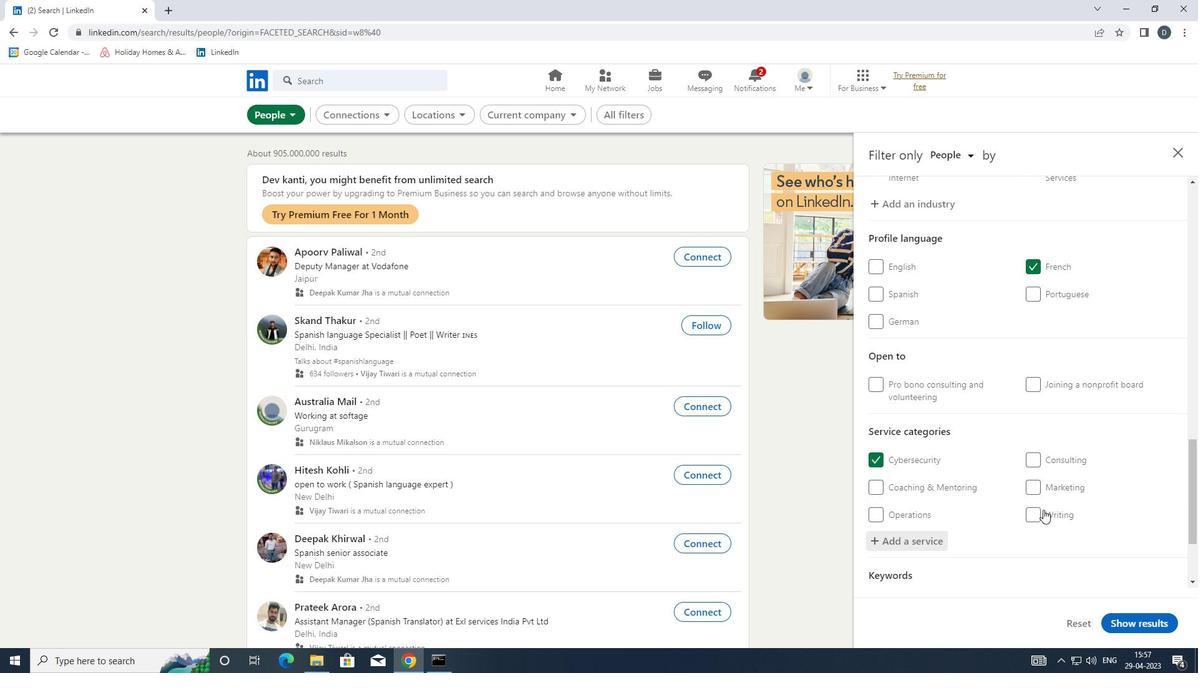 
Action: Mouse moved to (1047, 509)
Screenshot: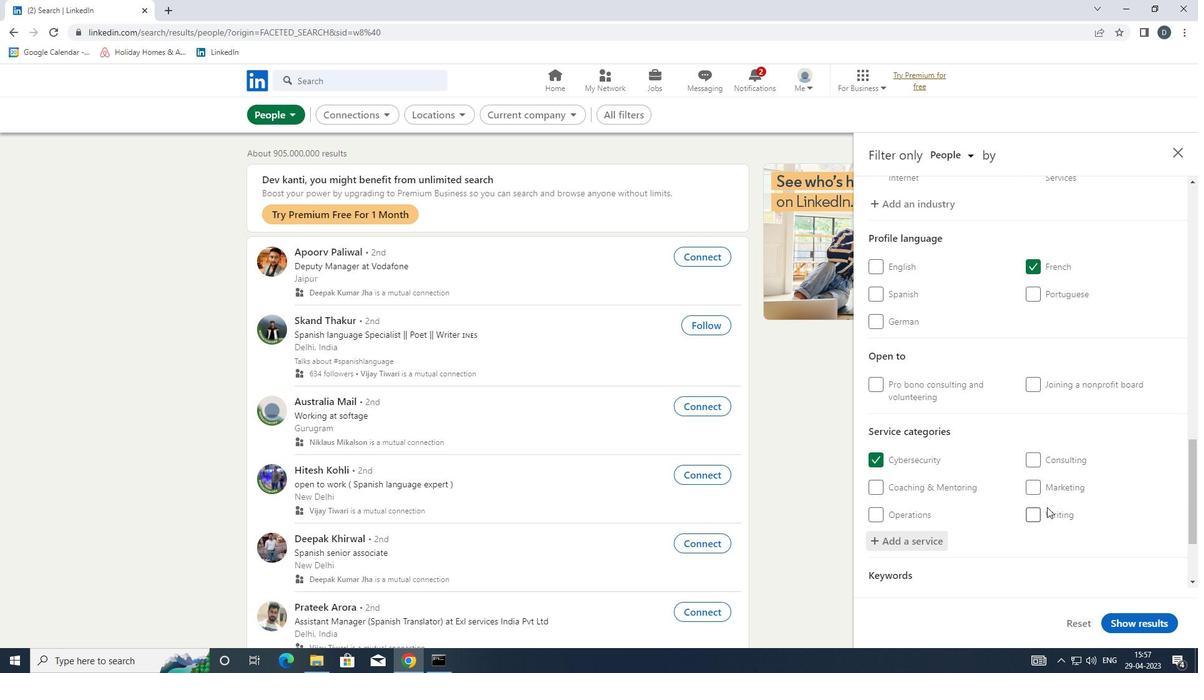 
Action: Mouse scrolled (1047, 509) with delta (0, 0)
Screenshot: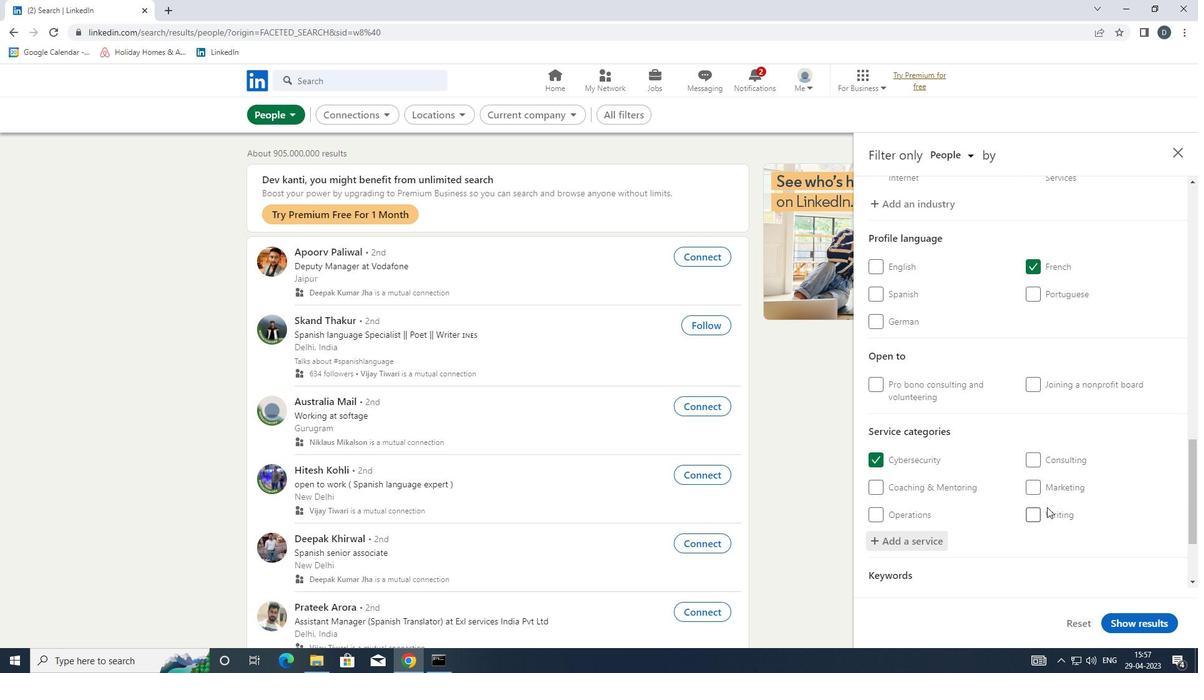 
Action: Mouse moved to (1047, 510)
Screenshot: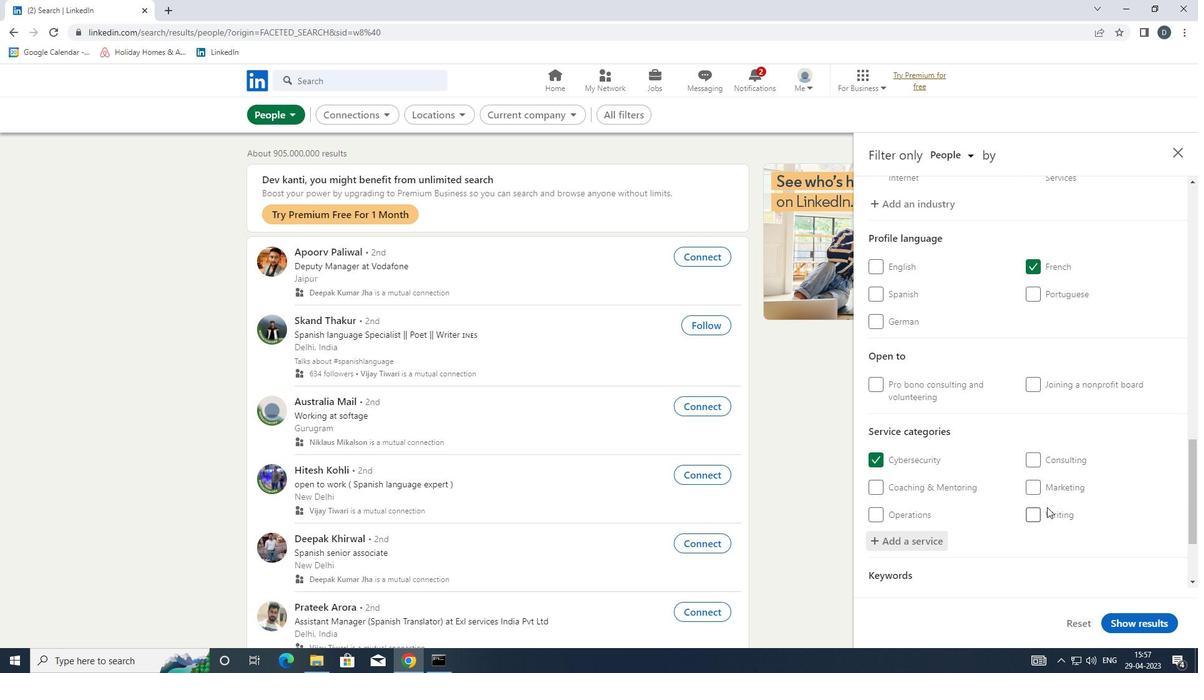 
Action: Mouse scrolled (1047, 509) with delta (0, 0)
Screenshot: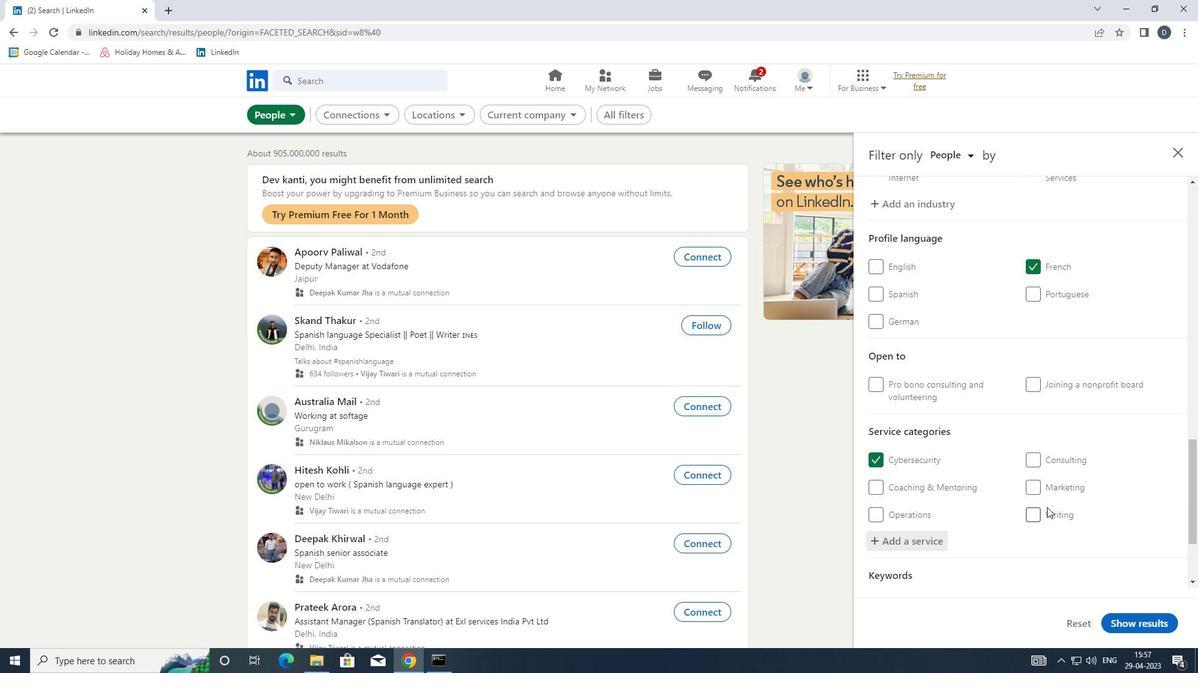 
Action: Mouse moved to (1073, 520)
Screenshot: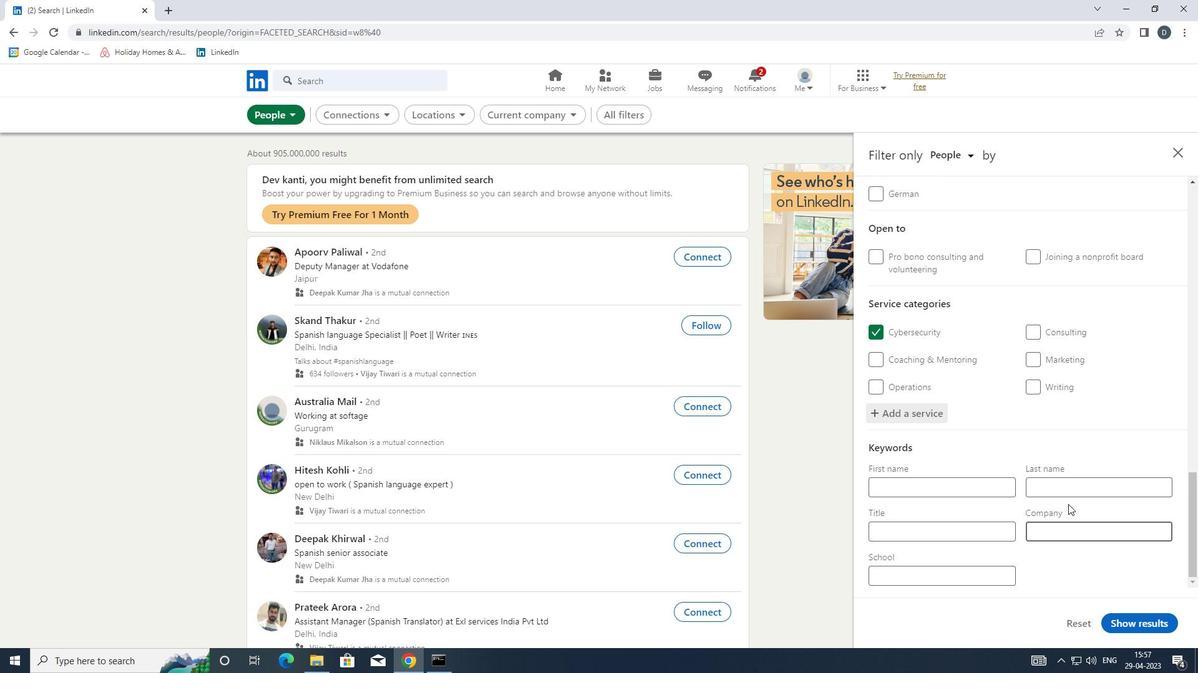
Action: Mouse scrolled (1073, 519) with delta (0, 0)
Screenshot: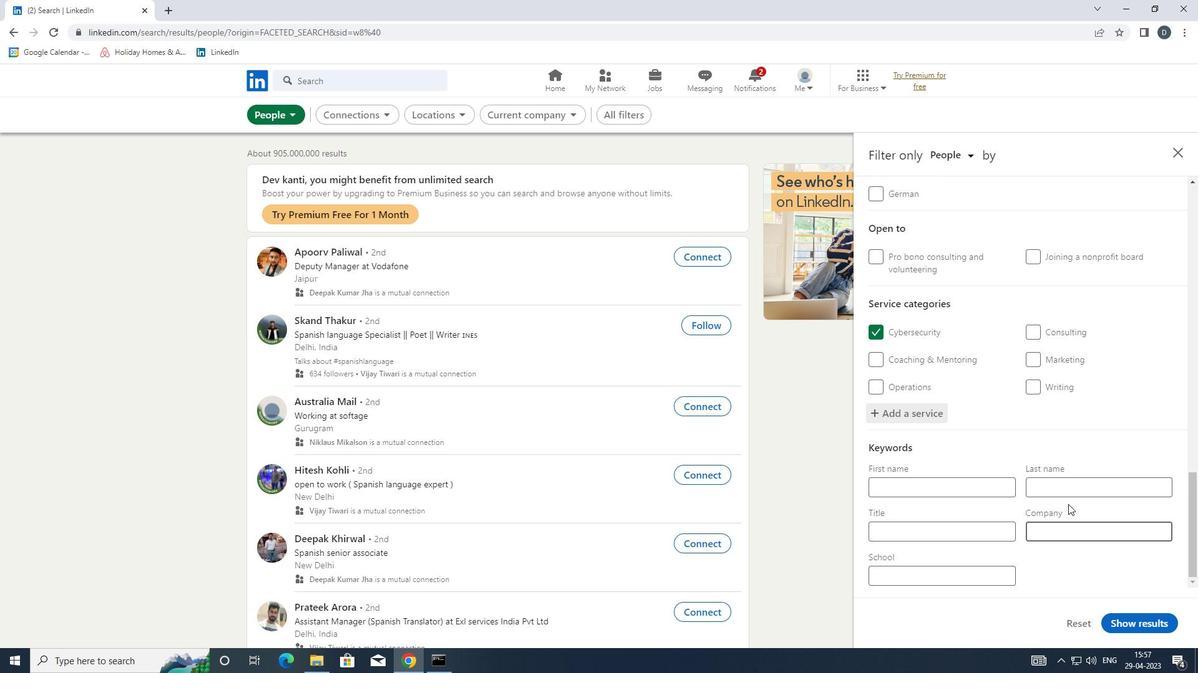 
Action: Mouse moved to (1069, 521)
Screenshot: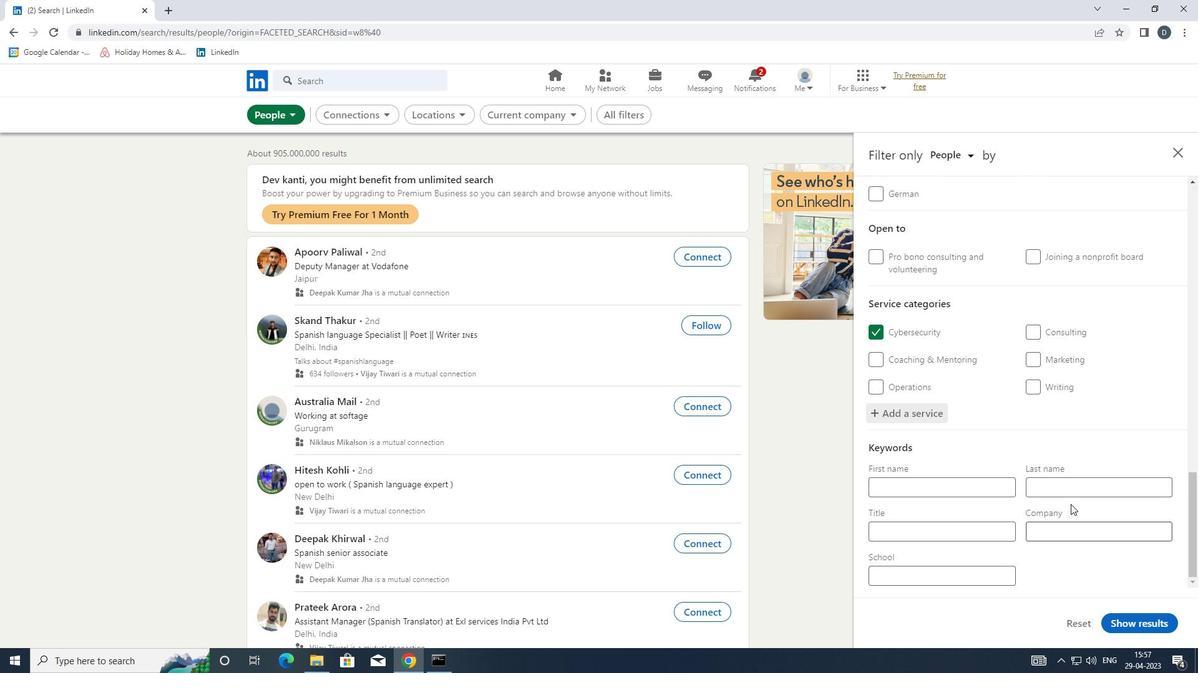 
Action: Mouse scrolled (1069, 521) with delta (0, 0)
Screenshot: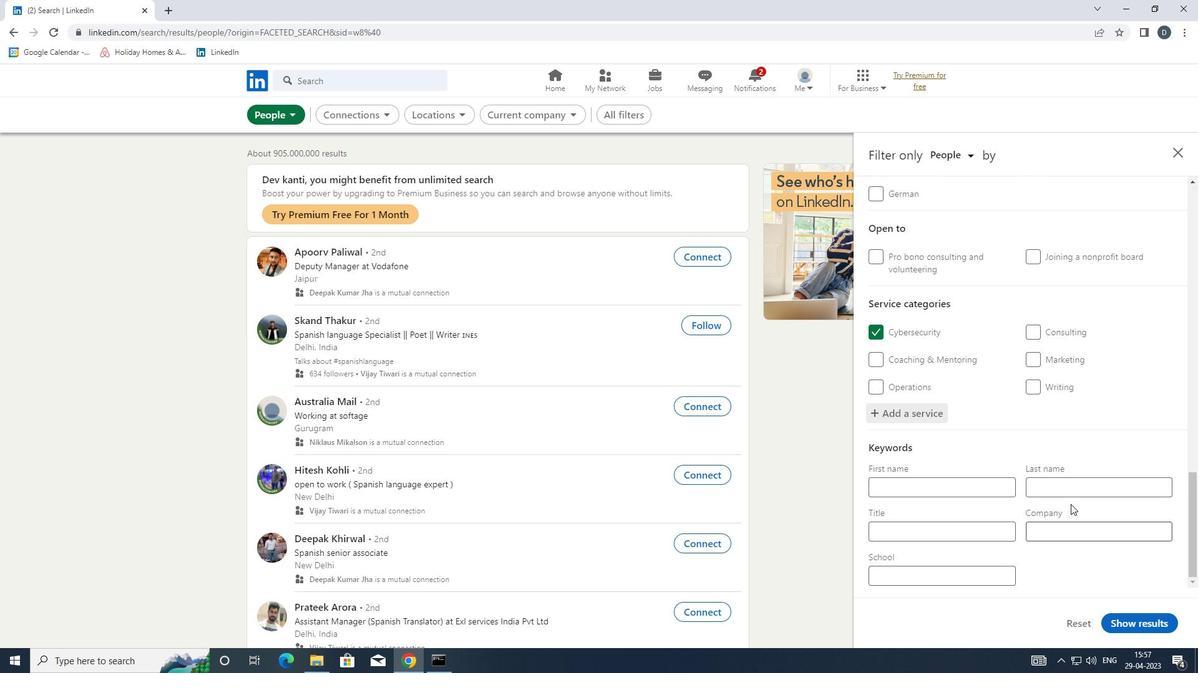
Action: Mouse moved to (960, 521)
Screenshot: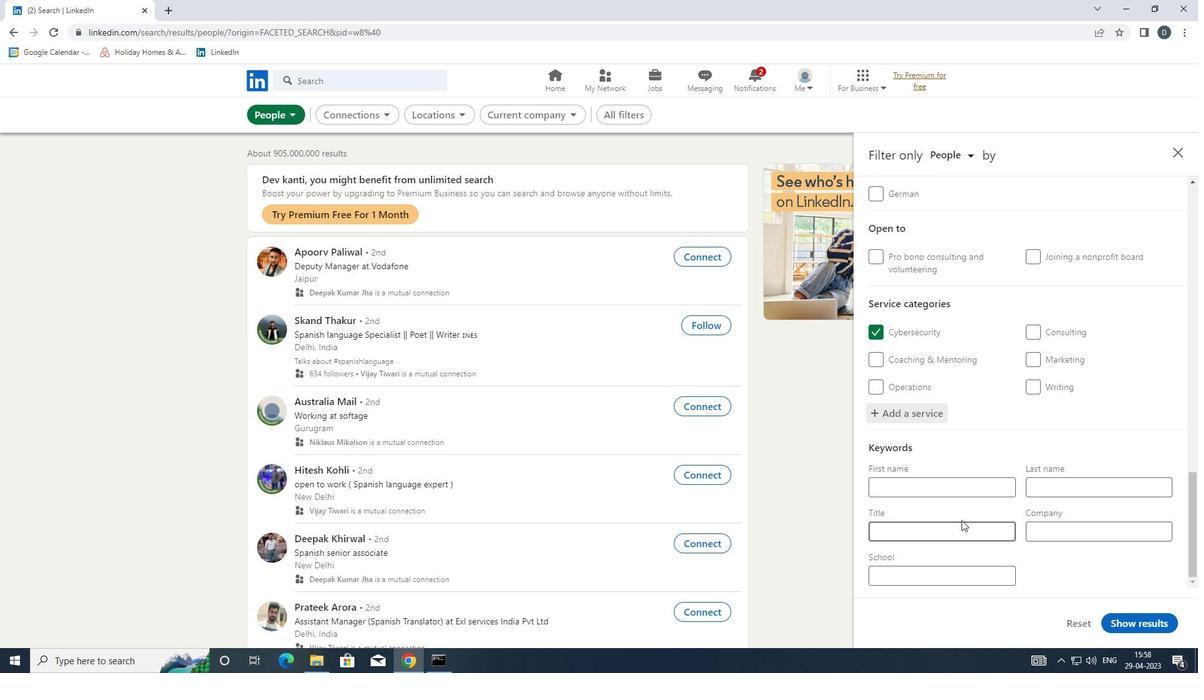
Action: Mouse pressed left at (960, 521)
Screenshot: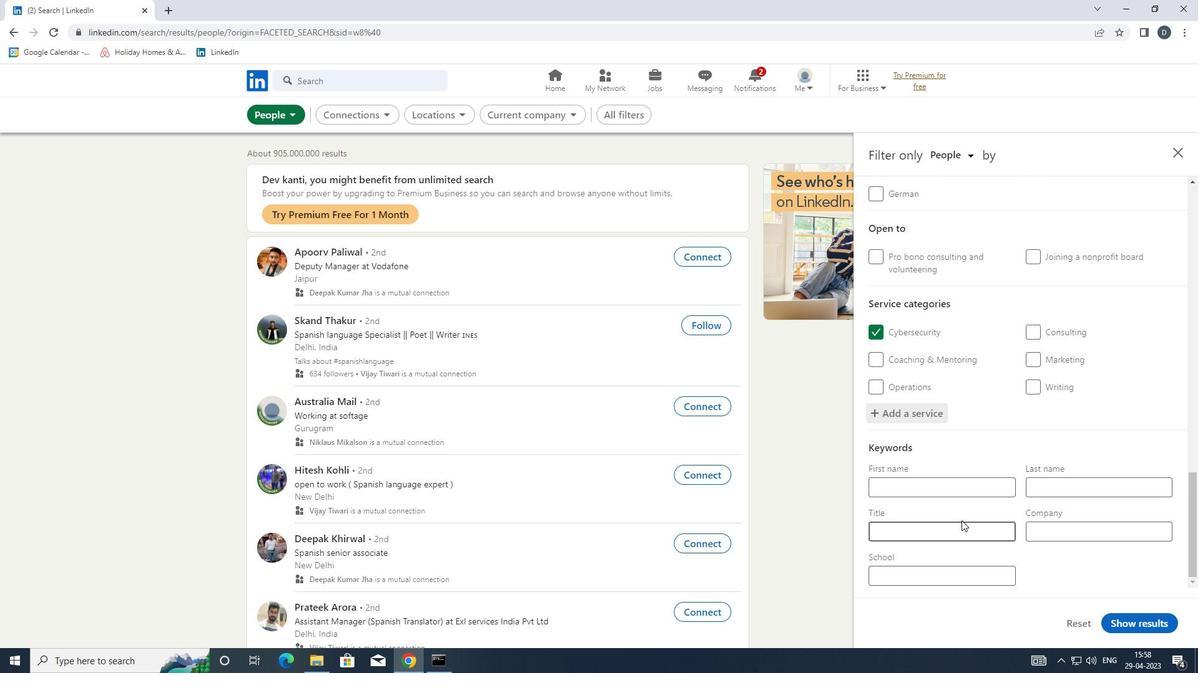 
Action: Mouse moved to (959, 523)
Screenshot: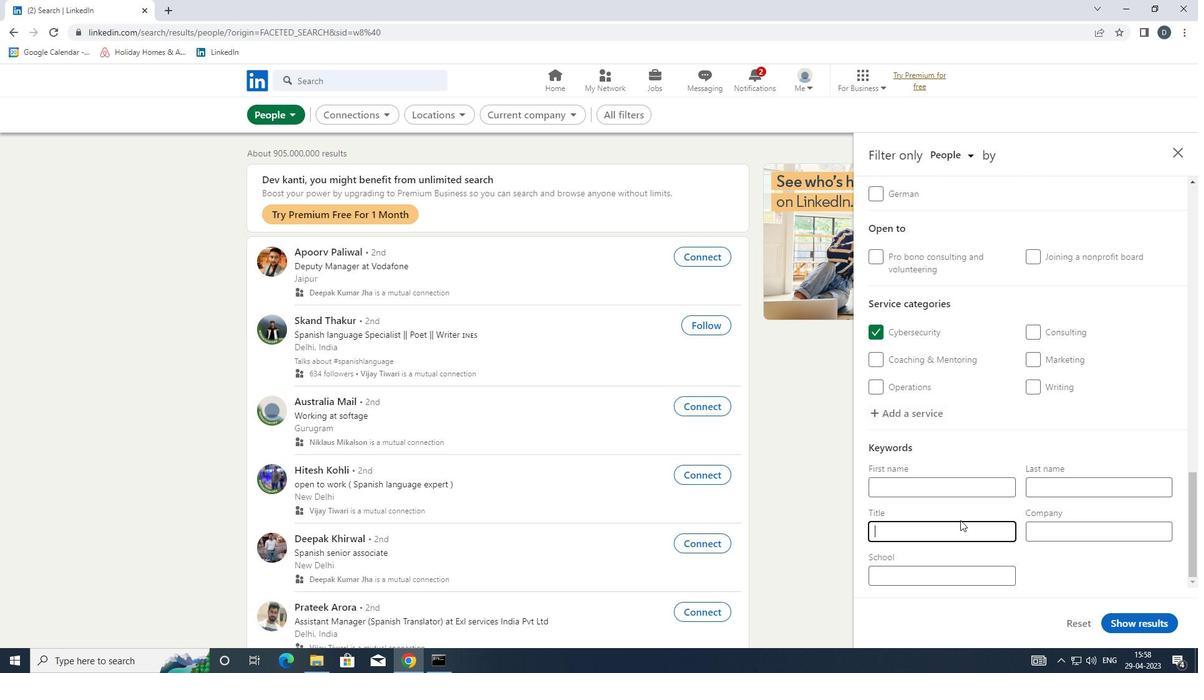 
Action: Key pressed <Key.shift><Key.shift><Key.shift><Key.shift><Key.shift><Key.shift><Key.shift><Key.shift><Key.shift><Key.shift><Key.shift><Key.shift><Key.shift><Key.shift><Key.shift><Key.shift><Key.shift><Key.shift><Key.shift><Key.shift><Key.shift>PHONE<Key.space><Key.shift><Key.shift>SURVEY<Key.space><Key.shift>CONDUCTOR
Screenshot: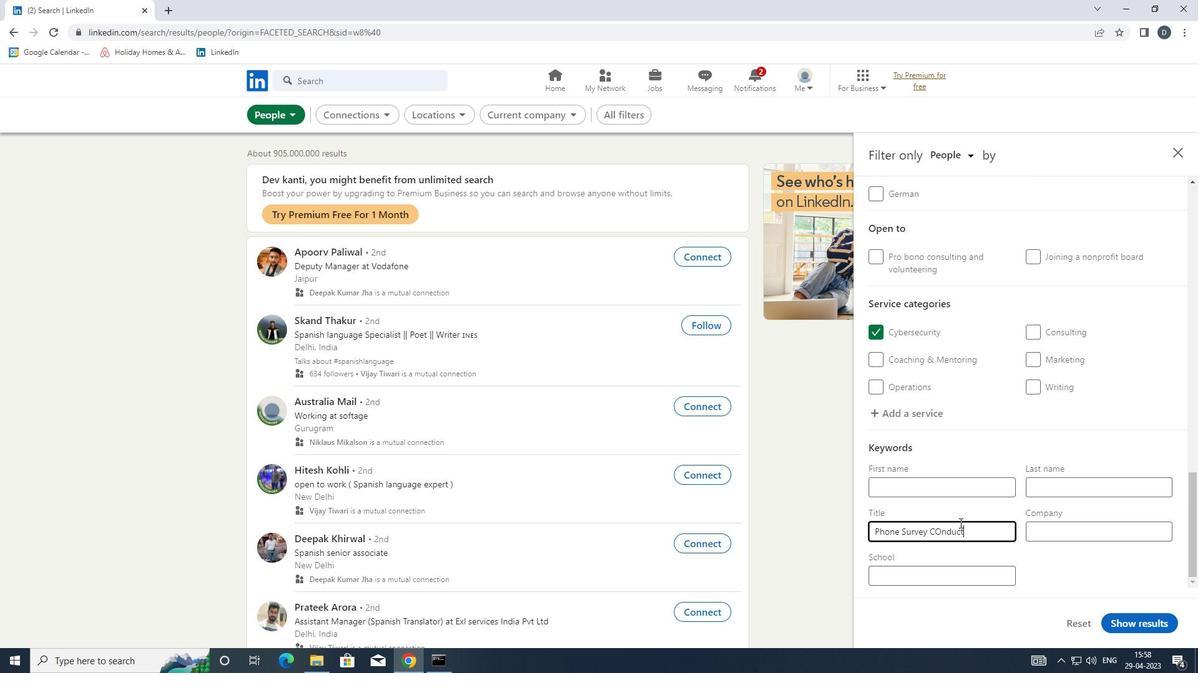 
Action: Mouse moved to (941, 531)
Screenshot: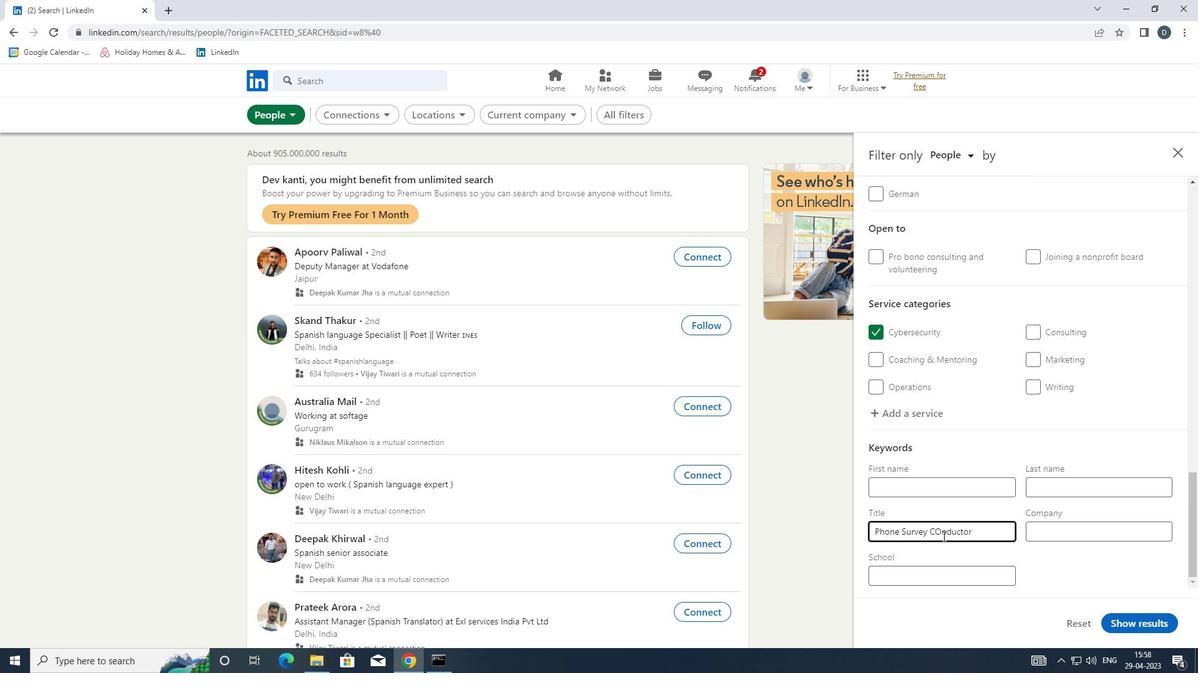 
Action: Mouse pressed left at (941, 531)
Screenshot: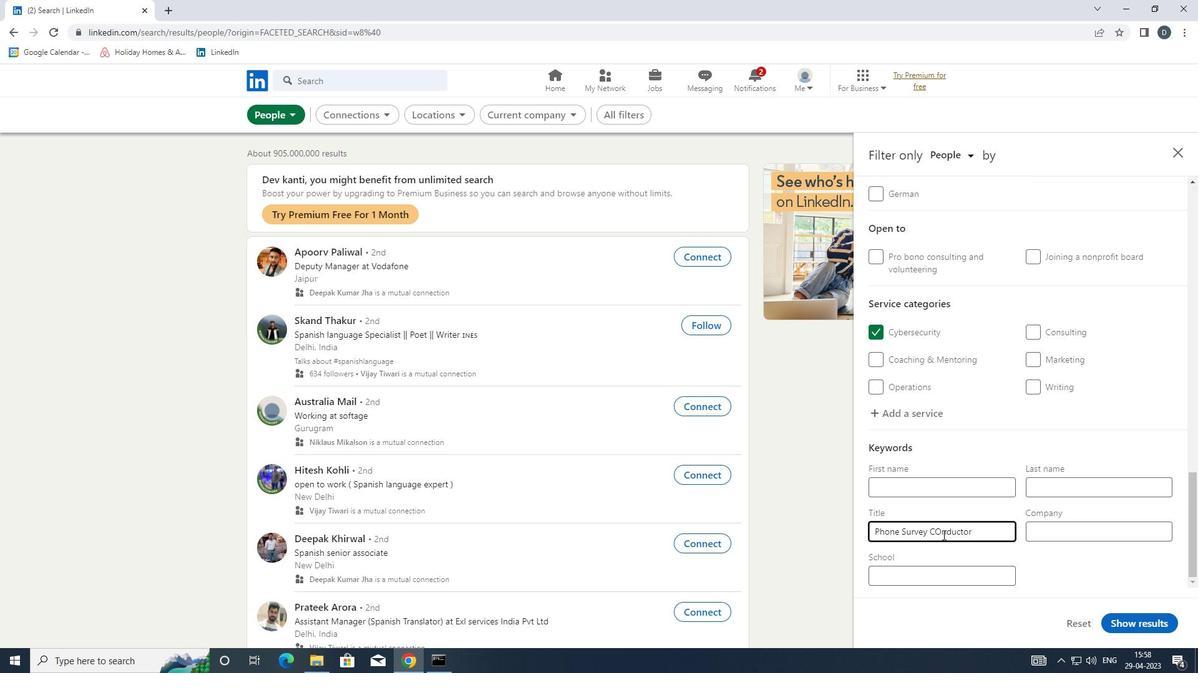 
Action: Mouse moved to (939, 529)
Screenshot: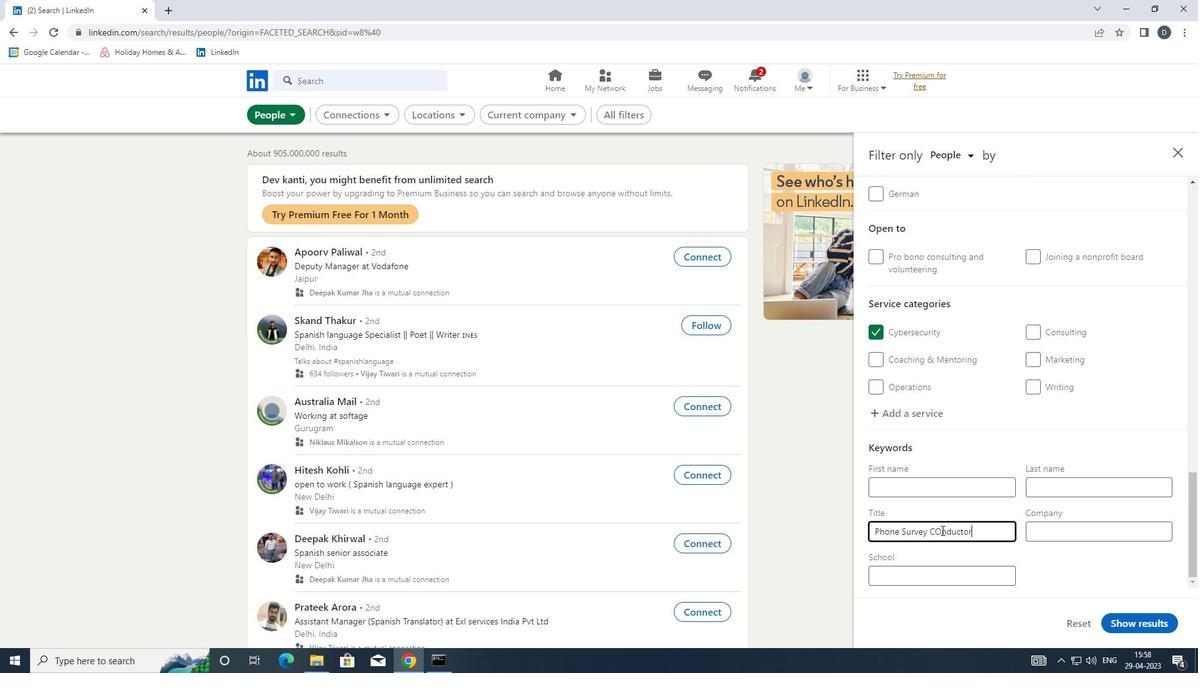 
Action: Key pressed <Key.backspace>O
Screenshot: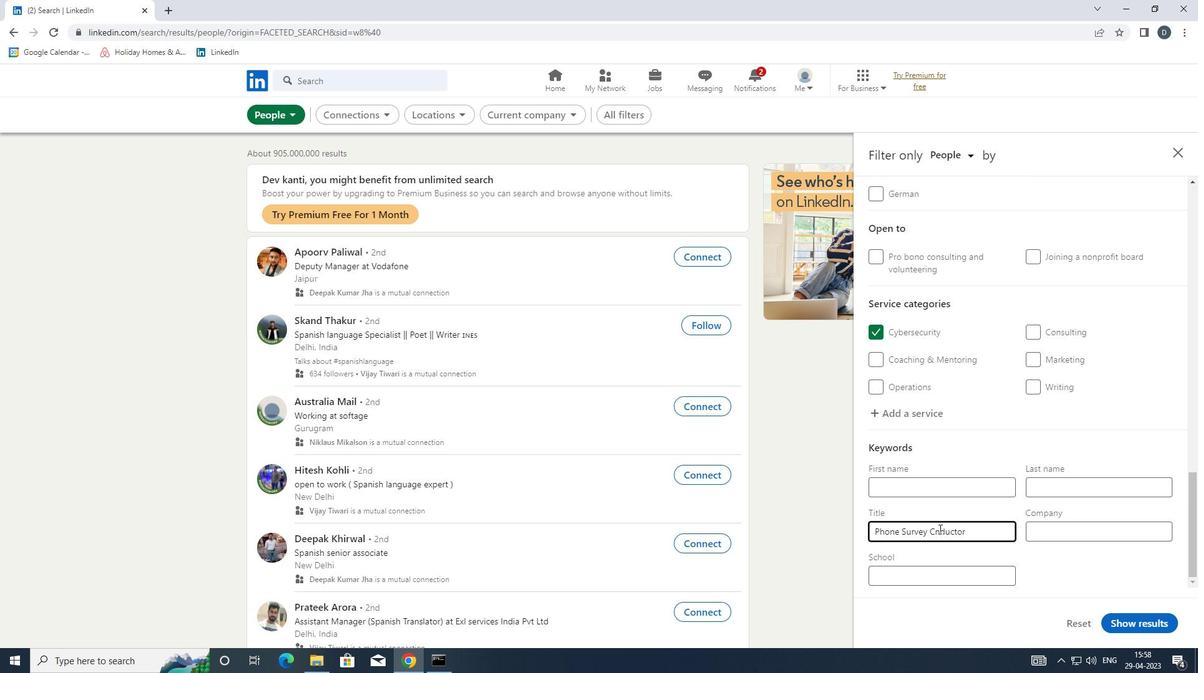 
Action: Mouse moved to (1130, 619)
Screenshot: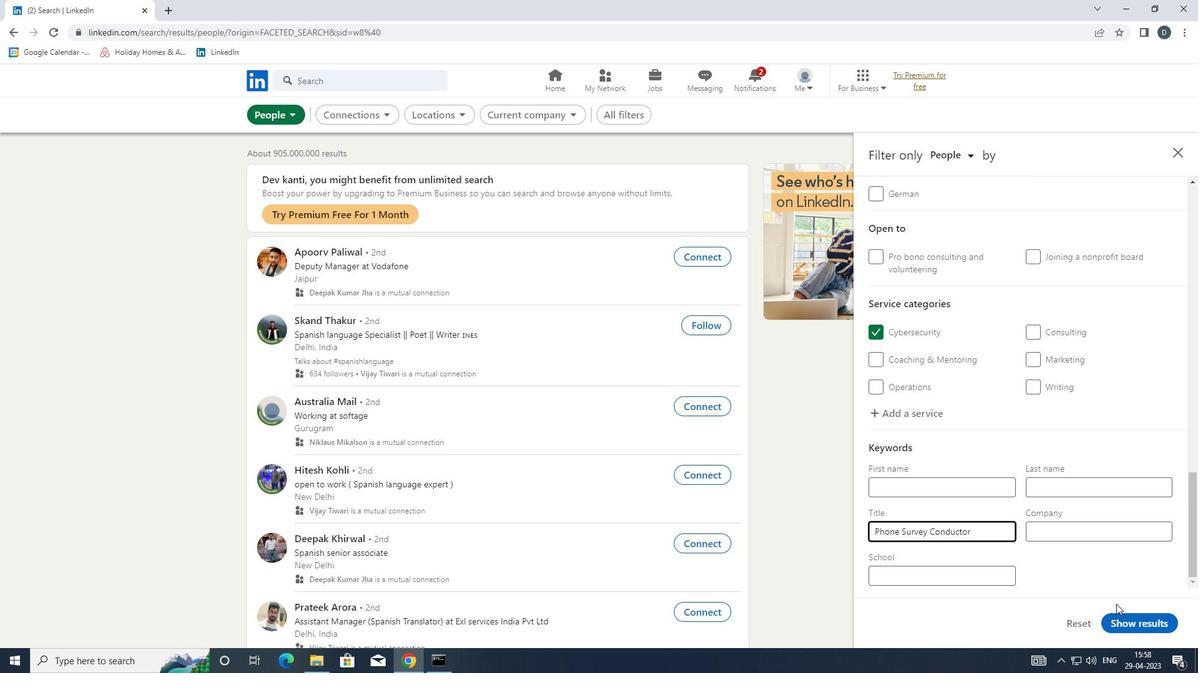 
Action: Mouse pressed left at (1130, 619)
Screenshot: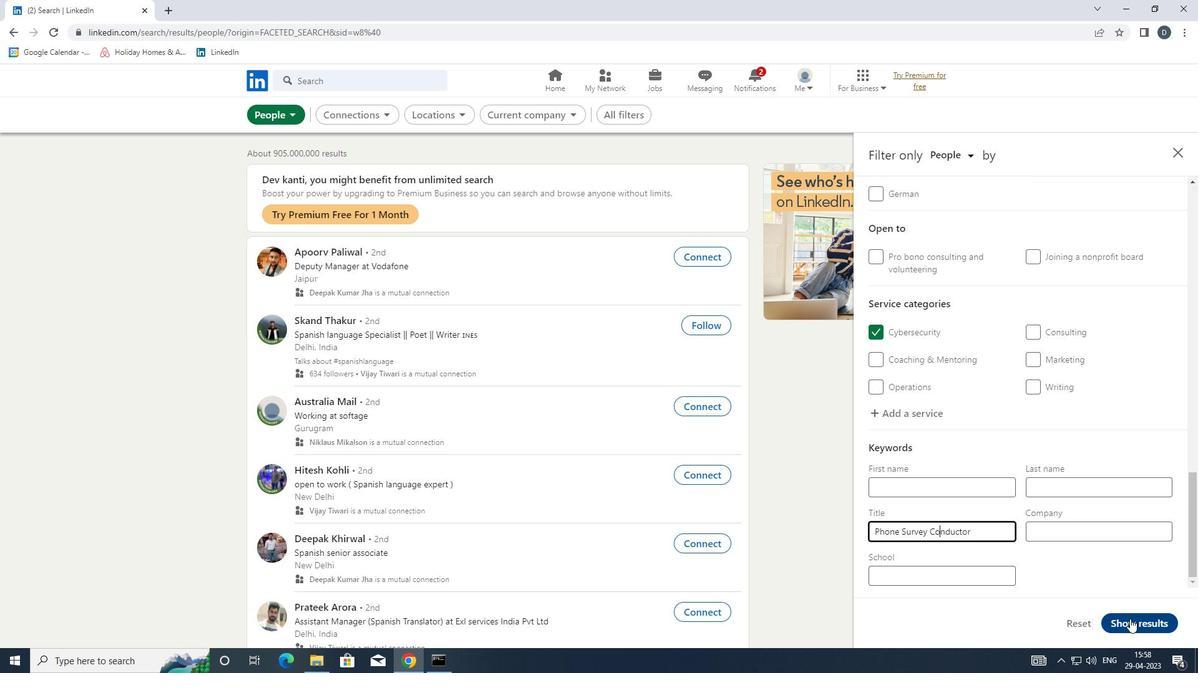 
Action: Mouse moved to (838, 310)
Screenshot: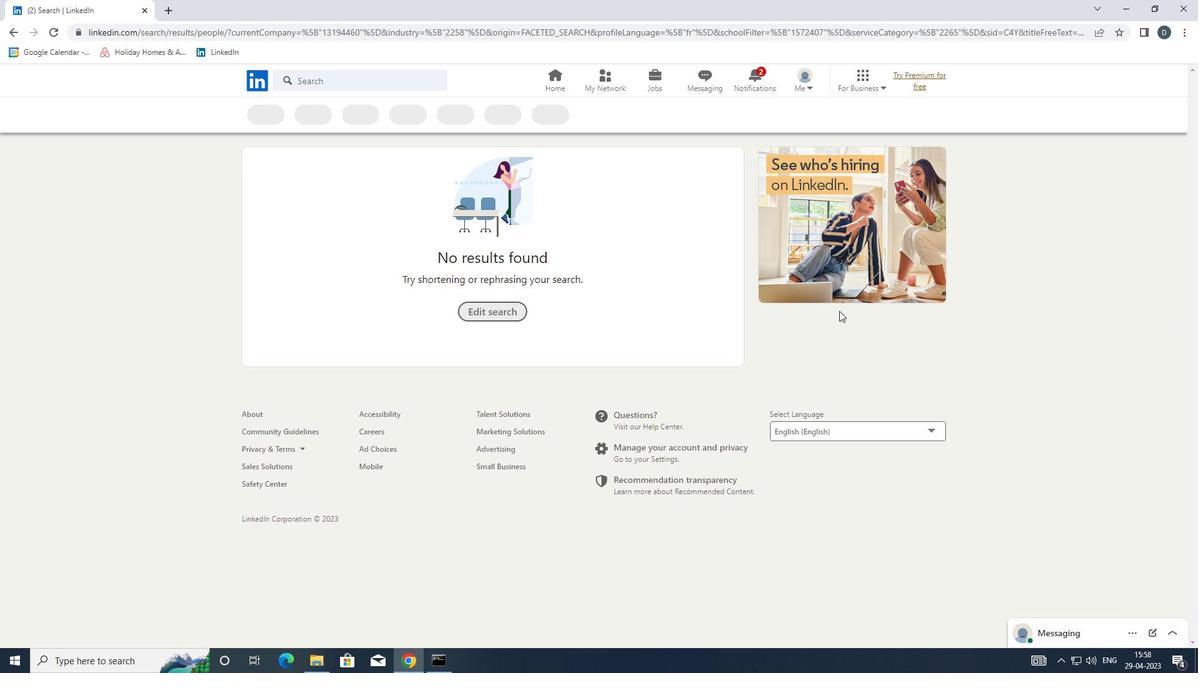 
